 Task: Look for space in Asaka, Uzbekistan from 8th August, 2023 to 15th August, 2023 for 9 adults in price range Rs.10000 to Rs.14000. Place can be shared room with 5 bedrooms having 9 beds and 5 bathrooms. Property type can be house, flat, guest house. Amenities needed are: wifi, TV, free parkinig on premises, gym, breakfast. Booking option can be shelf check-in. Required host language is English.
Action: Mouse moved to (619, 148)
Screenshot: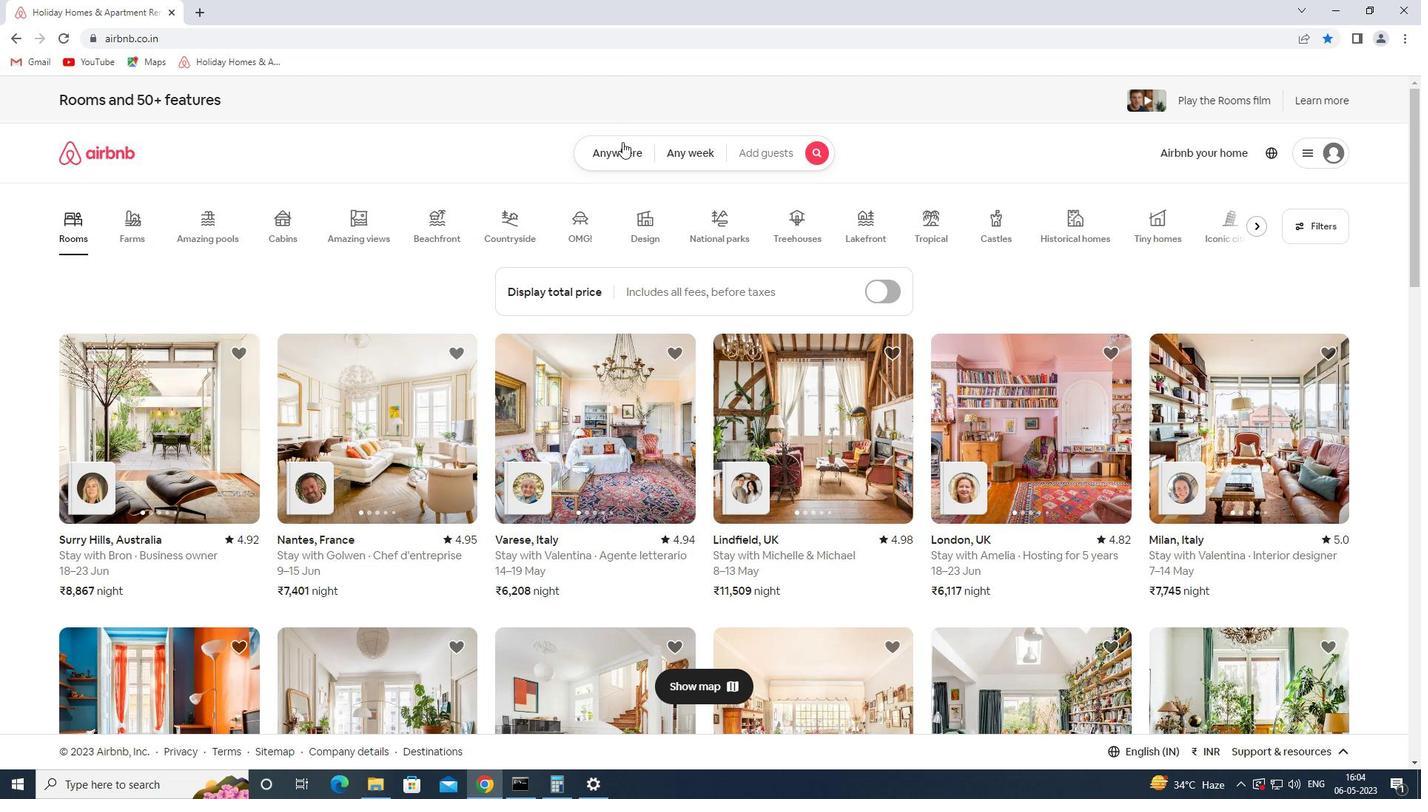 
Action: Mouse pressed left at (619, 148)
Screenshot: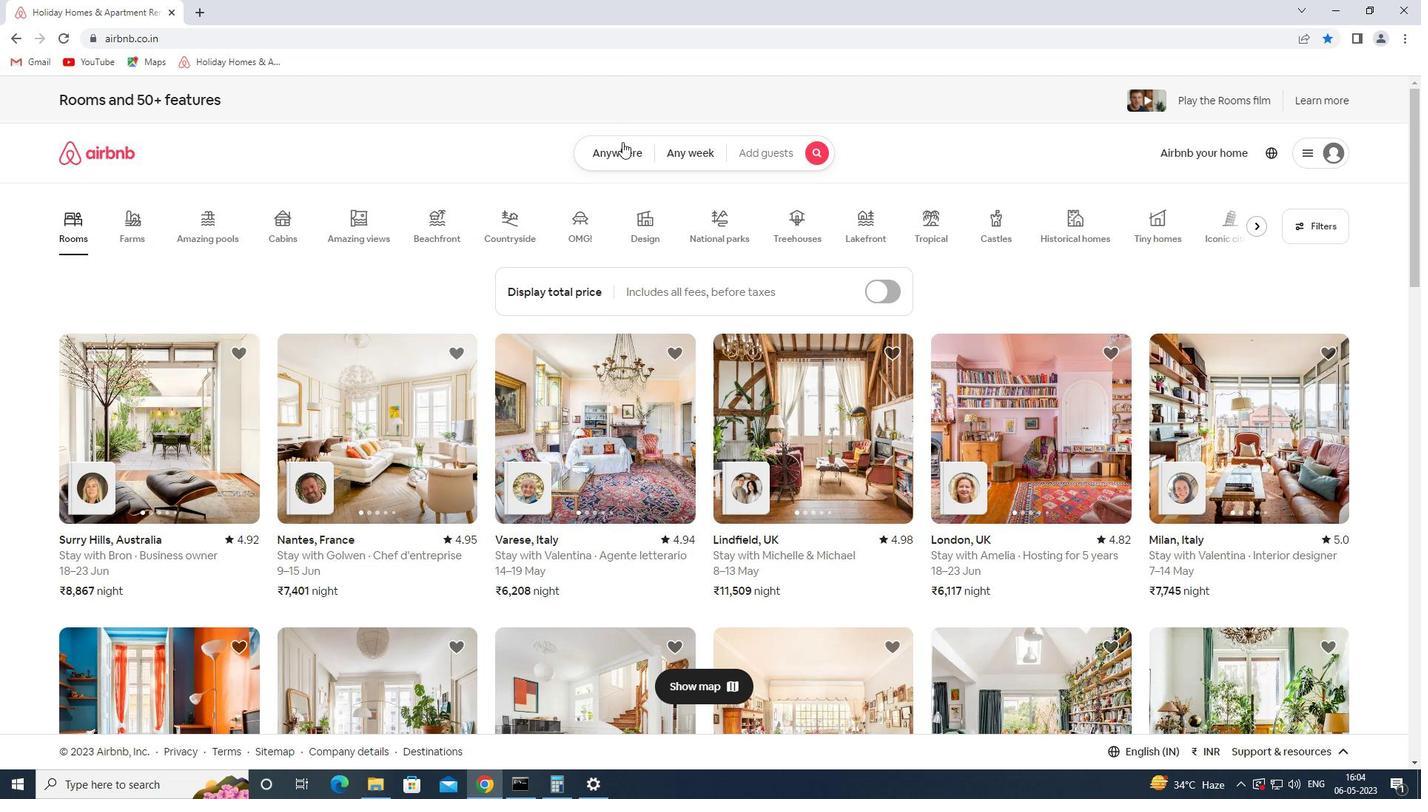 
Action: Mouse moved to (532, 217)
Screenshot: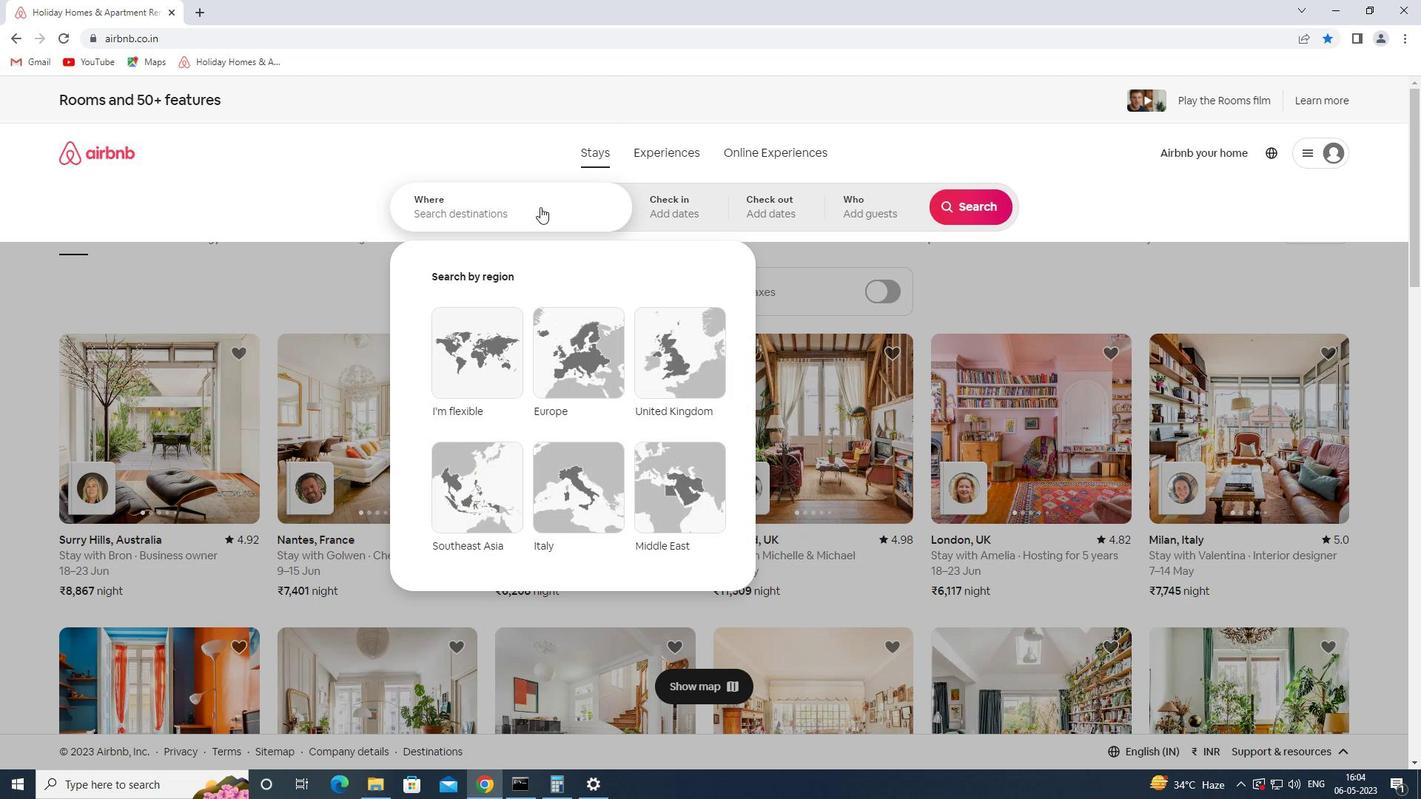 
Action: Mouse pressed left at (532, 217)
Screenshot: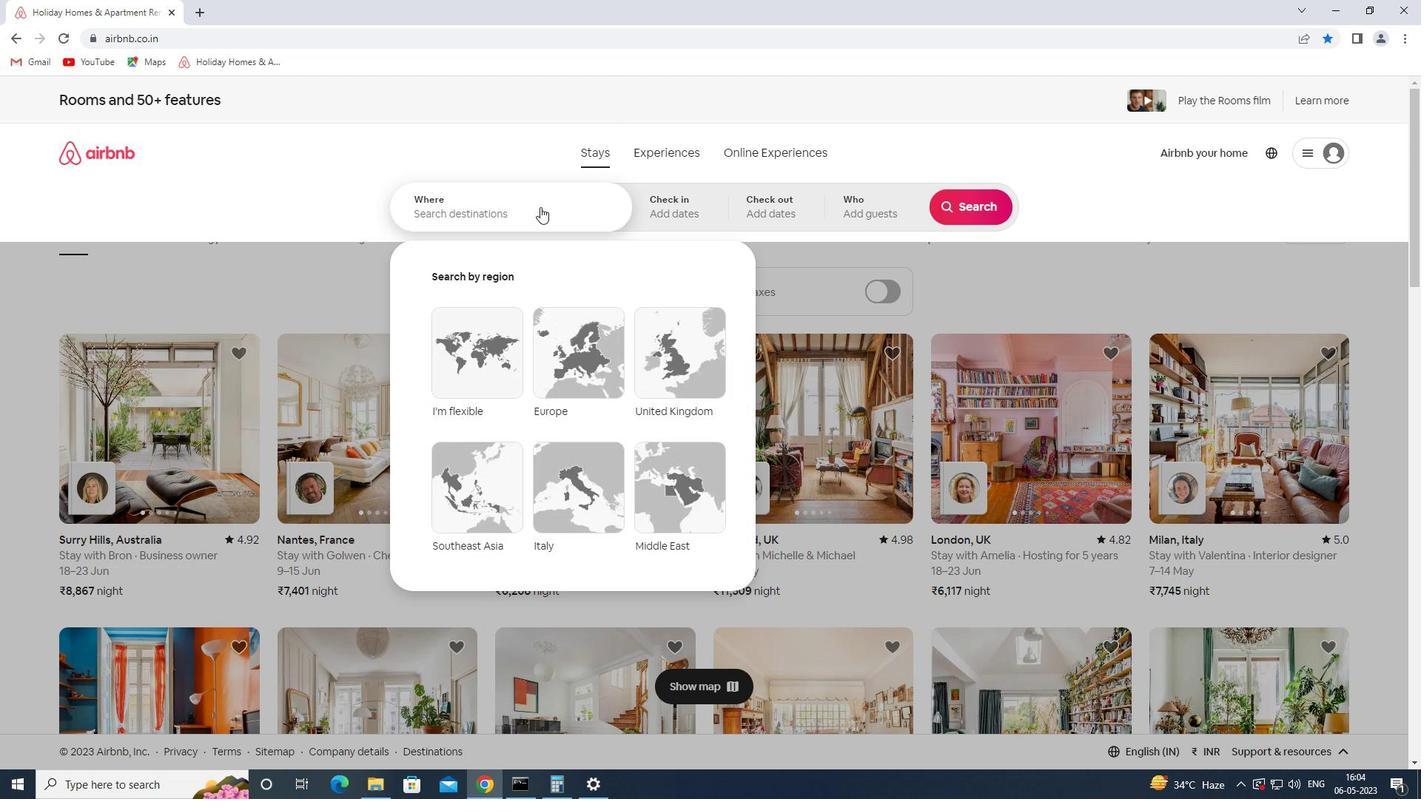 
Action: Key pressed asaka<Key.space>u
Screenshot: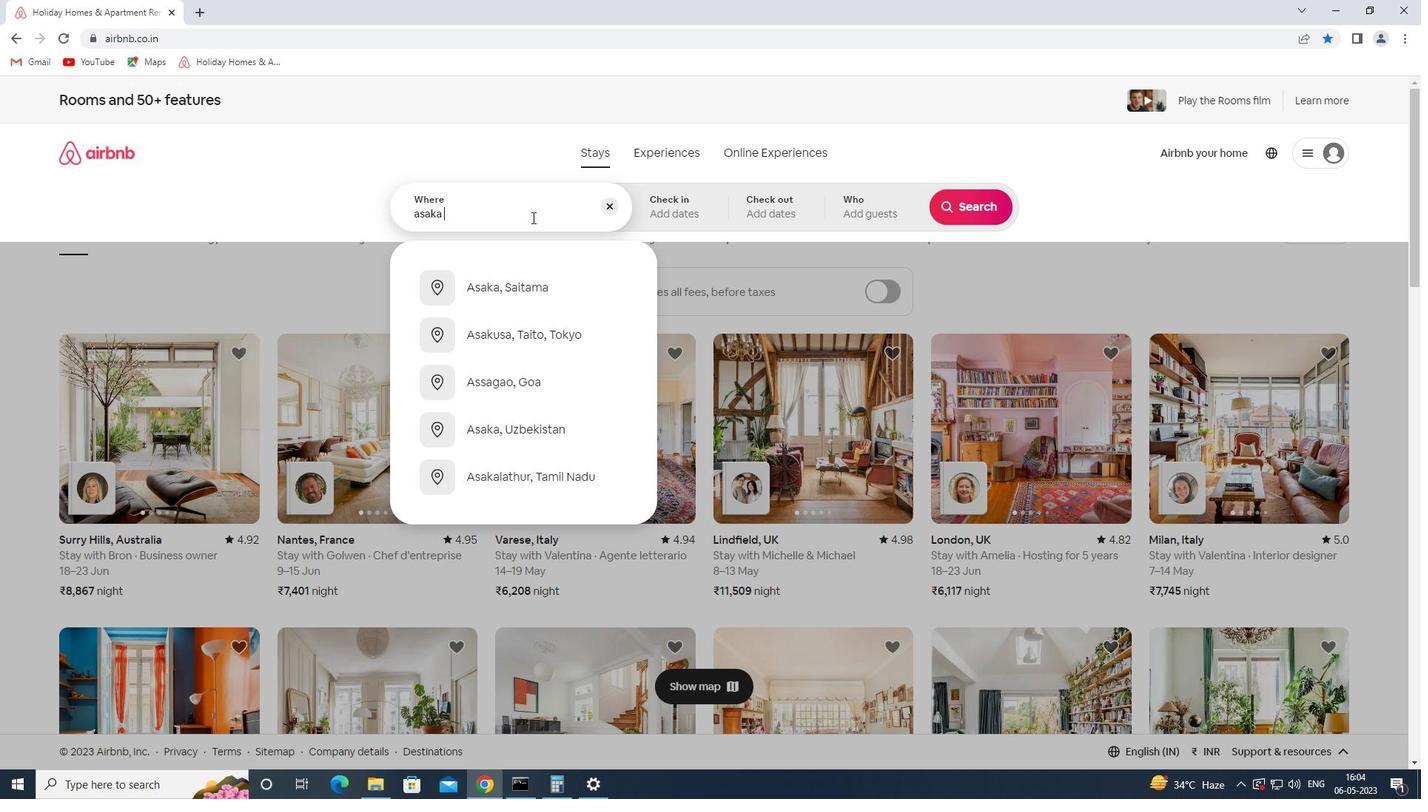 
Action: Mouse moved to (529, 294)
Screenshot: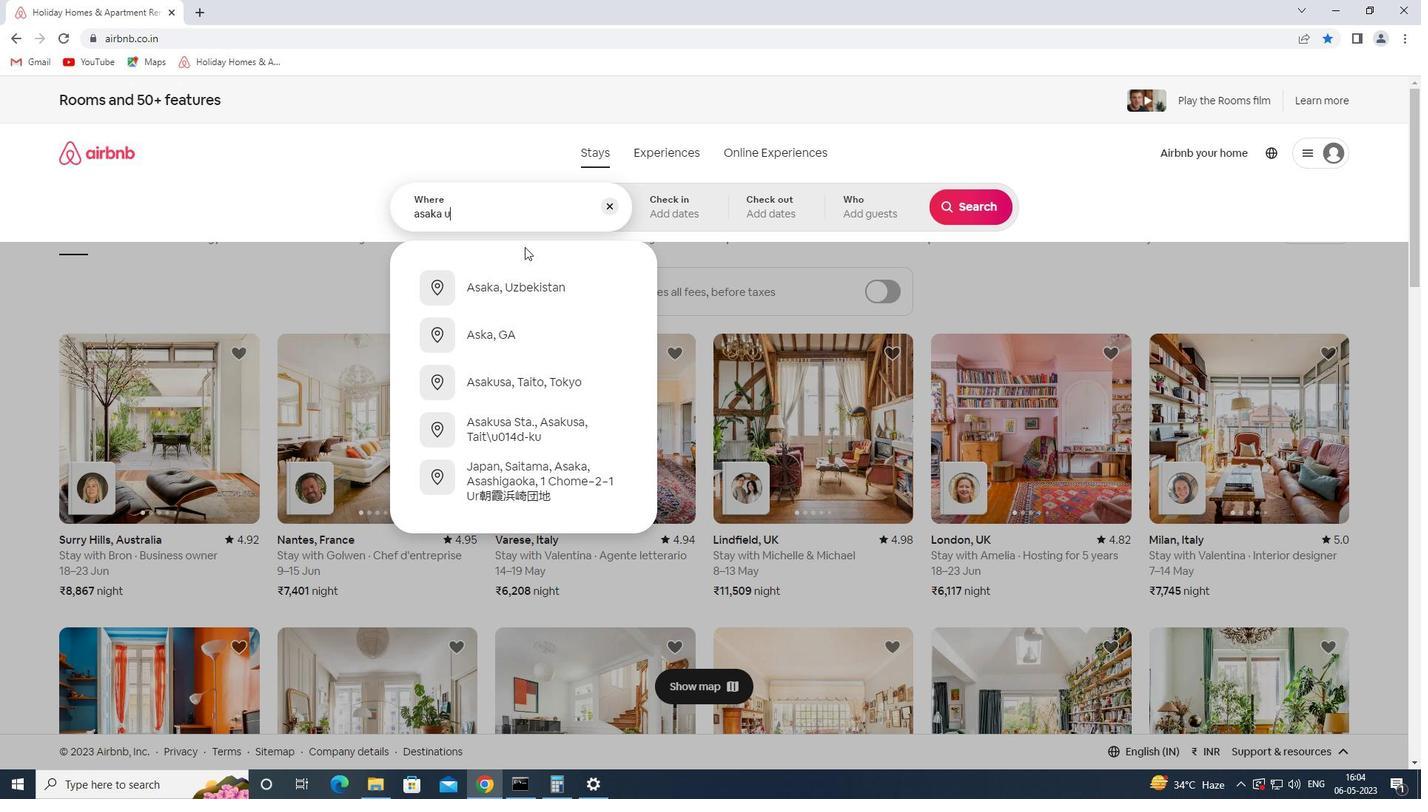 
Action: Mouse pressed left at (529, 294)
Screenshot: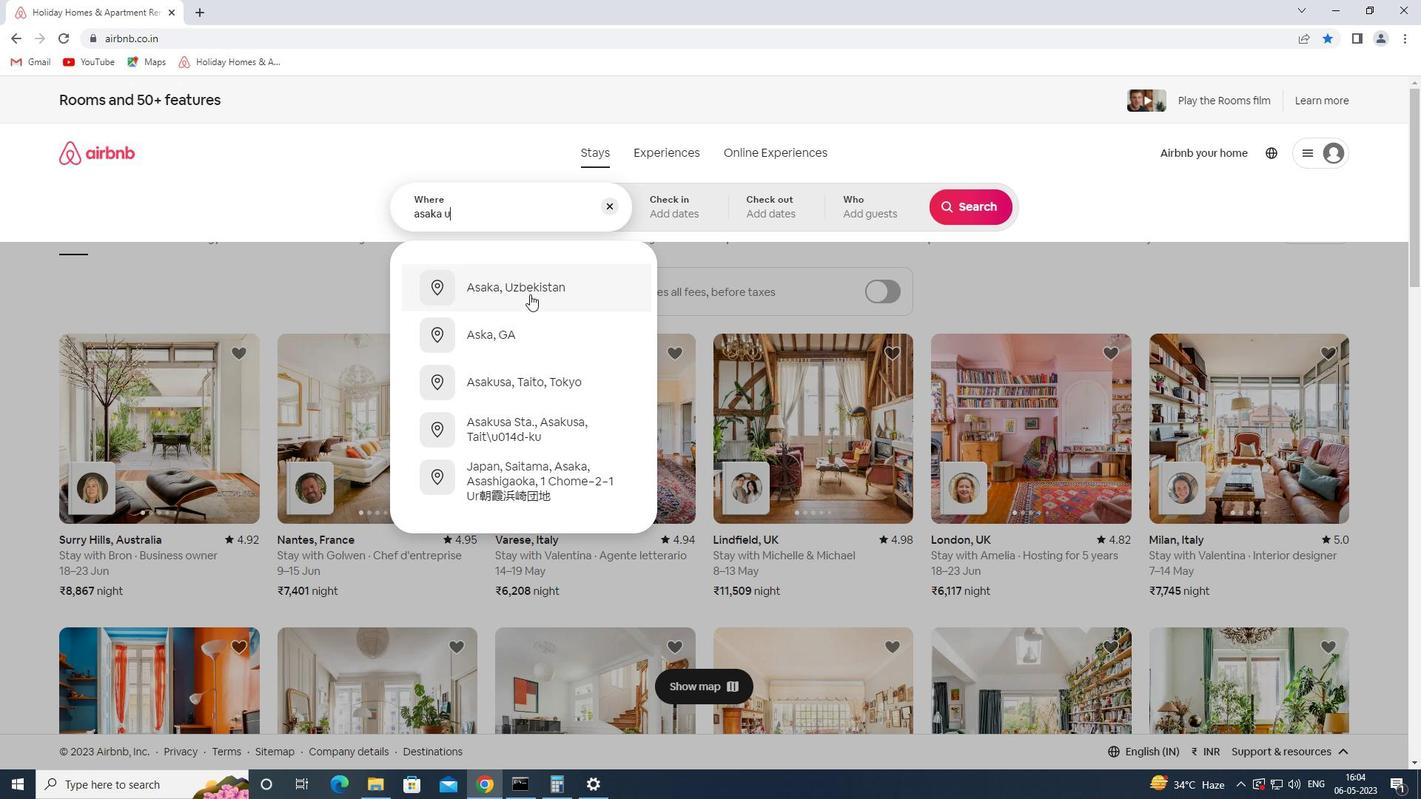 
Action: Mouse moved to (968, 330)
Screenshot: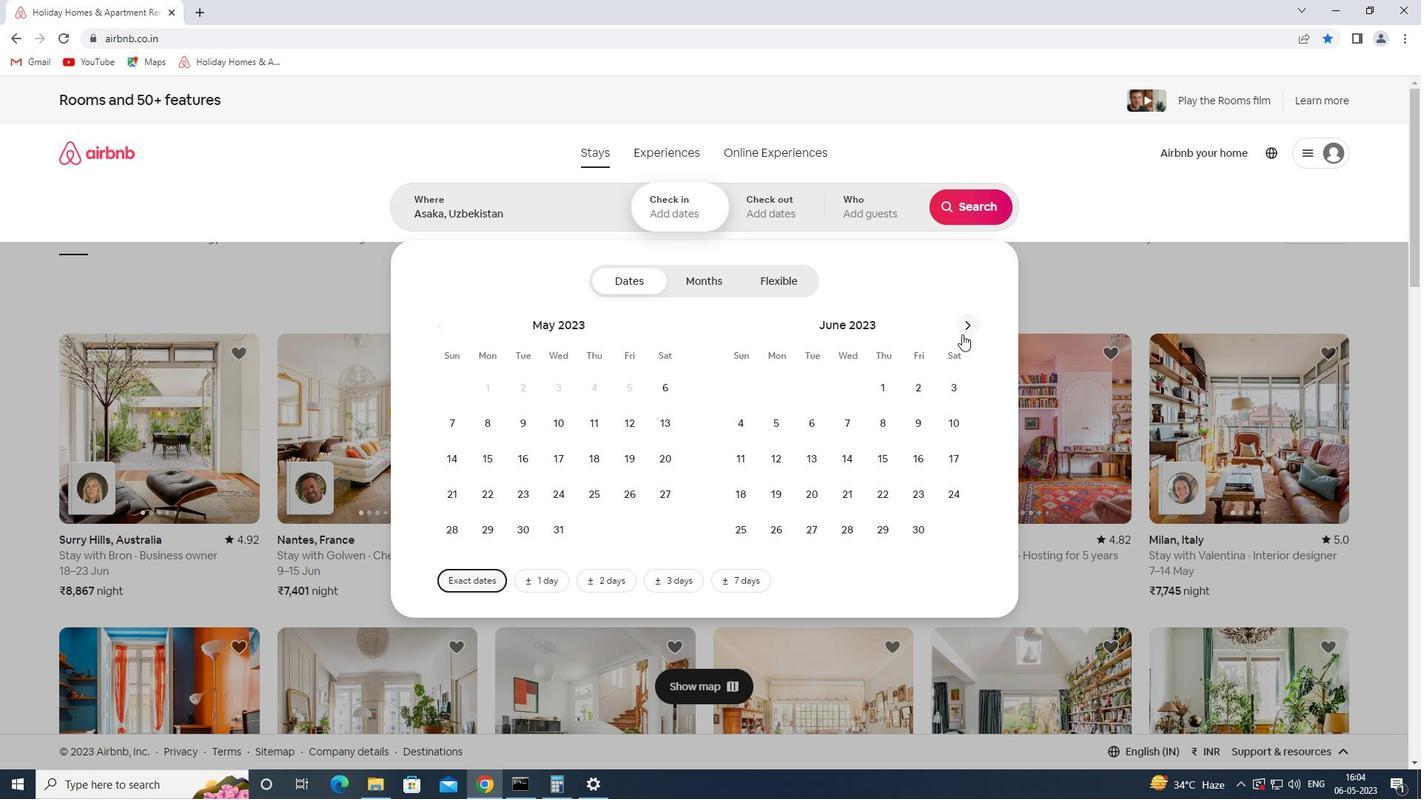 
Action: Mouse pressed left at (968, 330)
Screenshot: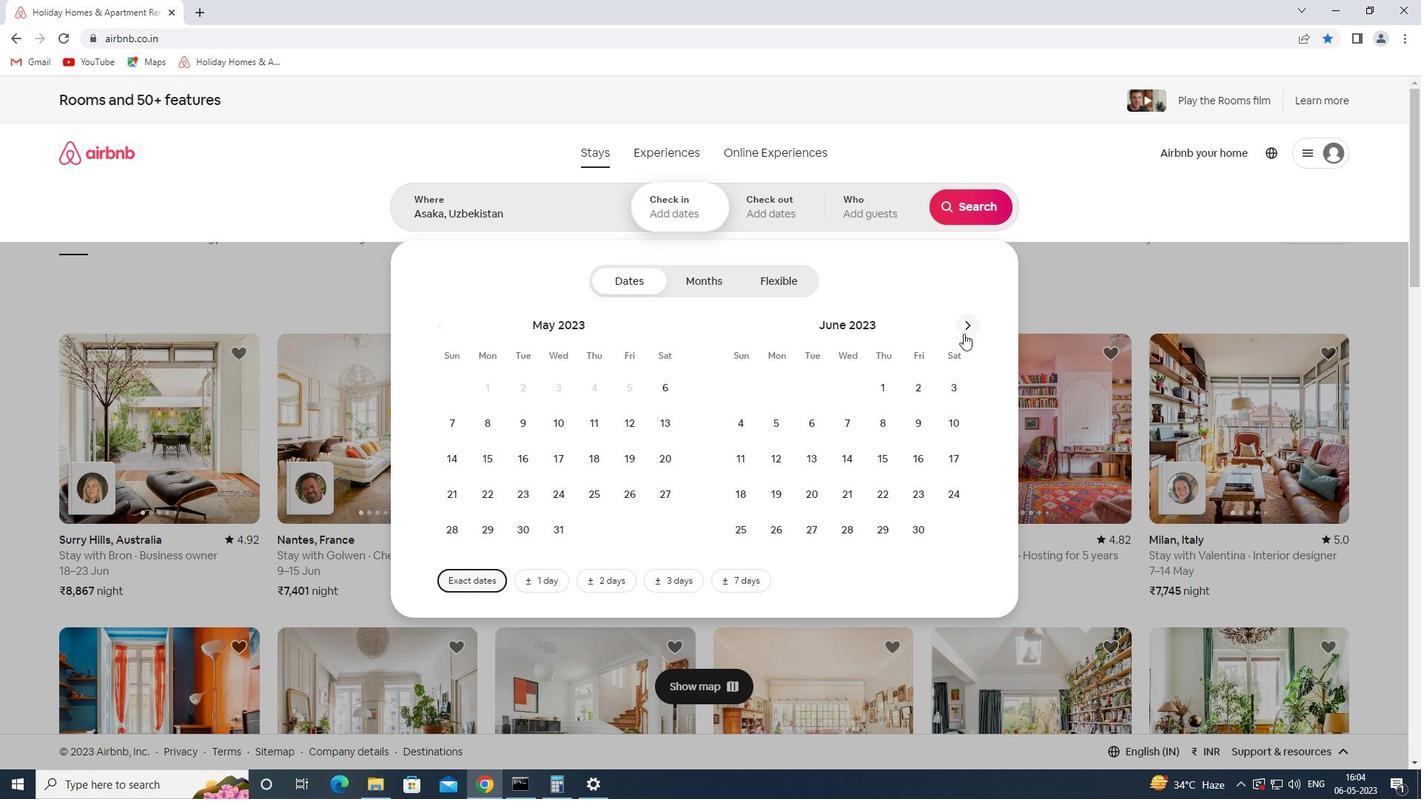 
Action: Mouse moved to (965, 326)
Screenshot: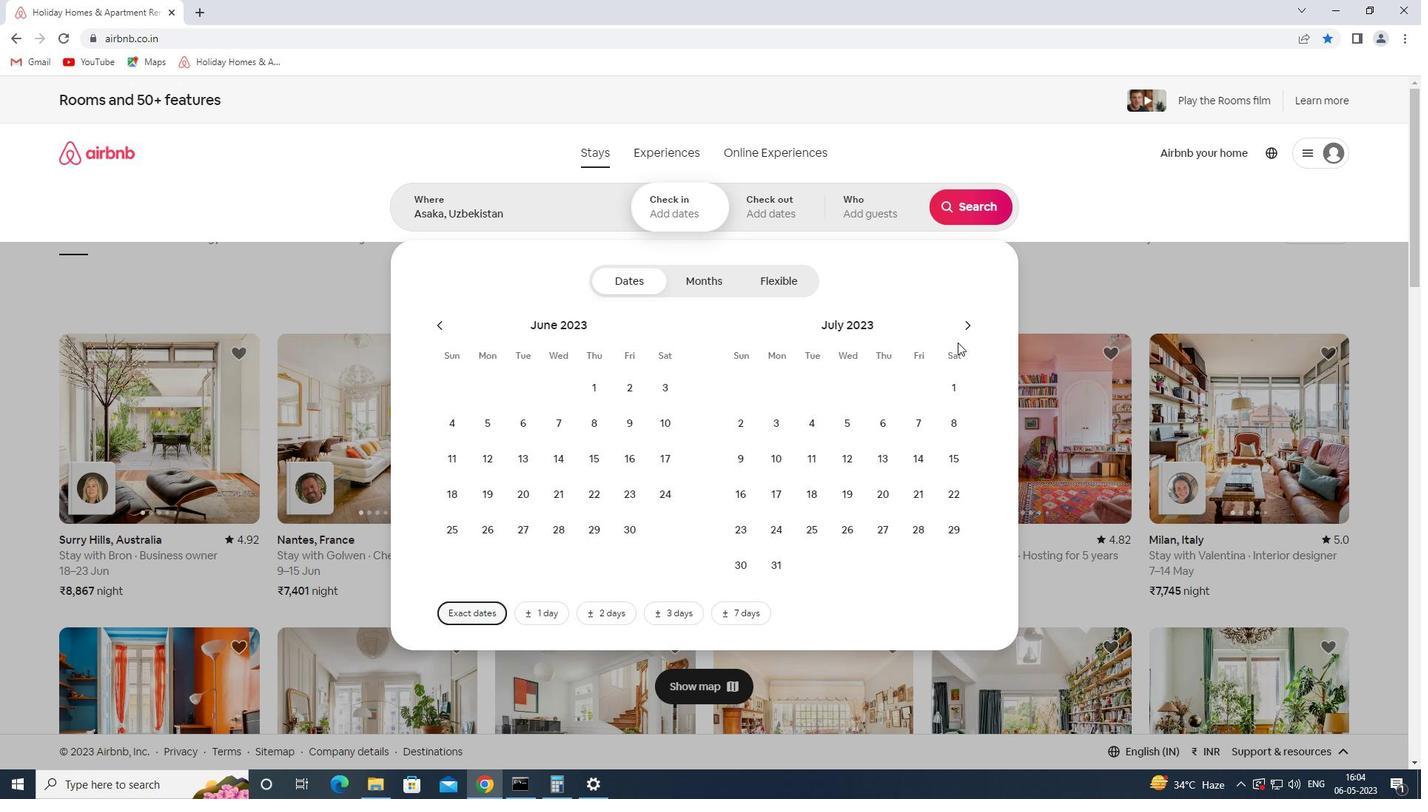 
Action: Mouse pressed left at (965, 326)
Screenshot: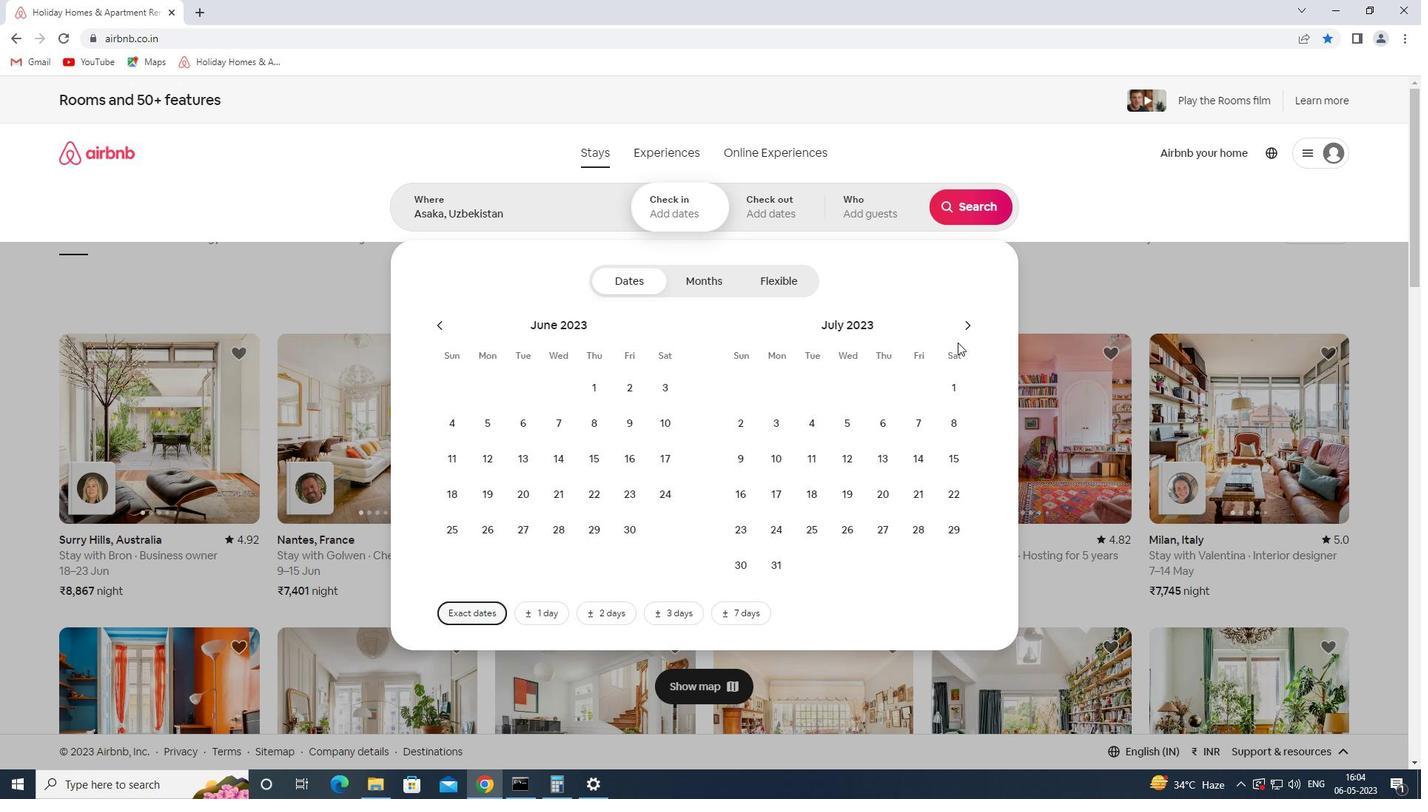 
Action: Mouse moved to (815, 418)
Screenshot: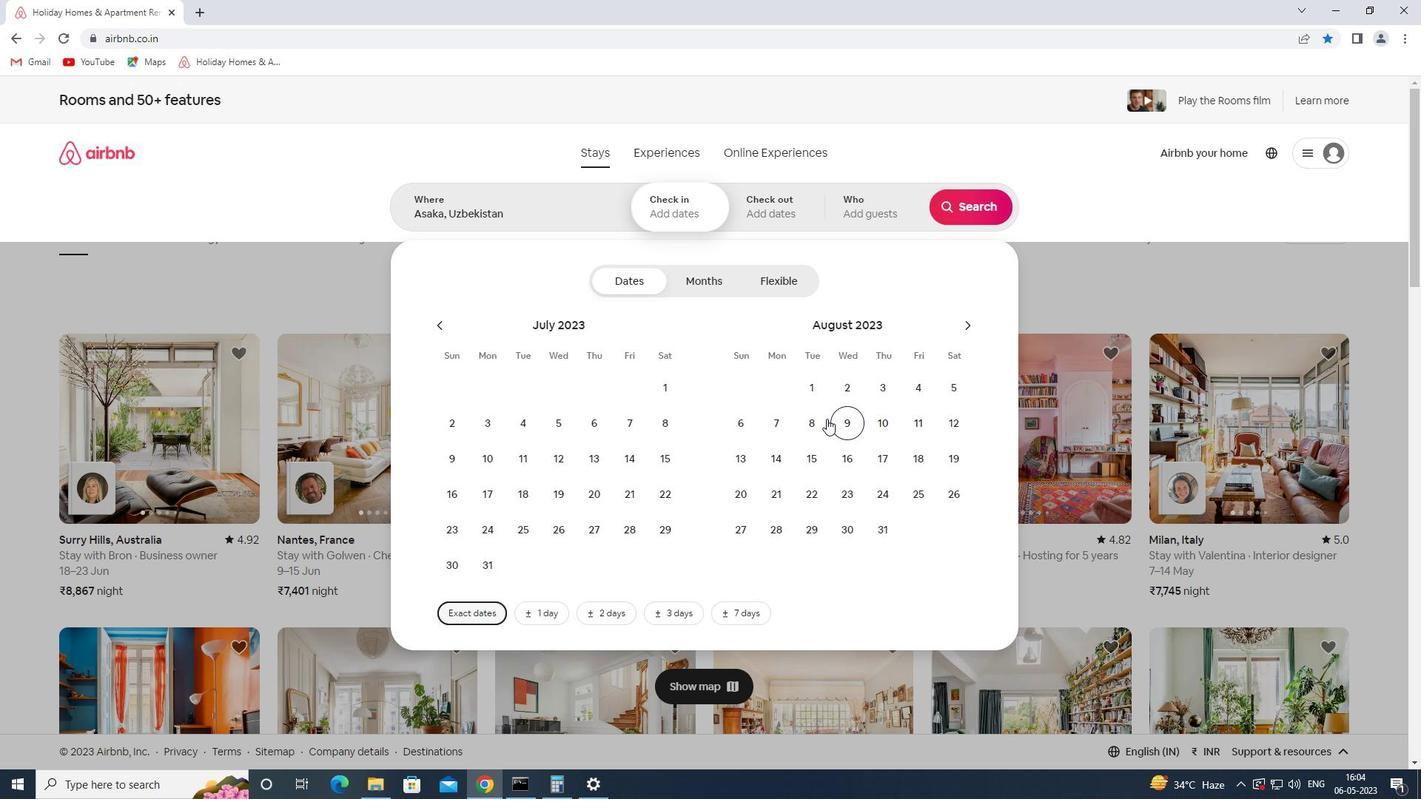 
Action: Mouse pressed left at (815, 418)
Screenshot: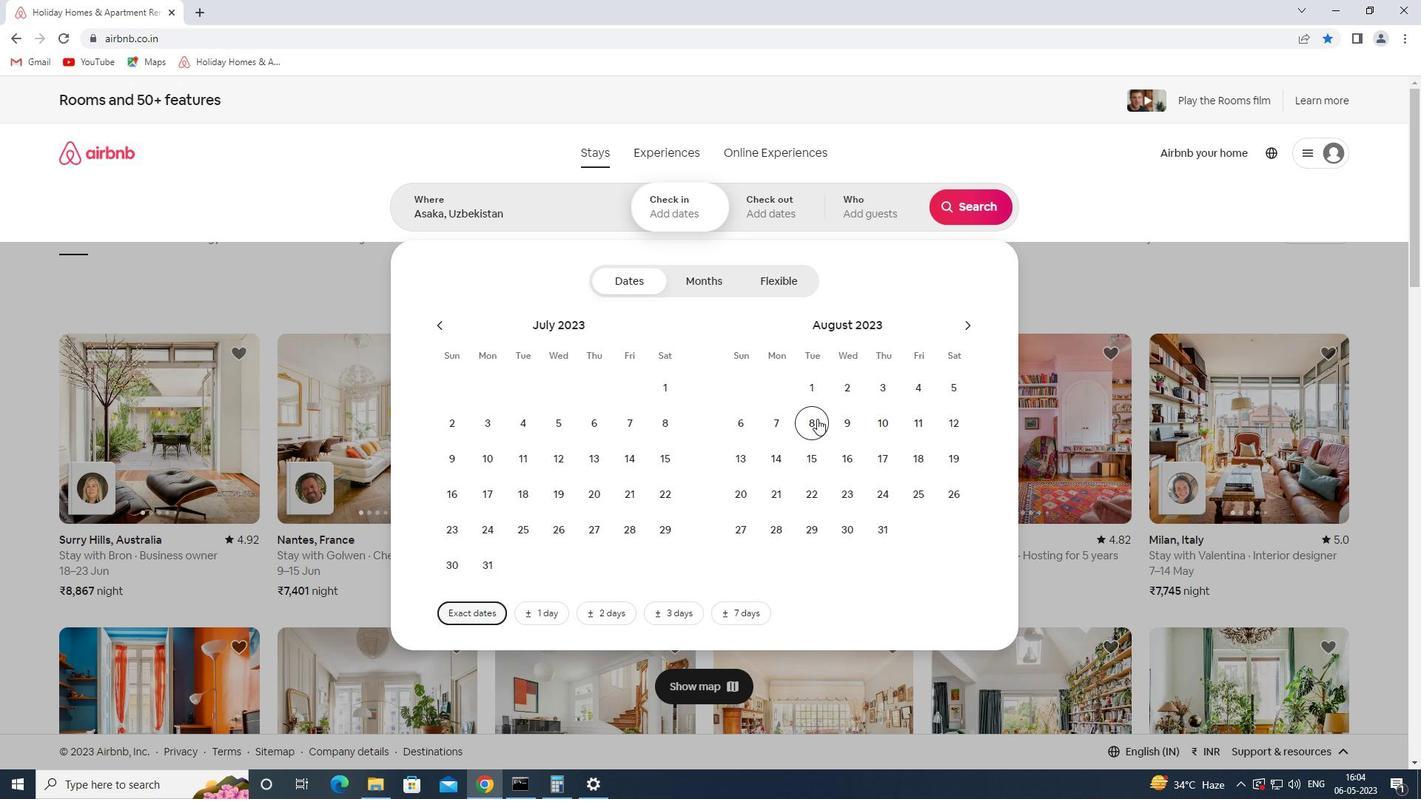 
Action: Mouse moved to (816, 458)
Screenshot: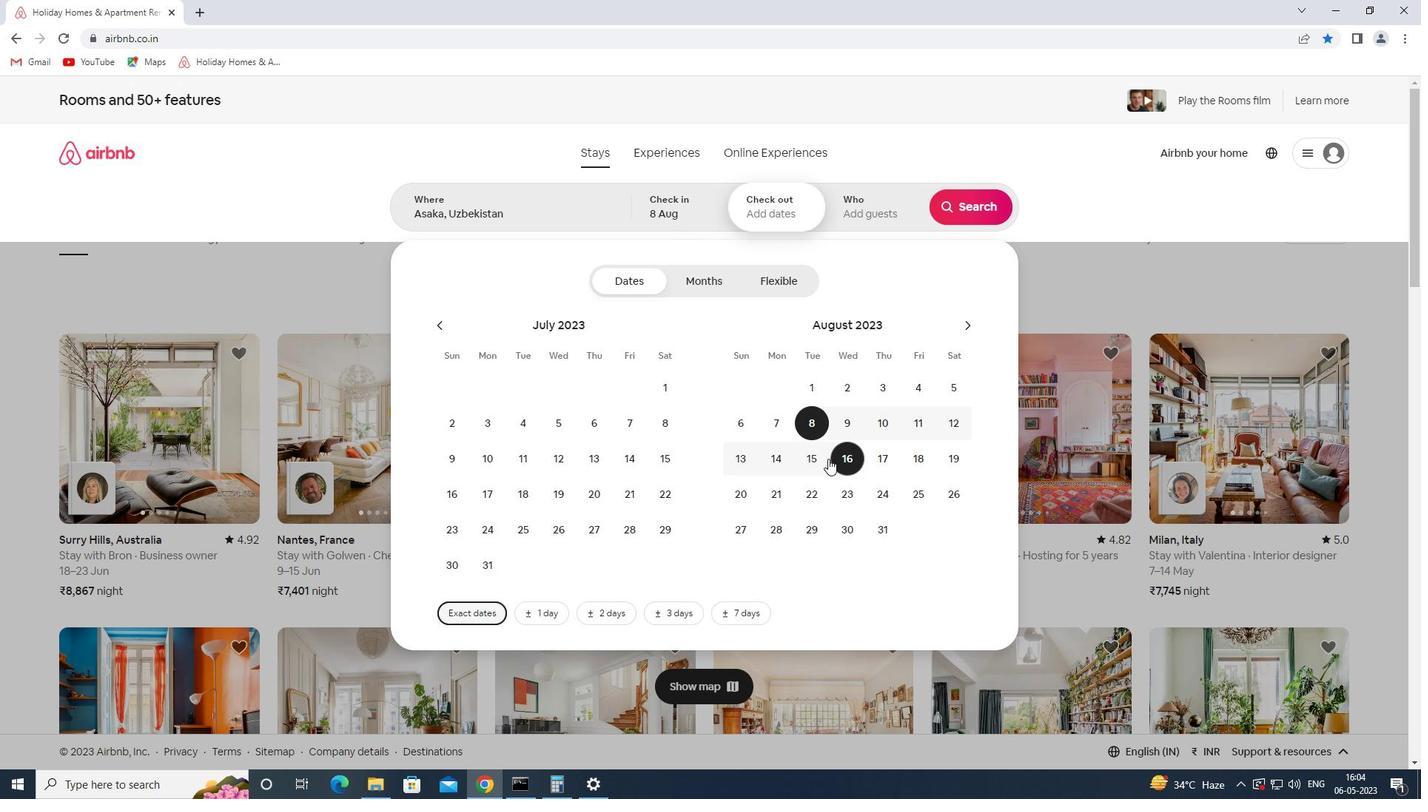 
Action: Mouse pressed left at (816, 458)
Screenshot: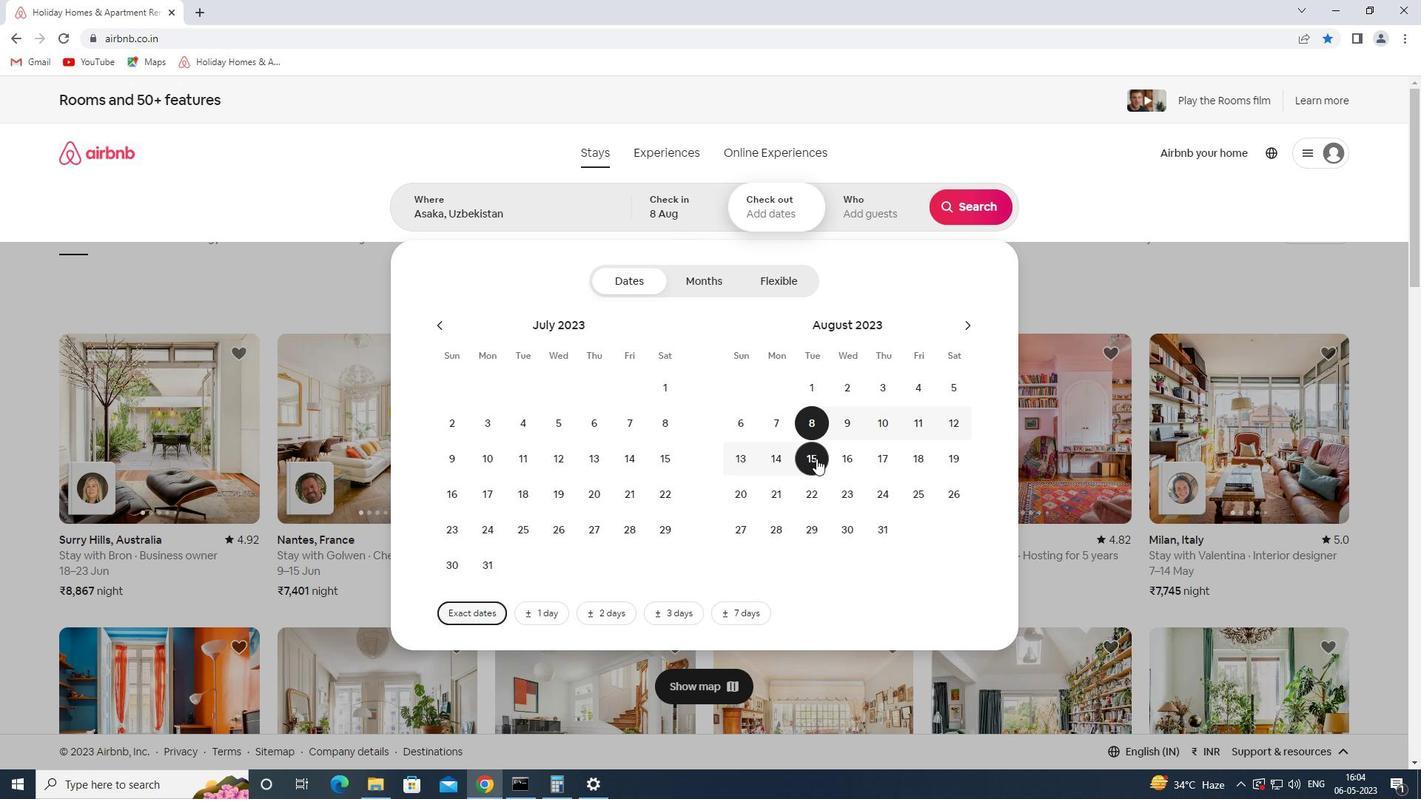 
Action: Mouse moved to (870, 219)
Screenshot: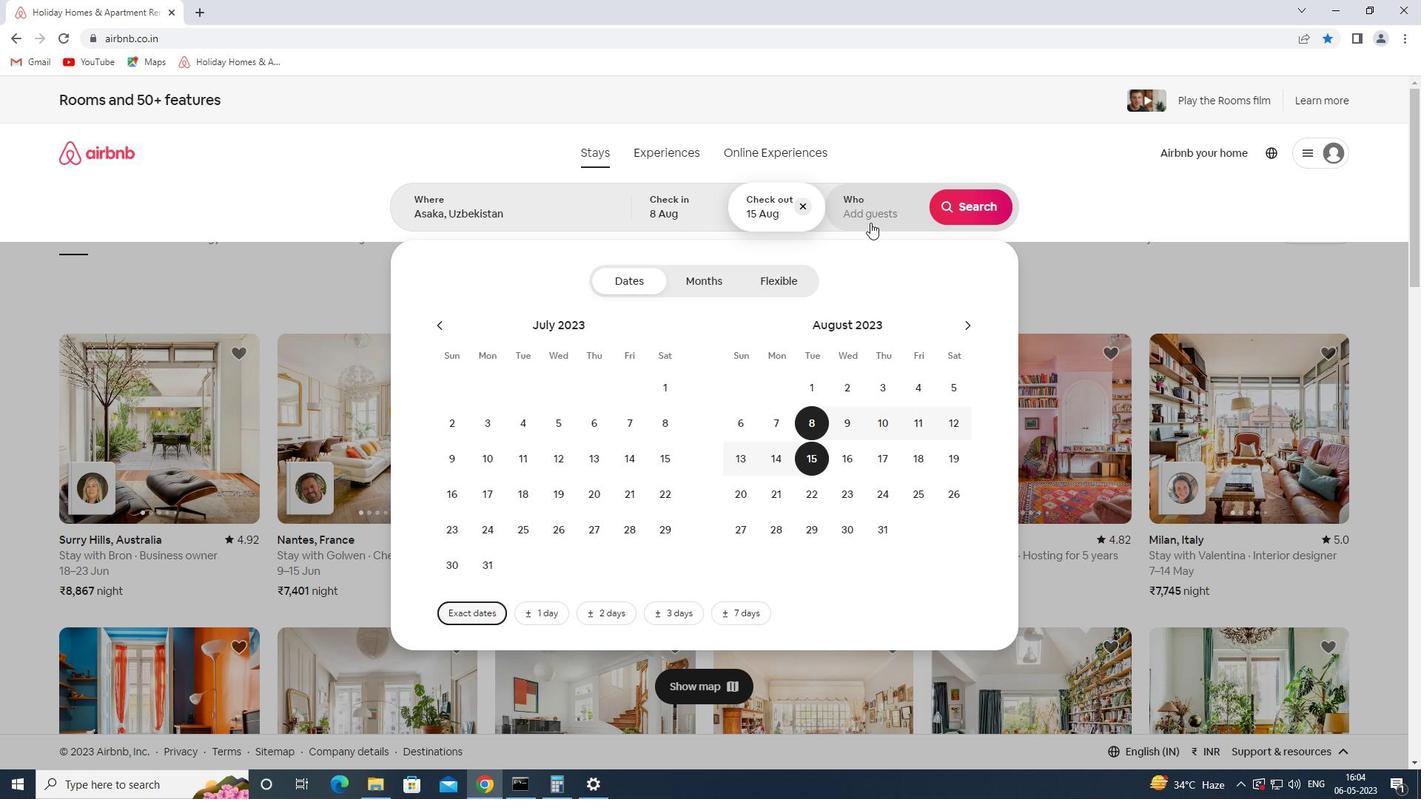 
Action: Mouse pressed left at (870, 219)
Screenshot: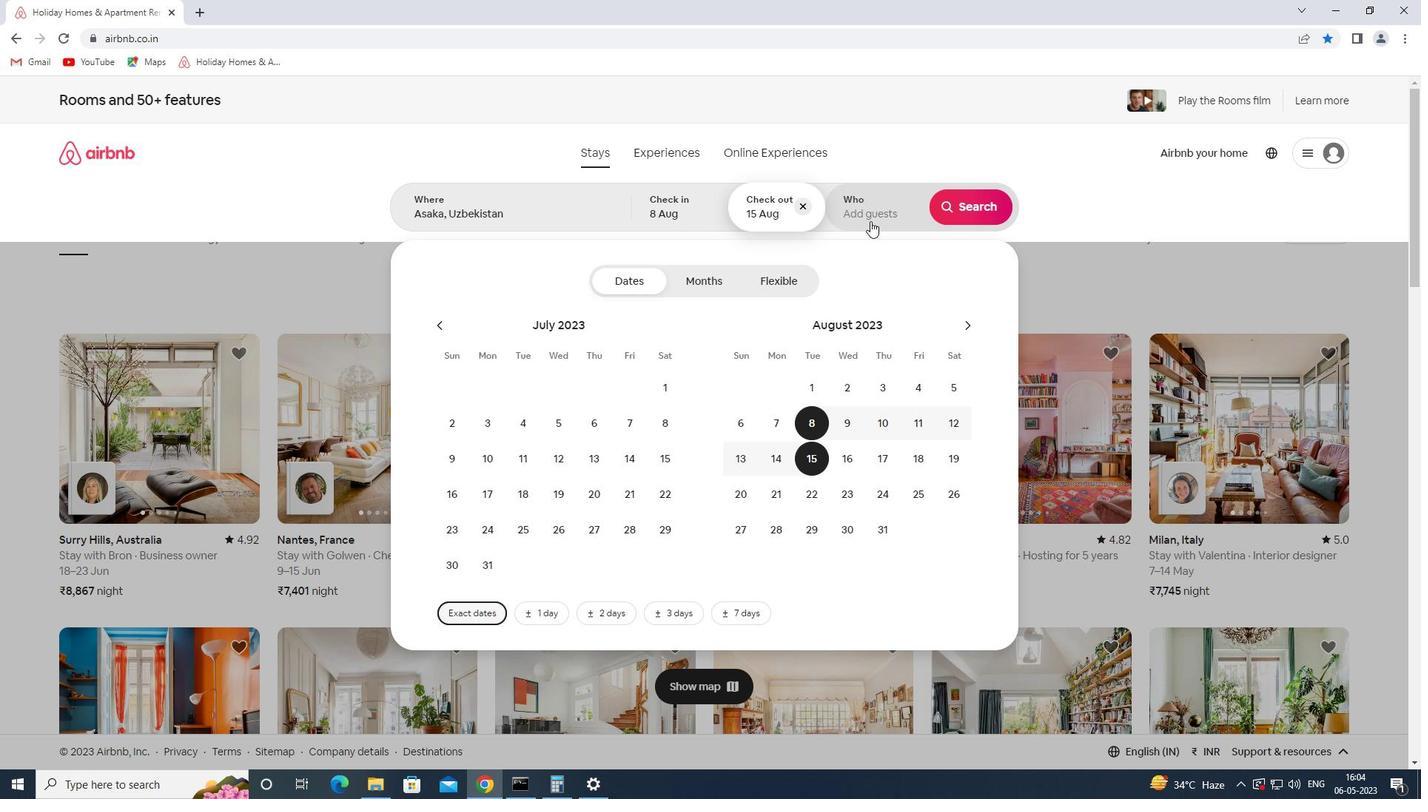 
Action: Mouse moved to (974, 284)
Screenshot: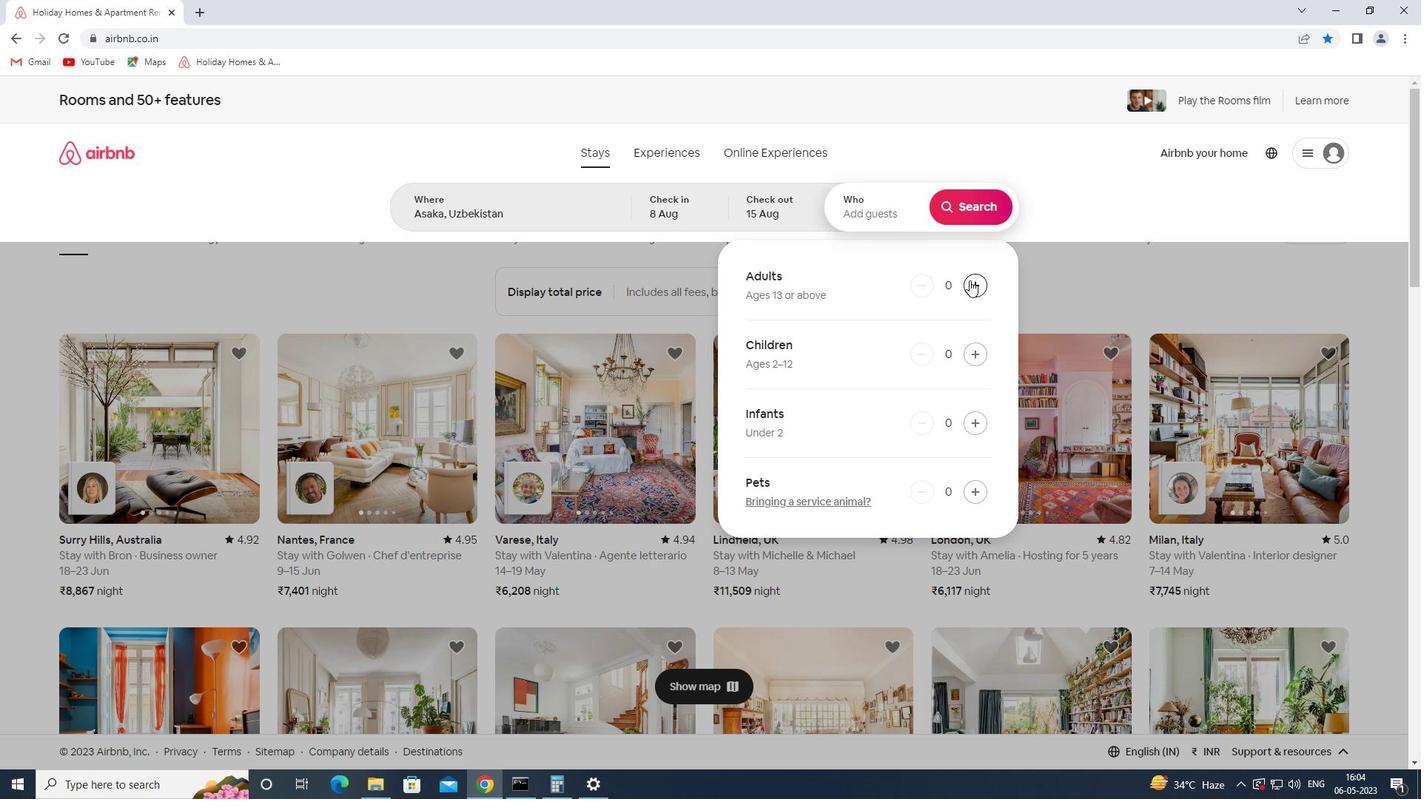 
Action: Mouse pressed left at (974, 284)
Screenshot: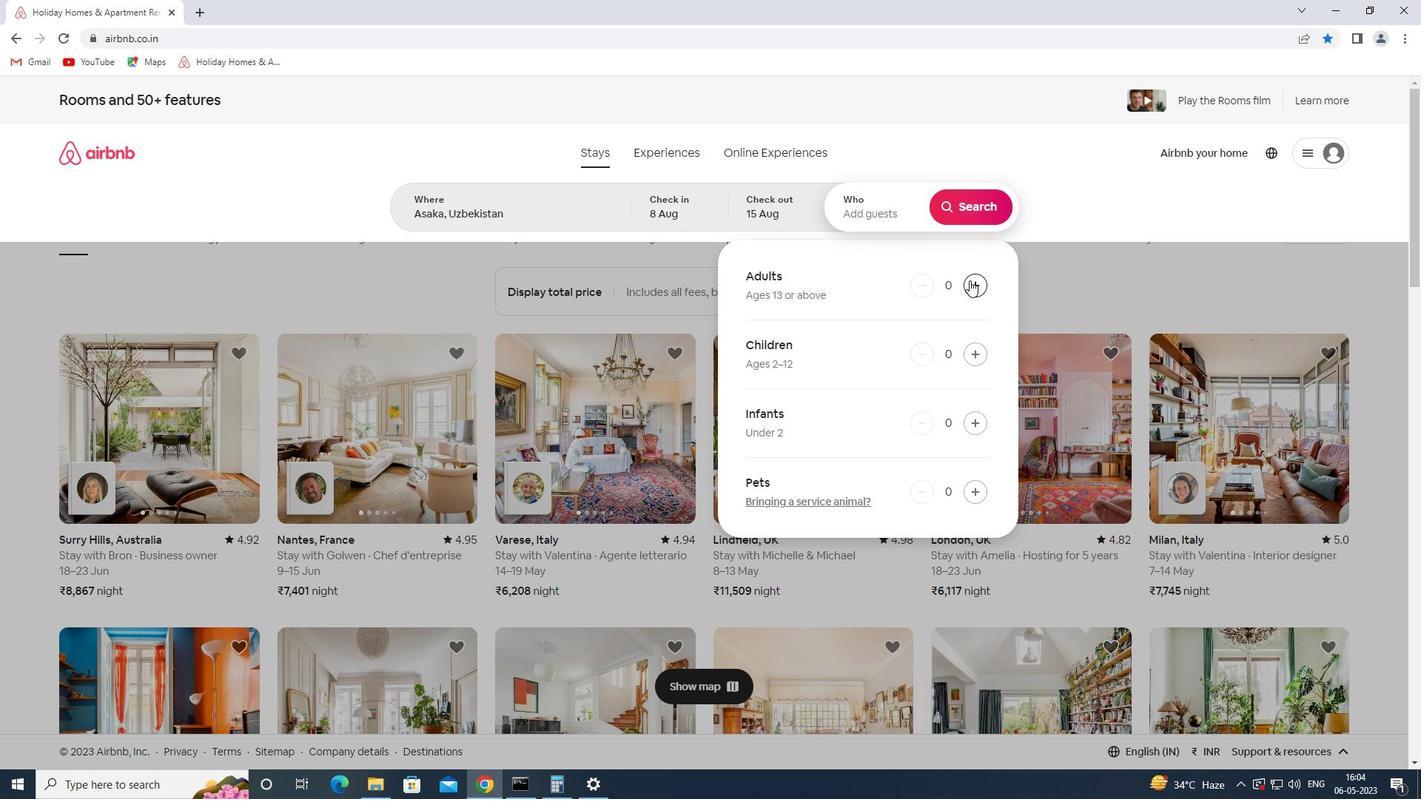 
Action: Mouse pressed left at (974, 284)
Screenshot: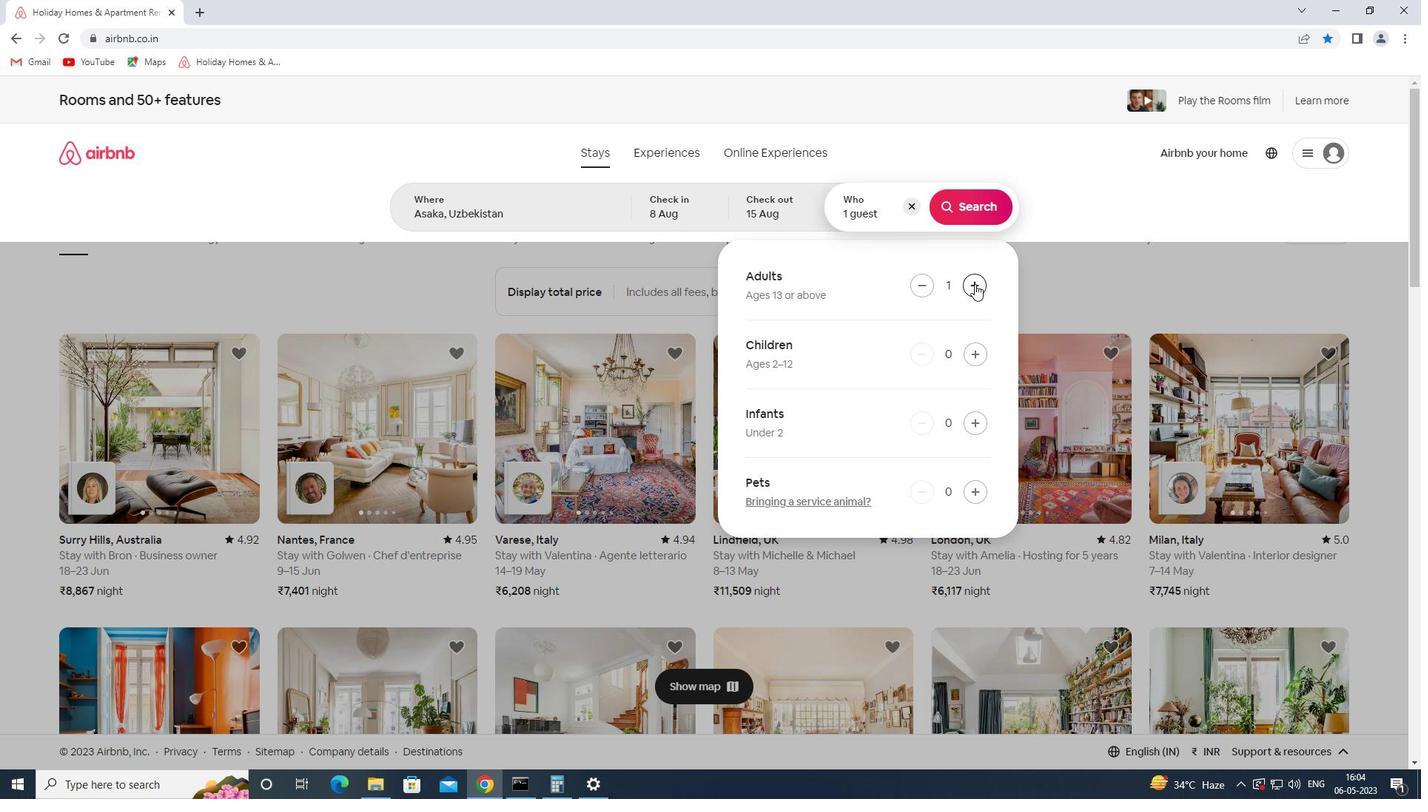 
Action: Mouse pressed left at (974, 284)
Screenshot: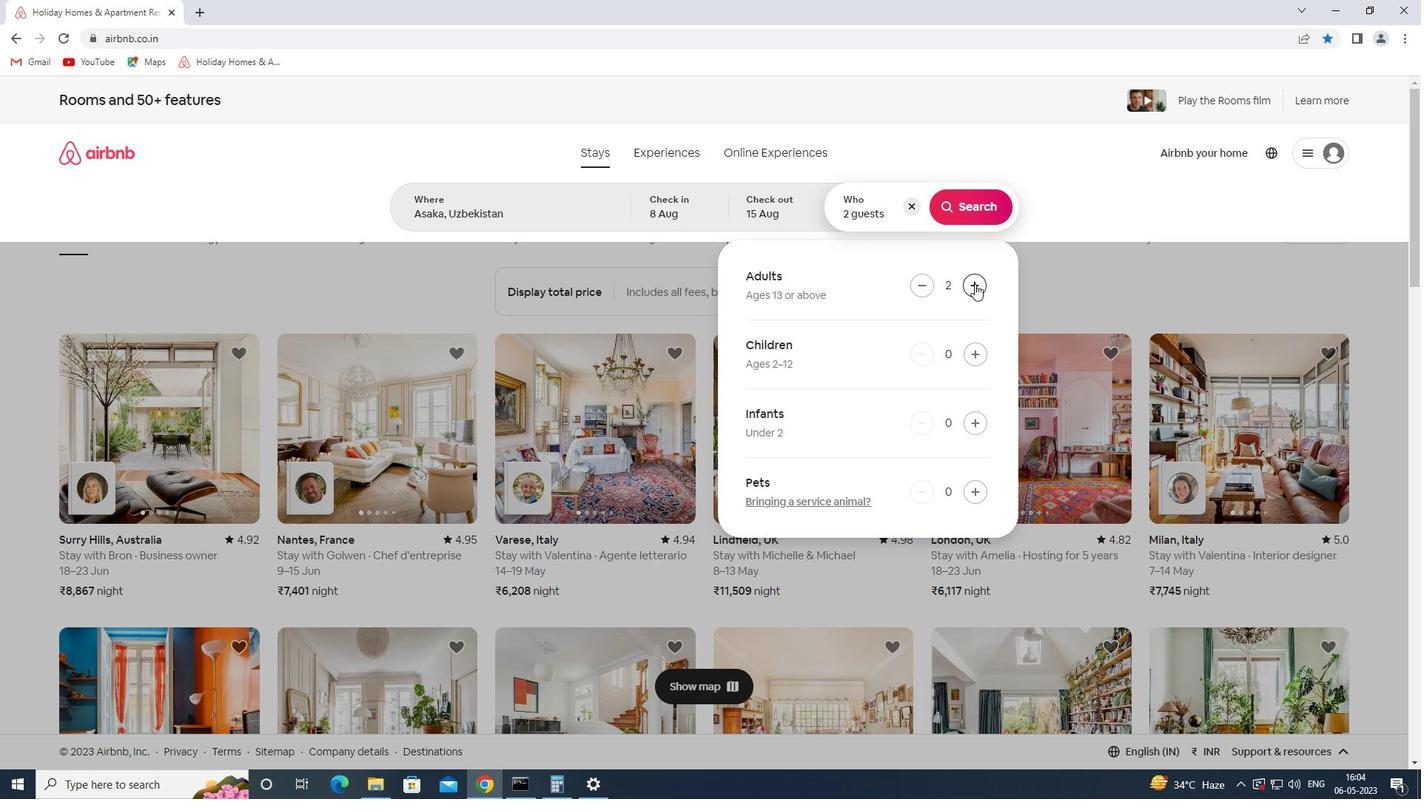 
Action: Mouse pressed left at (974, 284)
Screenshot: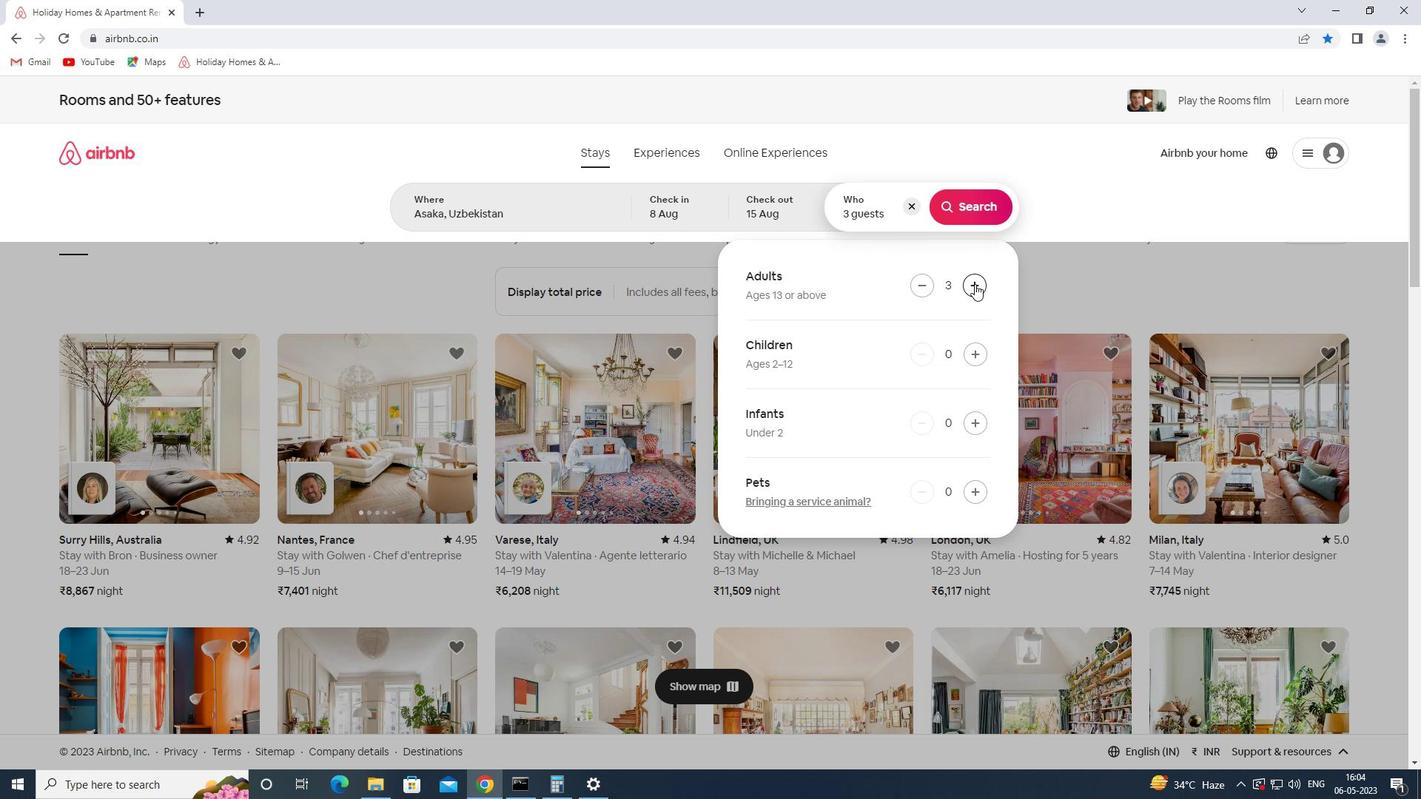 
Action: Mouse pressed left at (974, 284)
Screenshot: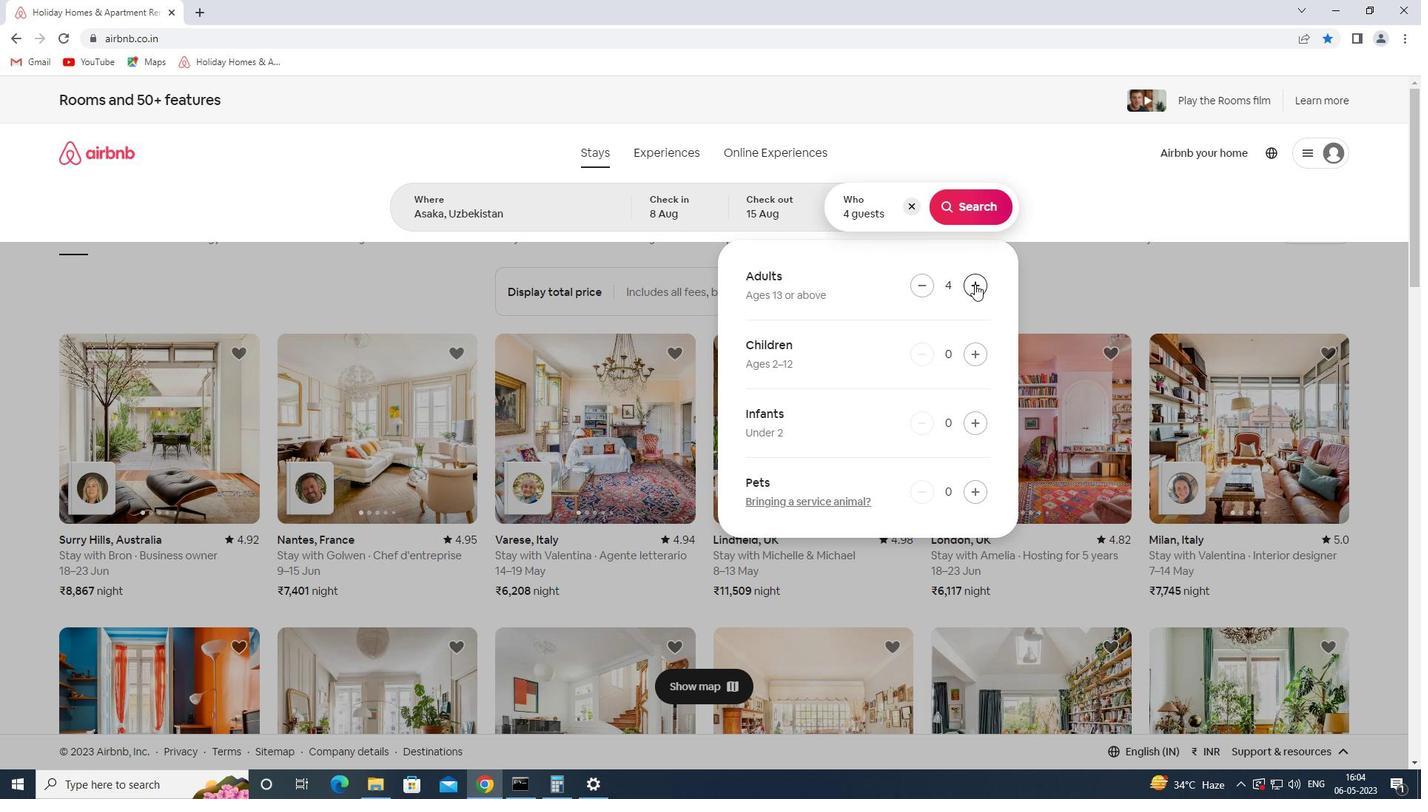 
Action: Mouse pressed left at (974, 284)
Screenshot: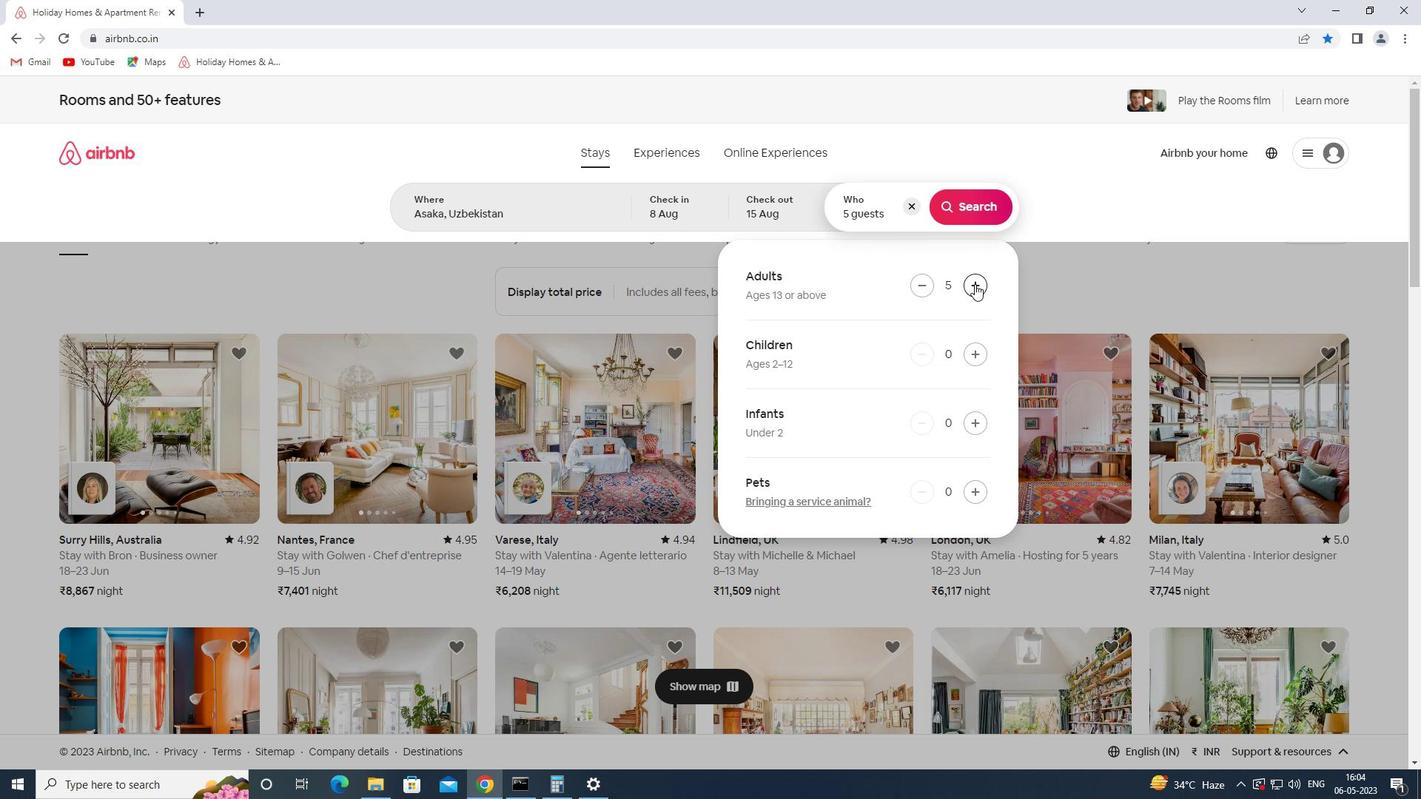 
Action: Mouse pressed left at (974, 284)
Screenshot: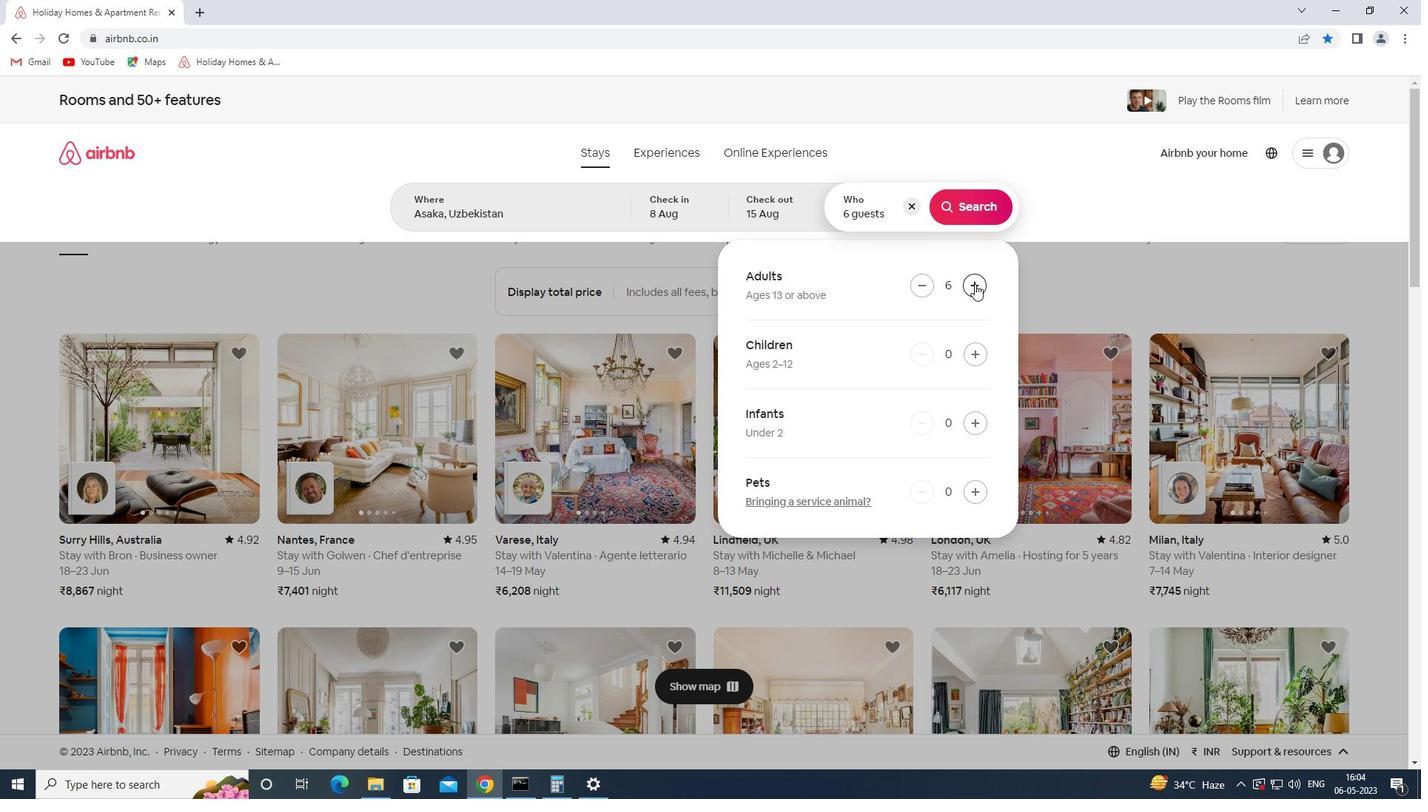 
Action: Mouse pressed left at (974, 284)
Screenshot: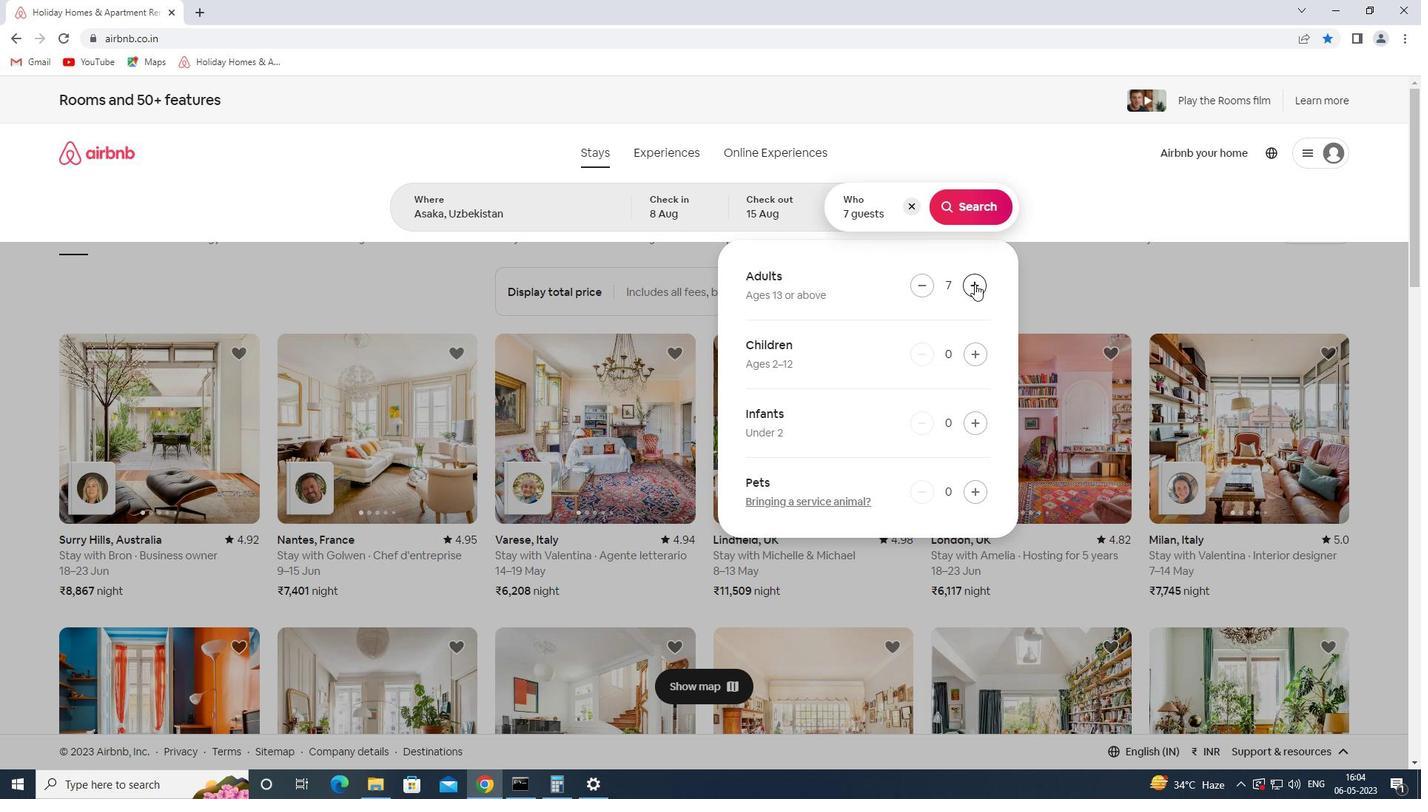 
Action: Mouse pressed left at (974, 284)
Screenshot: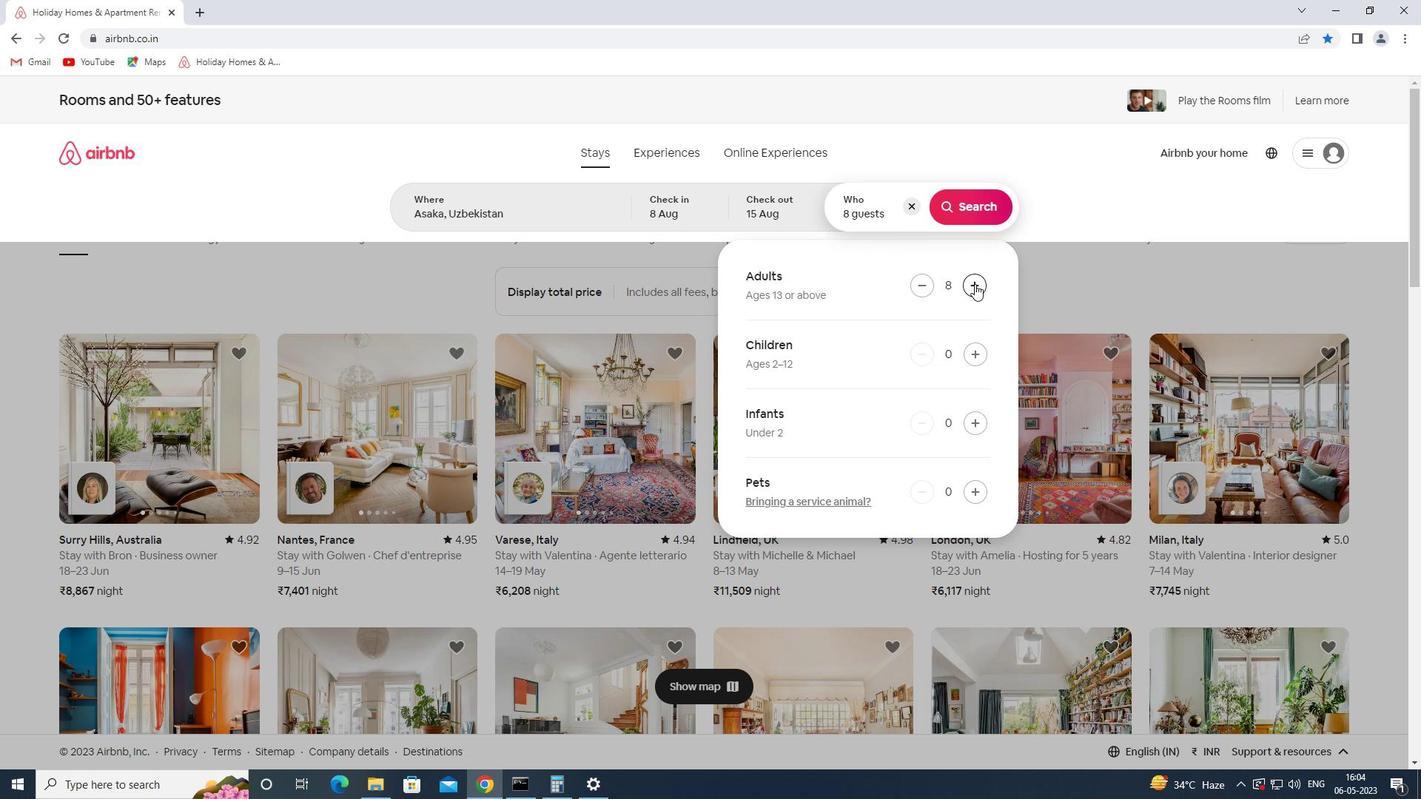 
Action: Mouse moved to (978, 201)
Screenshot: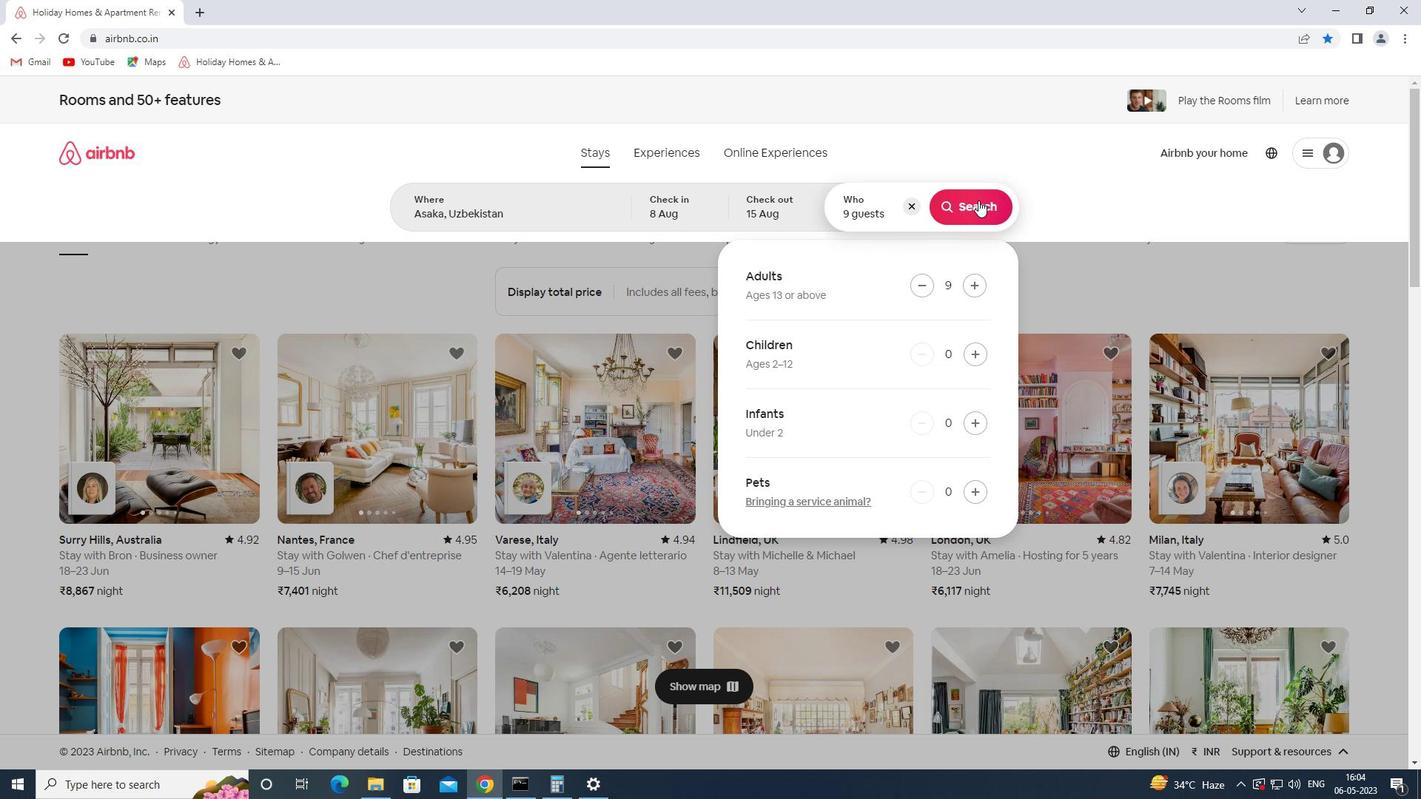 
Action: Mouse pressed left at (978, 201)
Screenshot: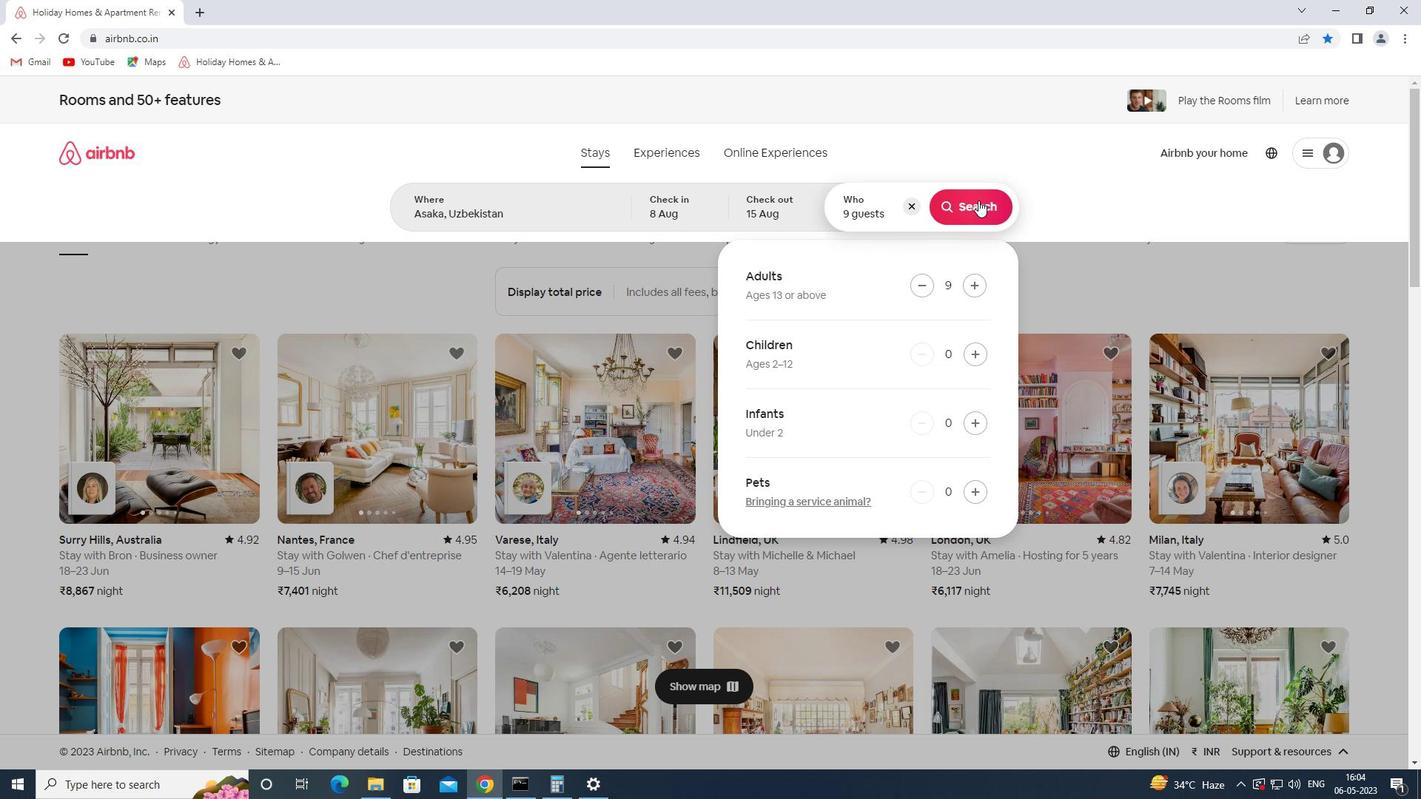 
Action: Mouse moved to (1357, 165)
Screenshot: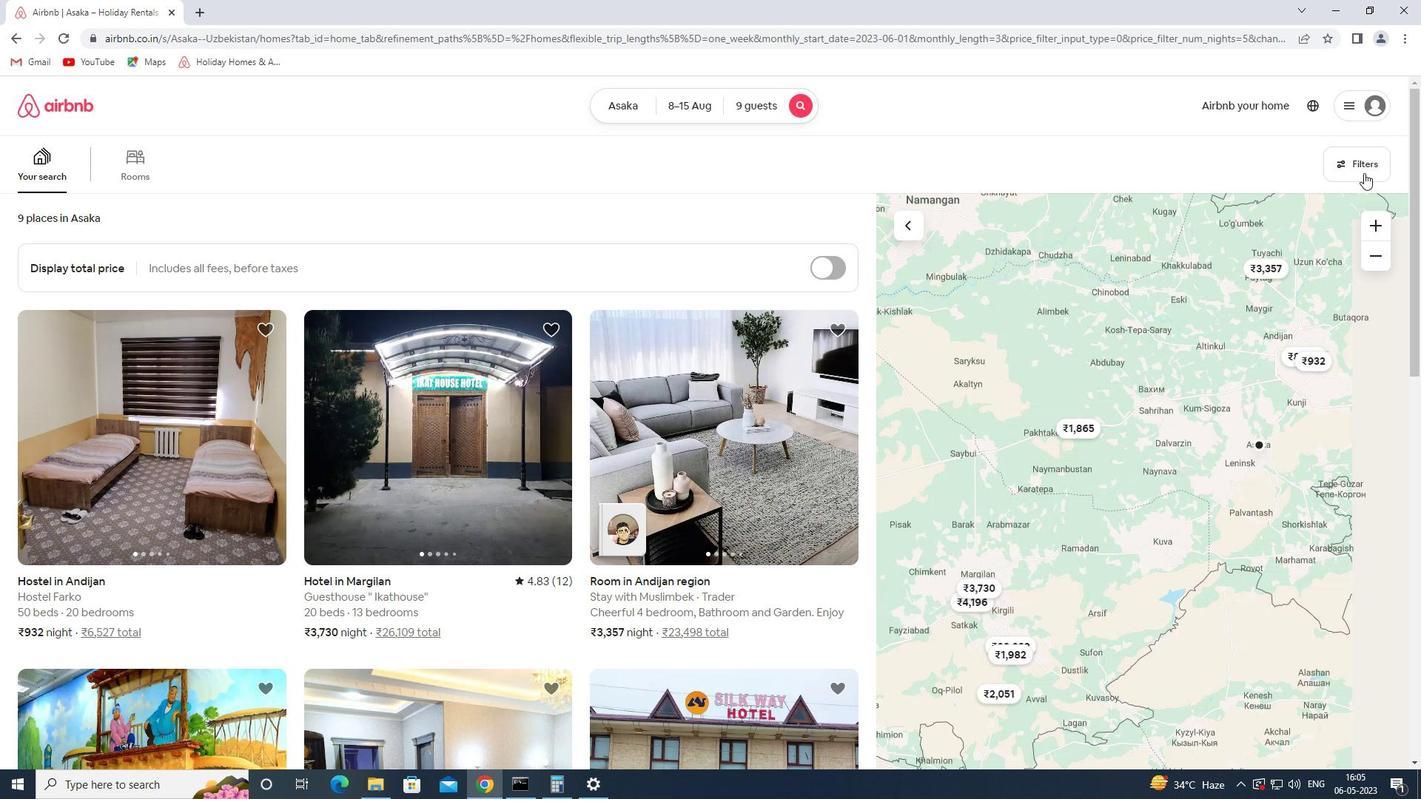 
Action: Mouse pressed left at (1357, 165)
Screenshot: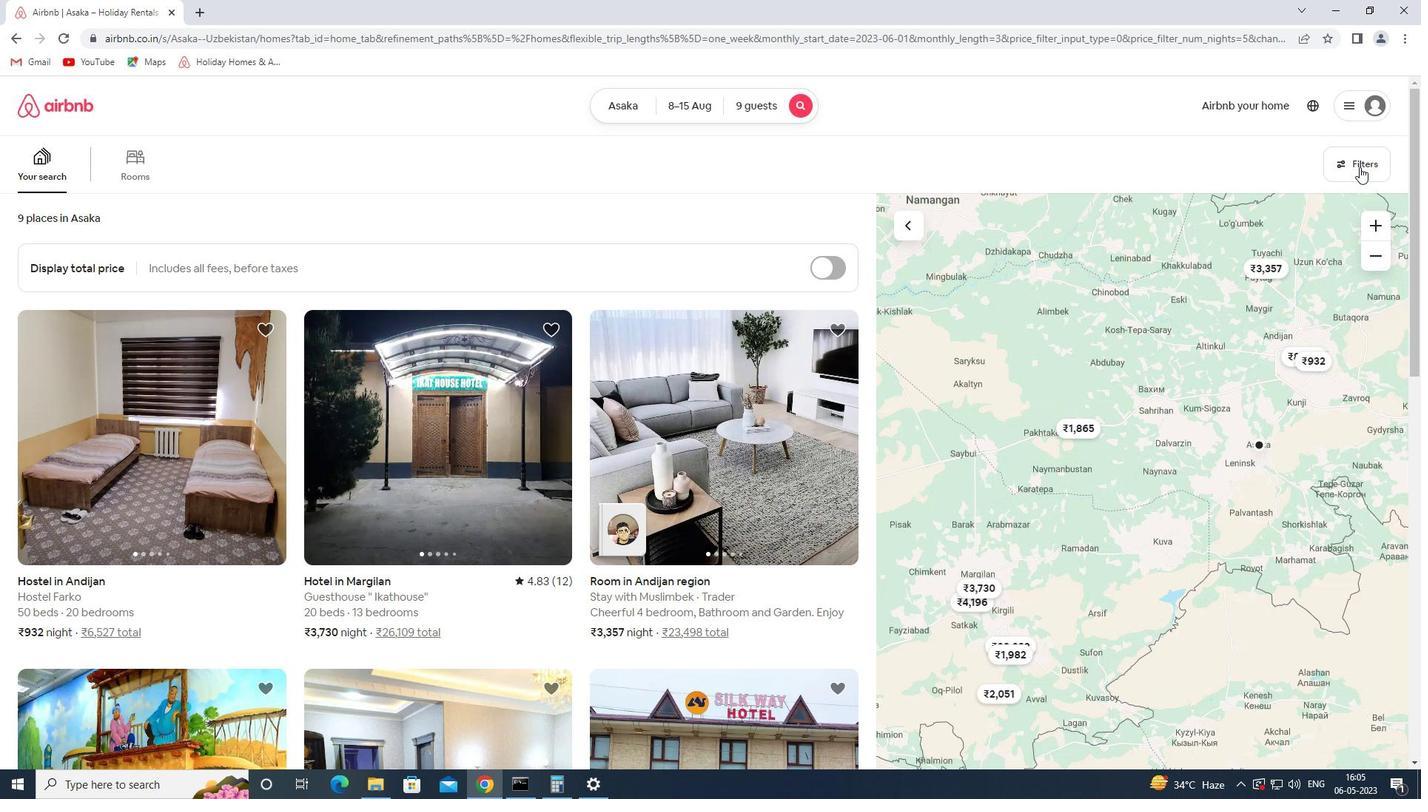 
Action: Mouse moved to (543, 522)
Screenshot: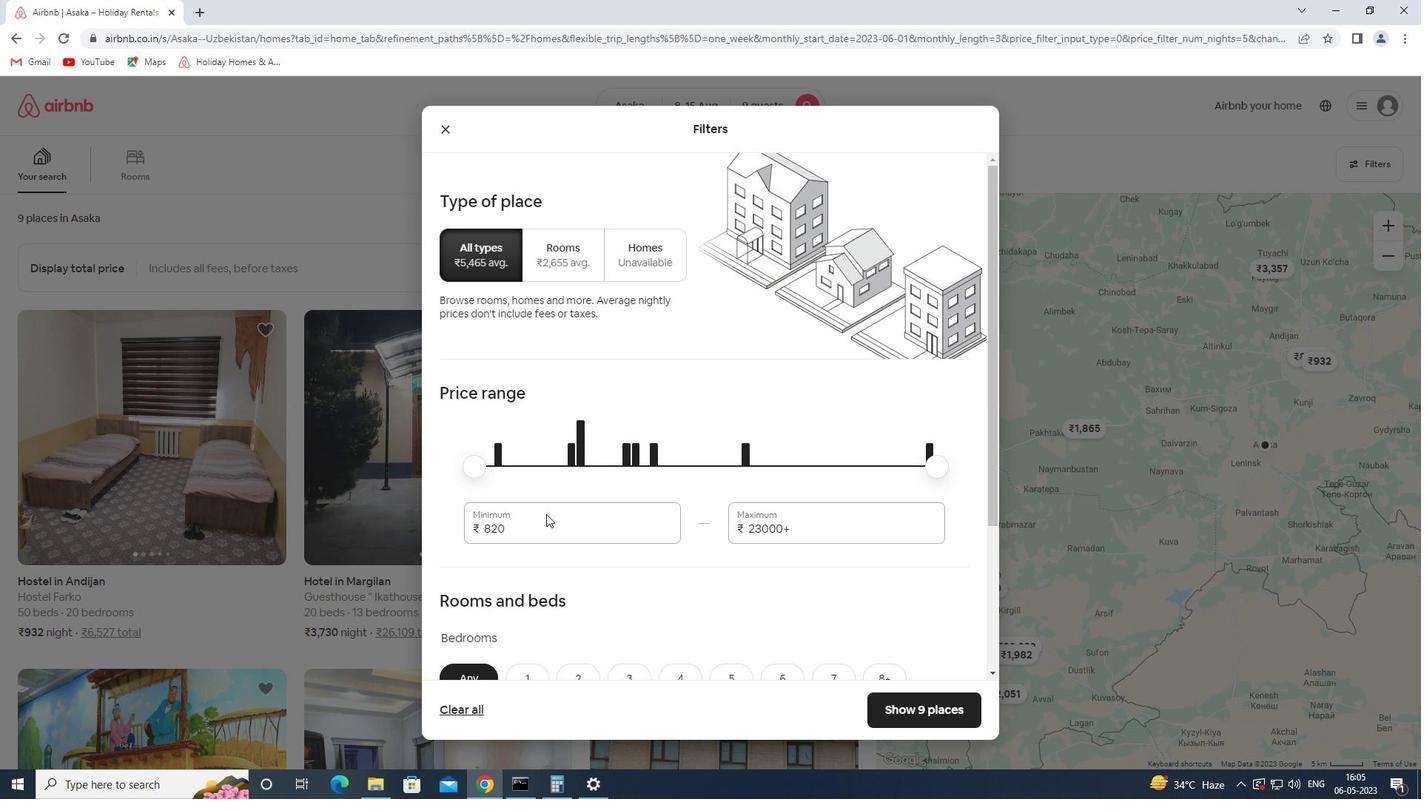
Action: Mouse pressed left at (543, 522)
Screenshot: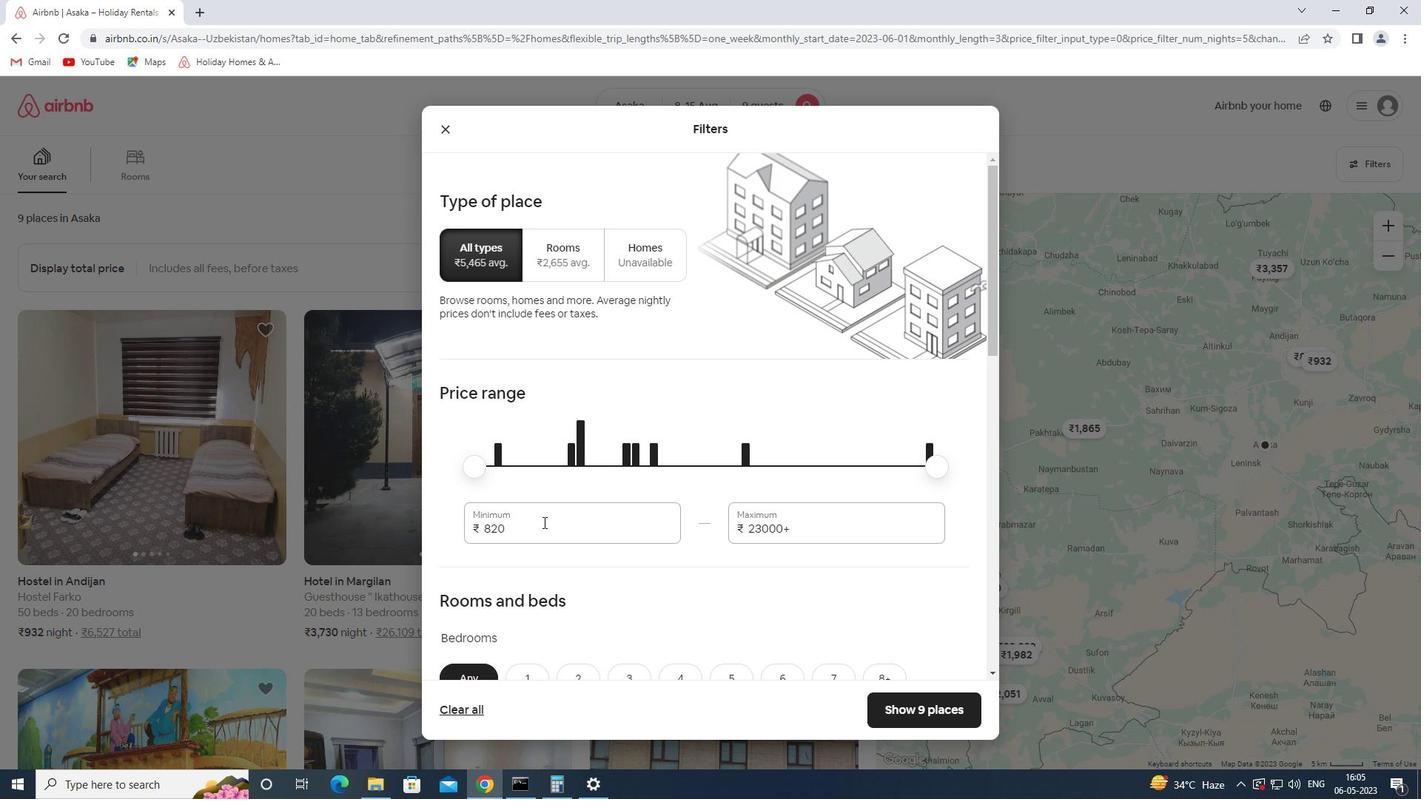 
Action: Mouse pressed left at (543, 522)
Screenshot: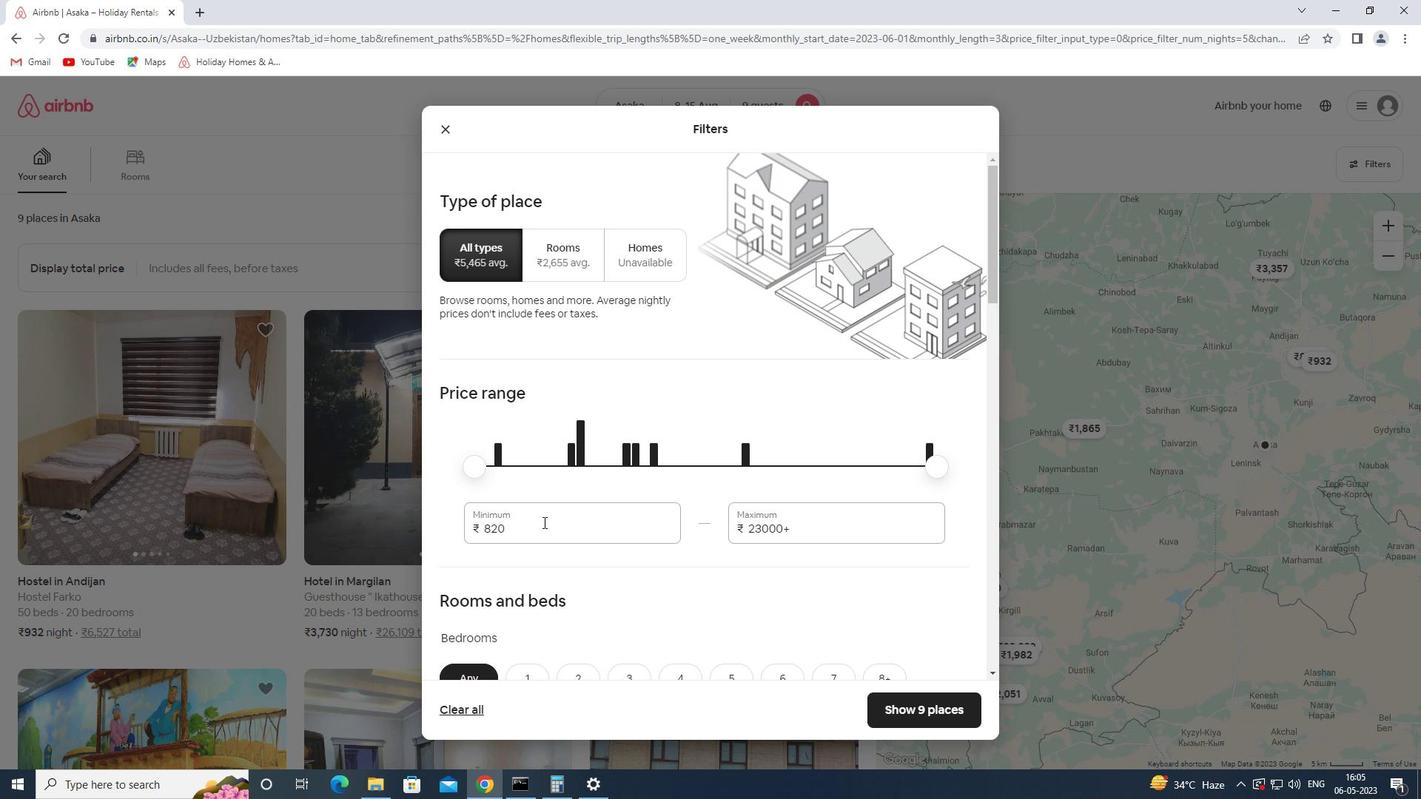 
Action: Key pressed 10000<Key.tab>14000
Screenshot: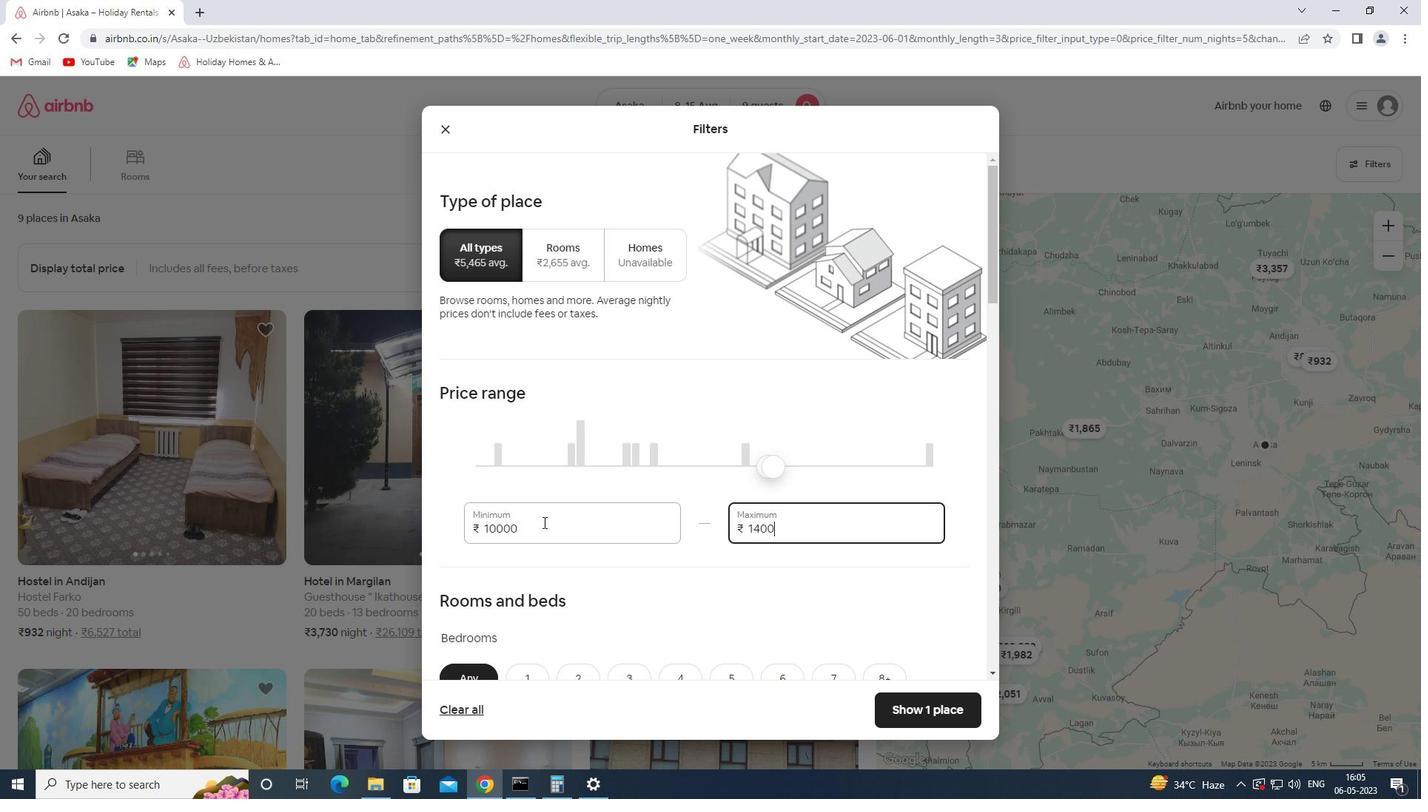 
Action: Mouse moved to (582, 581)
Screenshot: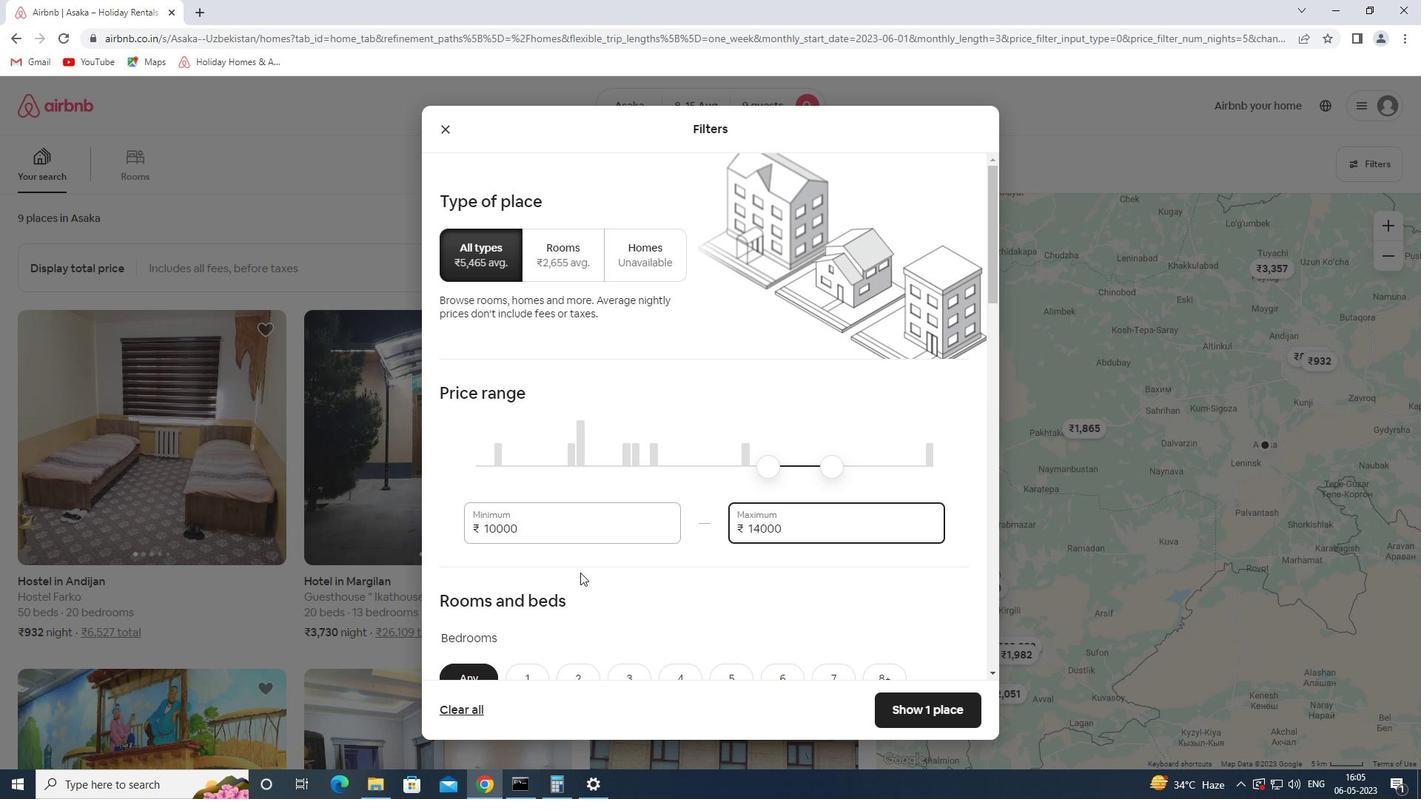 
Action: Mouse scrolled (582, 581) with delta (0, 0)
Screenshot: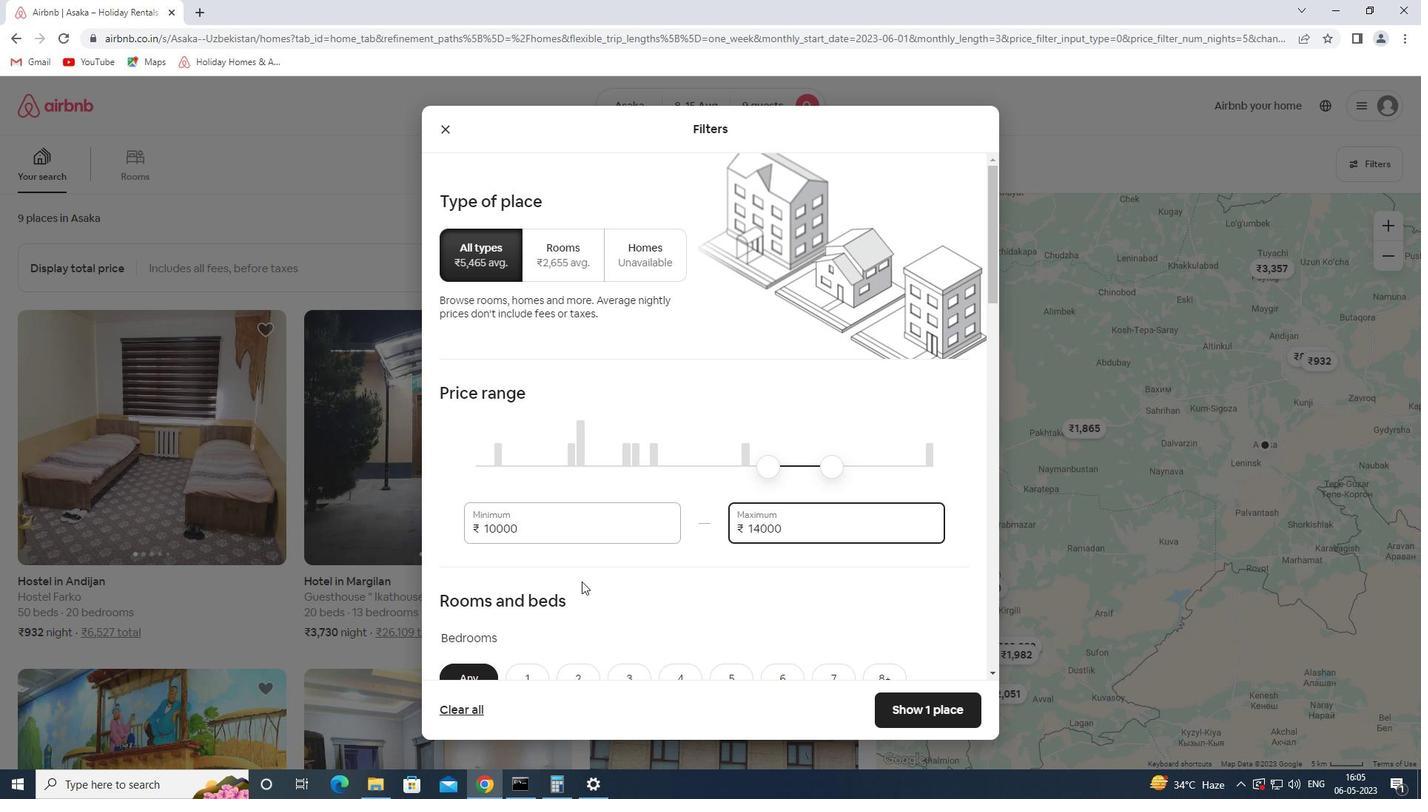 
Action: Mouse moved to (584, 581)
Screenshot: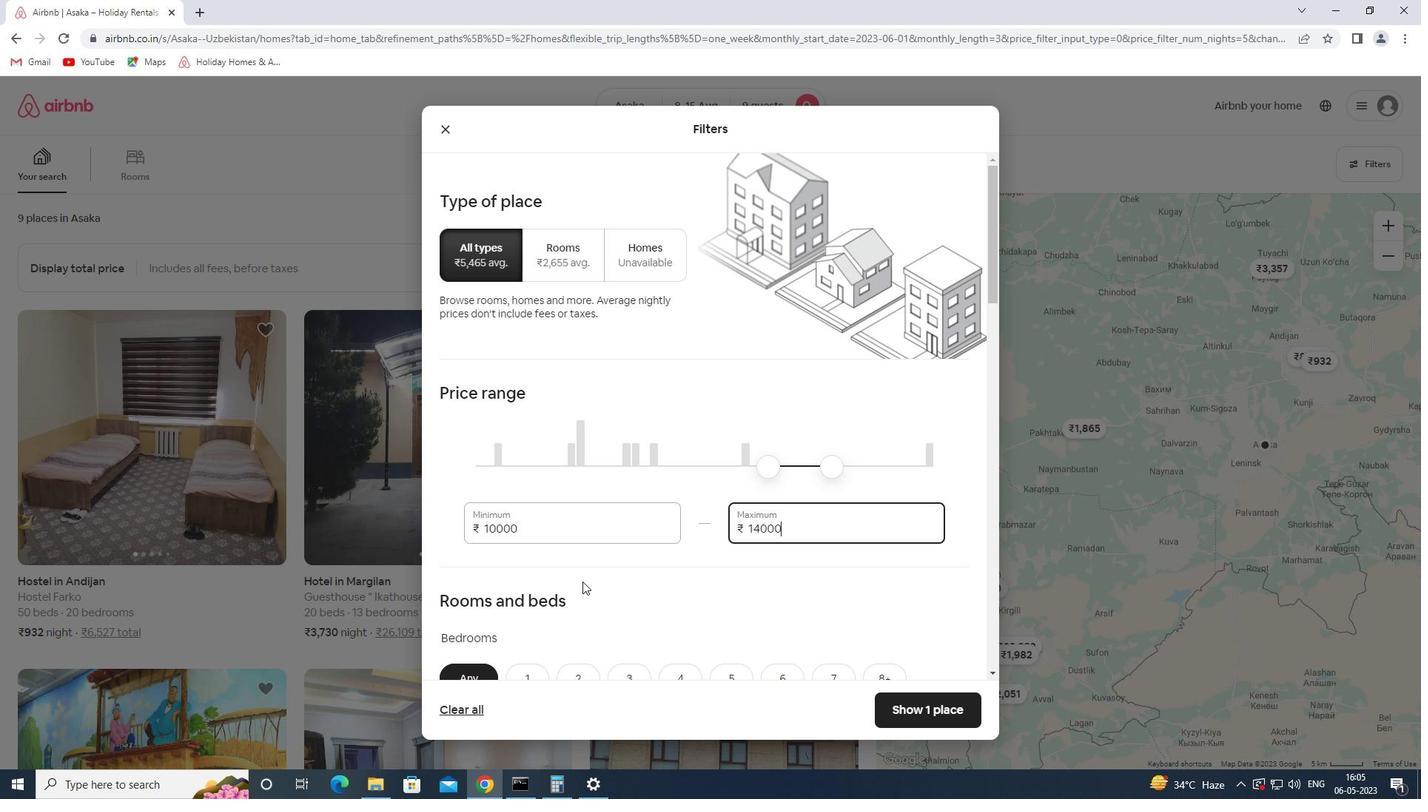 
Action: Mouse scrolled (584, 581) with delta (0, 0)
Screenshot: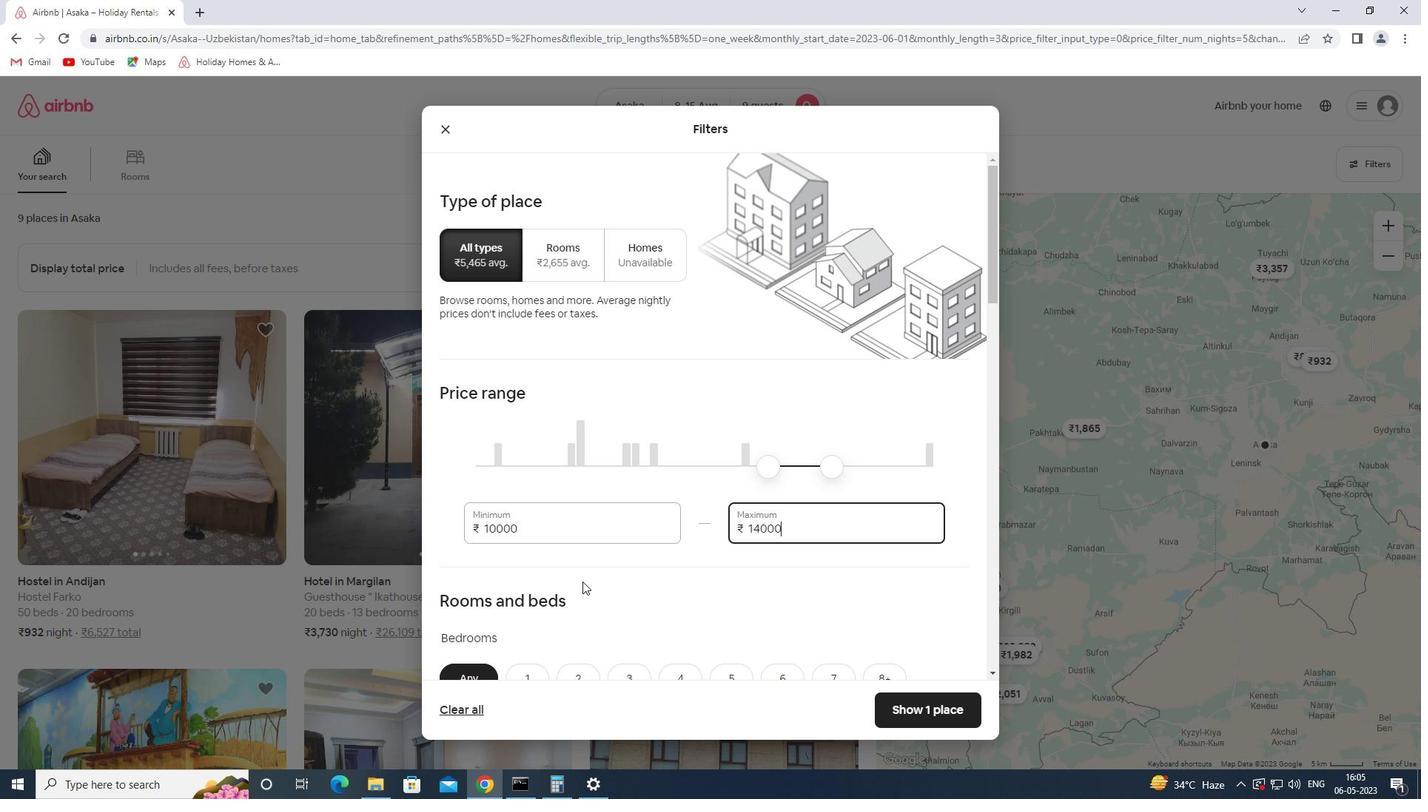 
Action: Mouse moved to (631, 551)
Screenshot: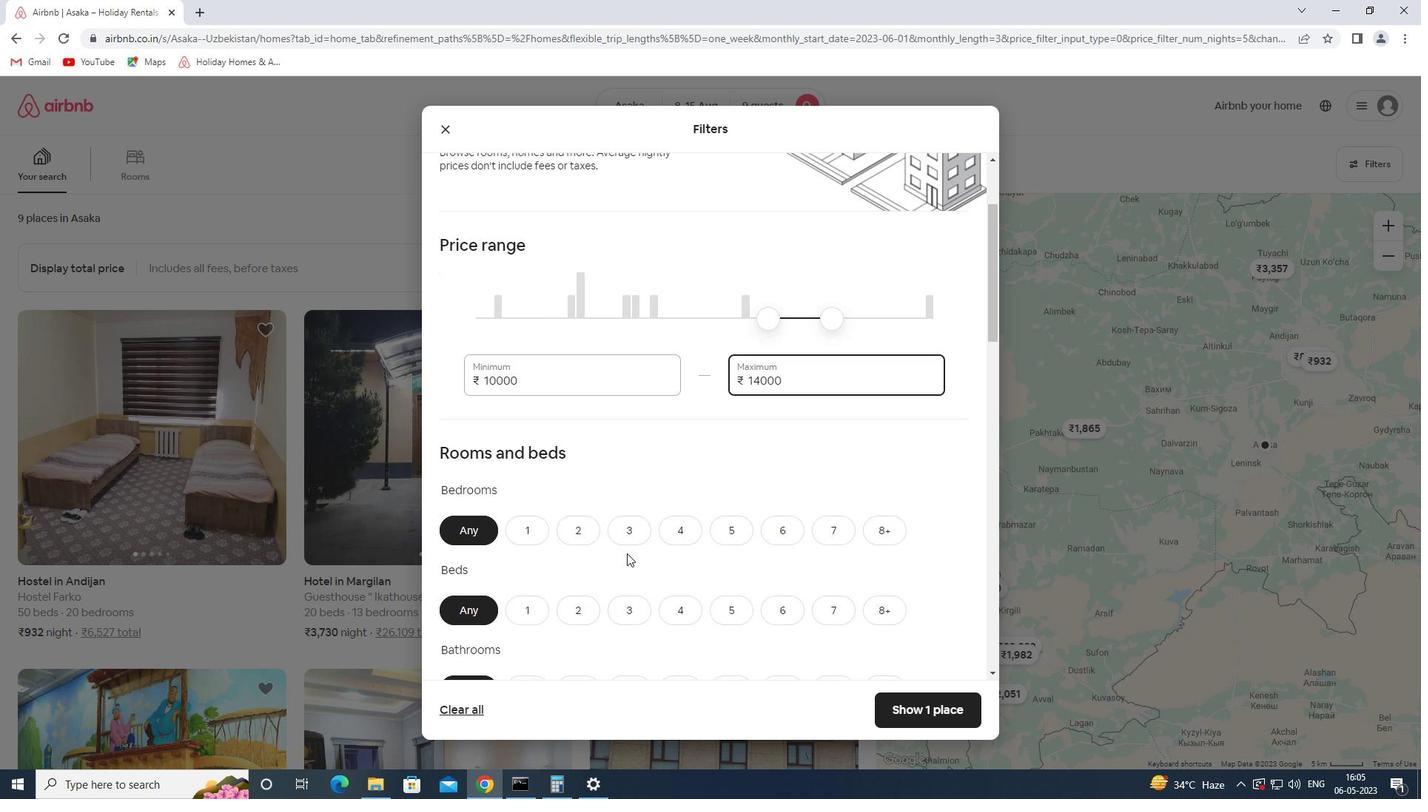 
Action: Mouse scrolled (631, 550) with delta (0, 0)
Screenshot: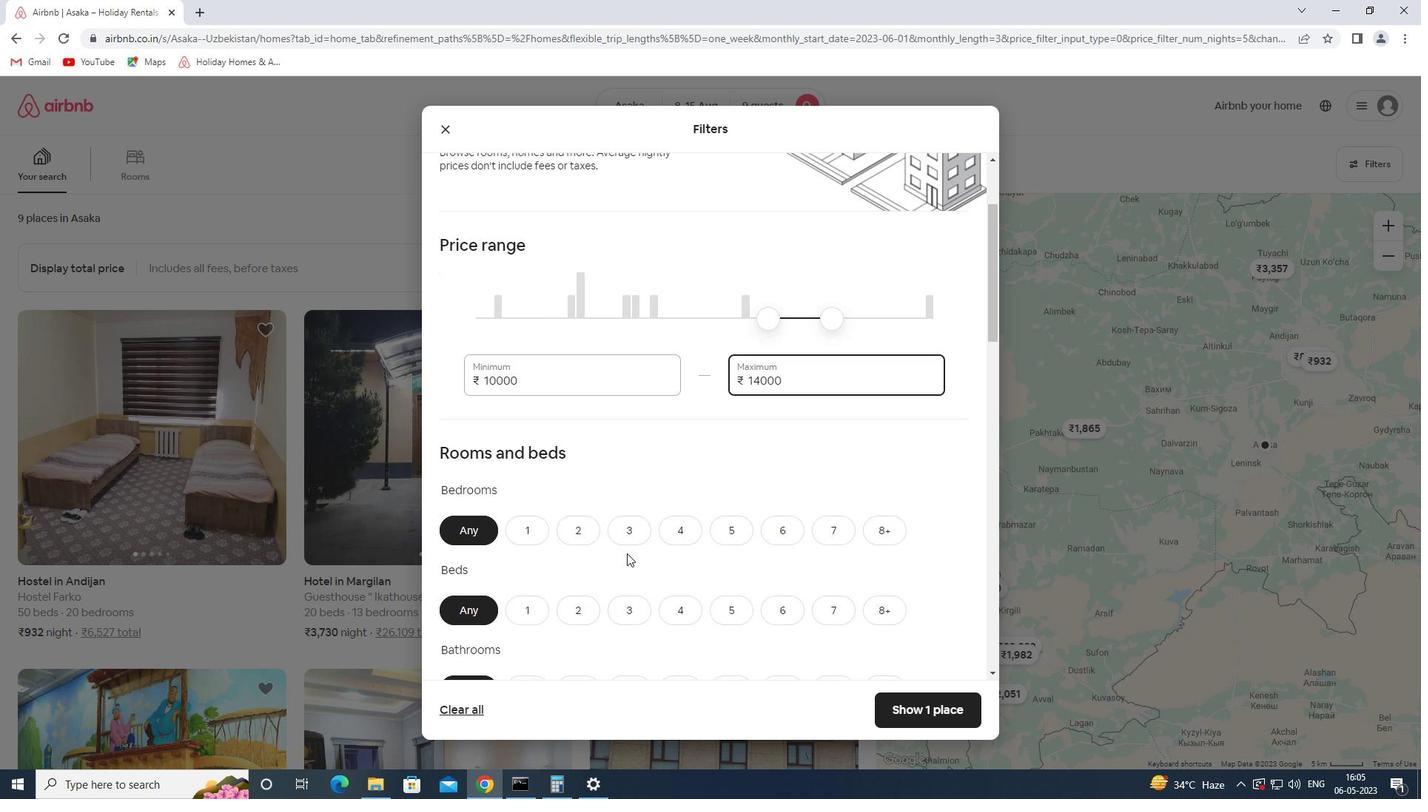 
Action: Mouse moved to (643, 548)
Screenshot: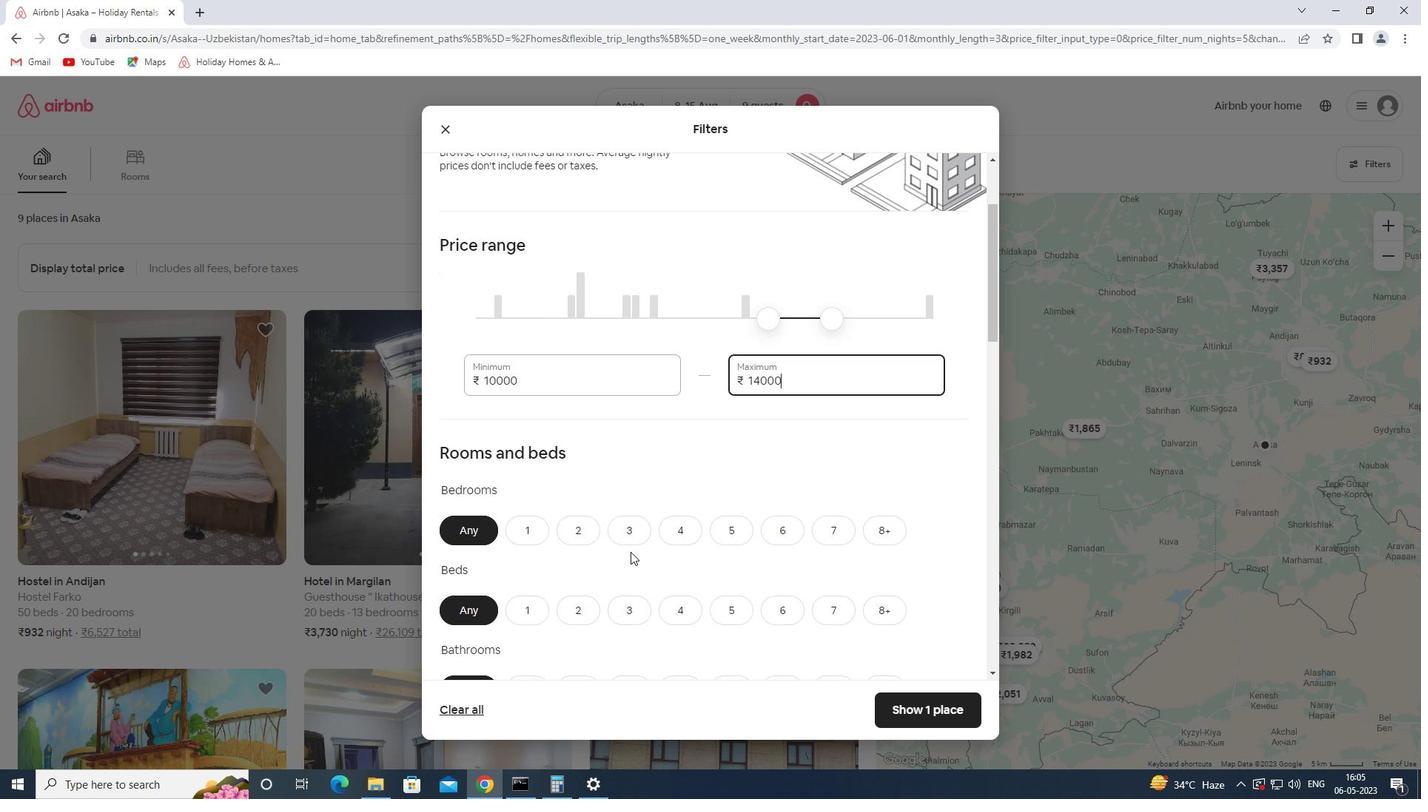 
Action: Mouse scrolled (643, 547) with delta (0, 0)
Screenshot: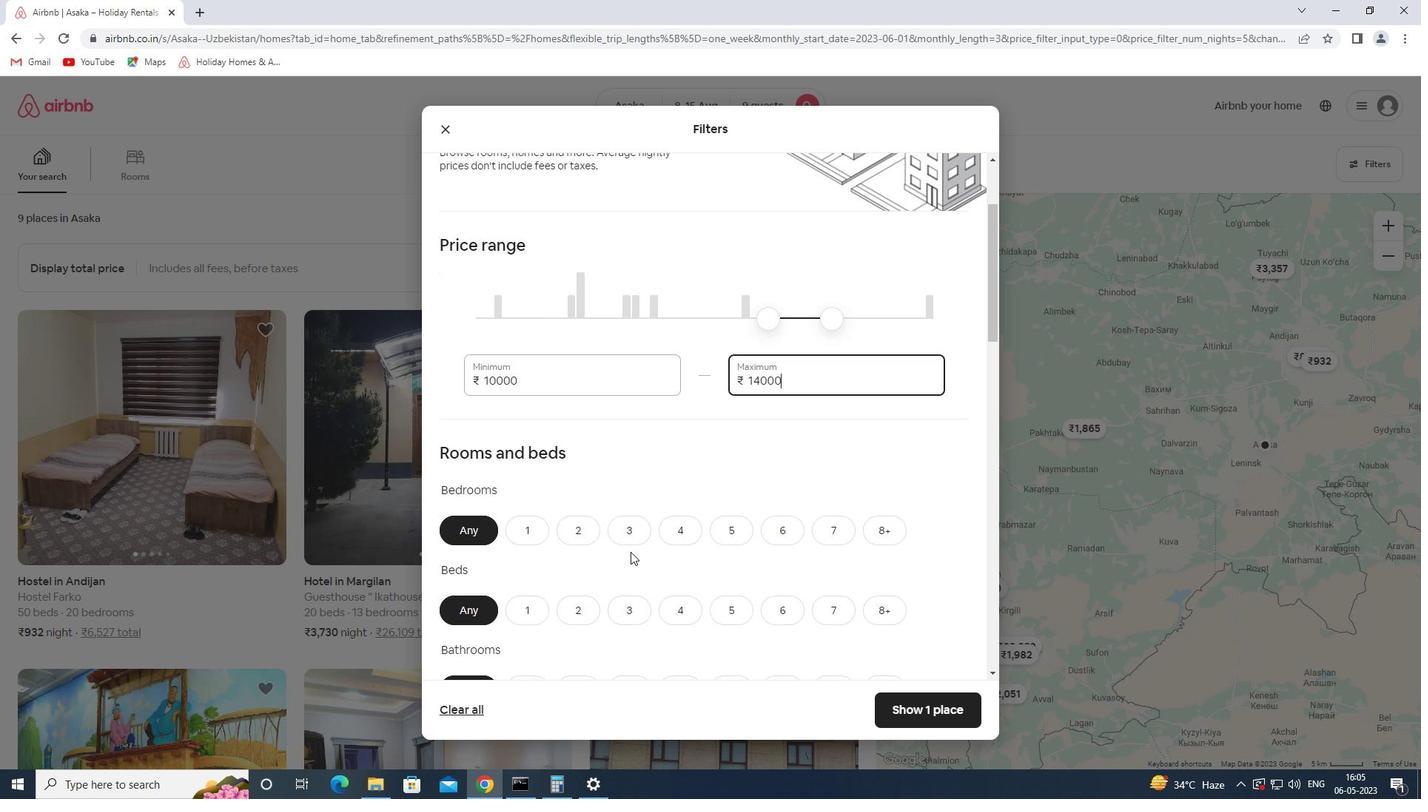 
Action: Mouse moved to (735, 384)
Screenshot: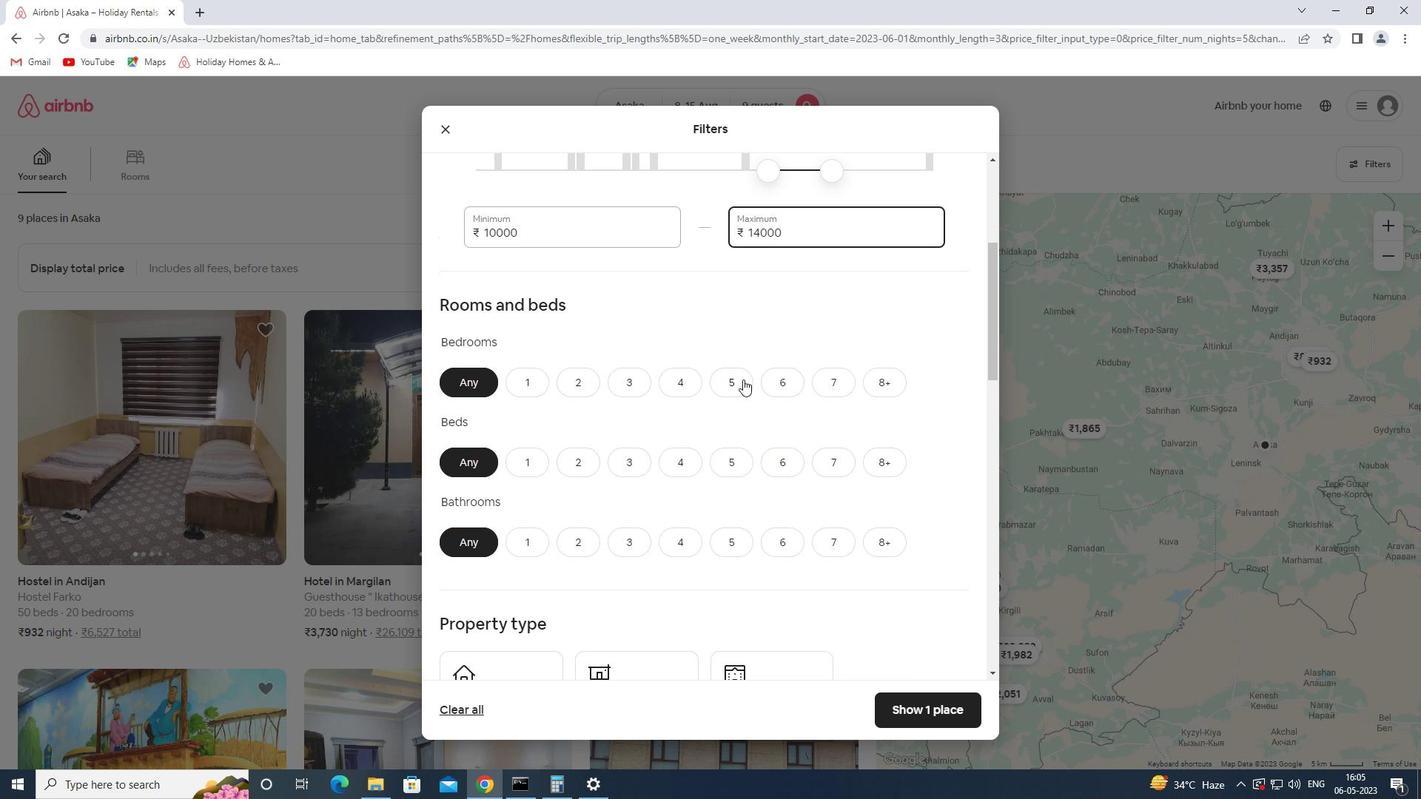 
Action: Mouse pressed left at (735, 384)
Screenshot: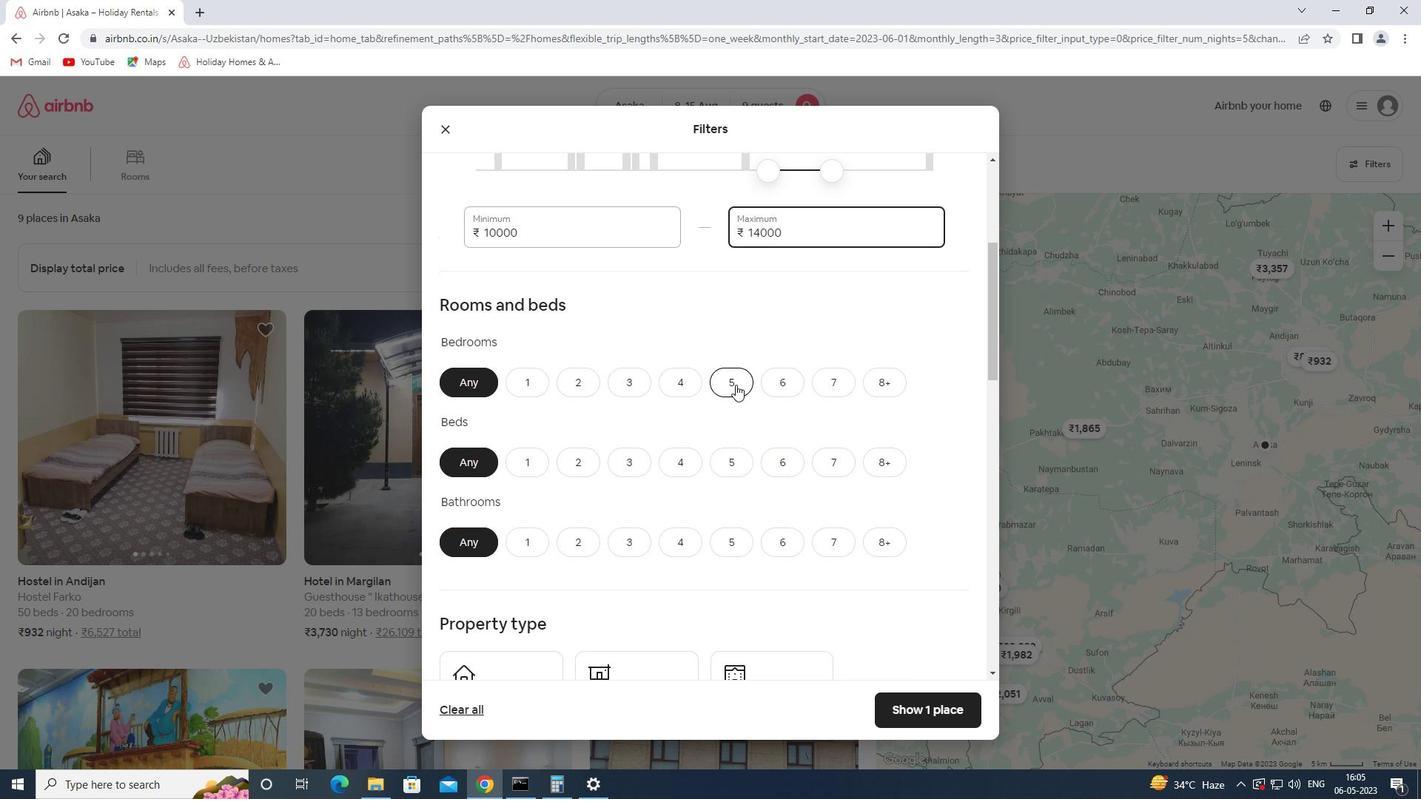 
Action: Mouse moved to (886, 467)
Screenshot: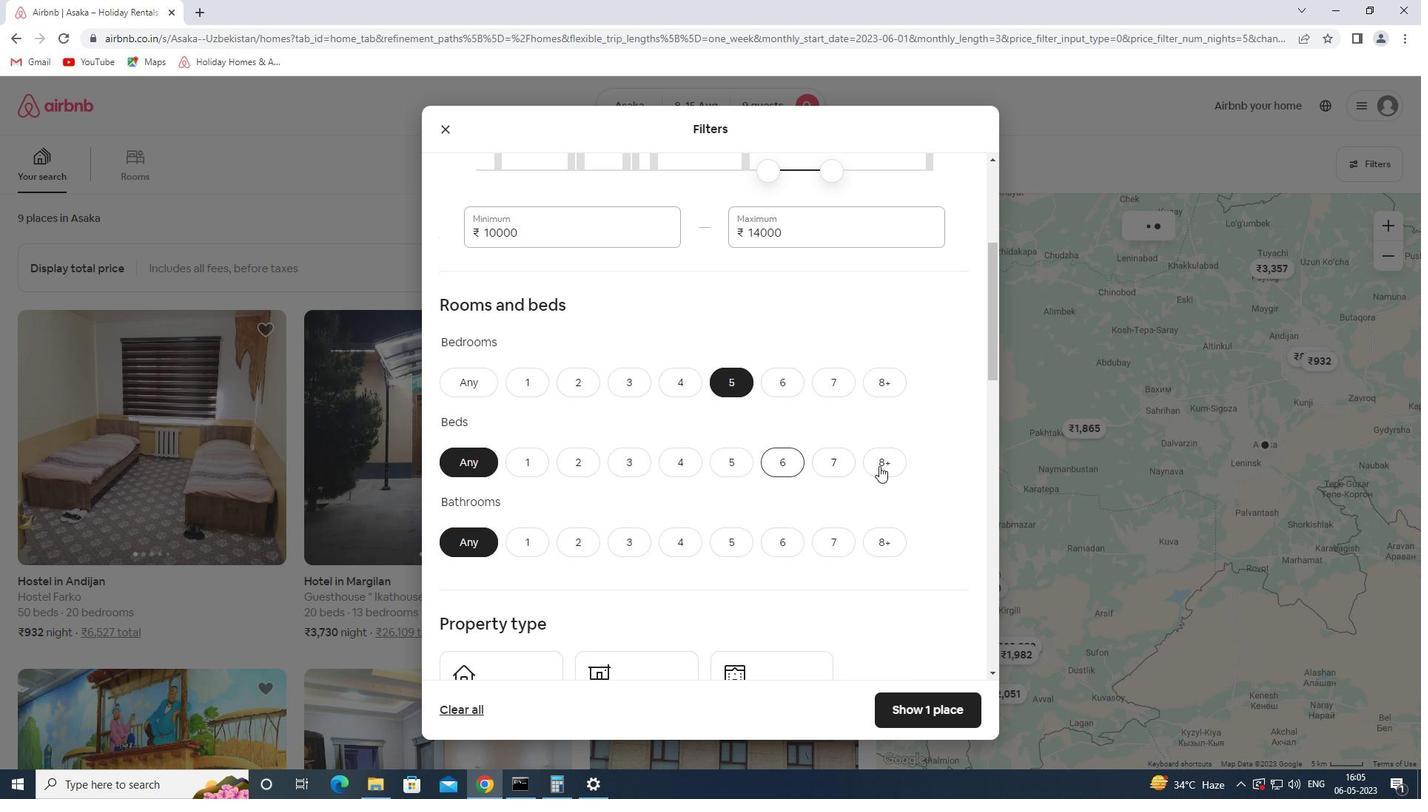 
Action: Mouse pressed left at (886, 467)
Screenshot: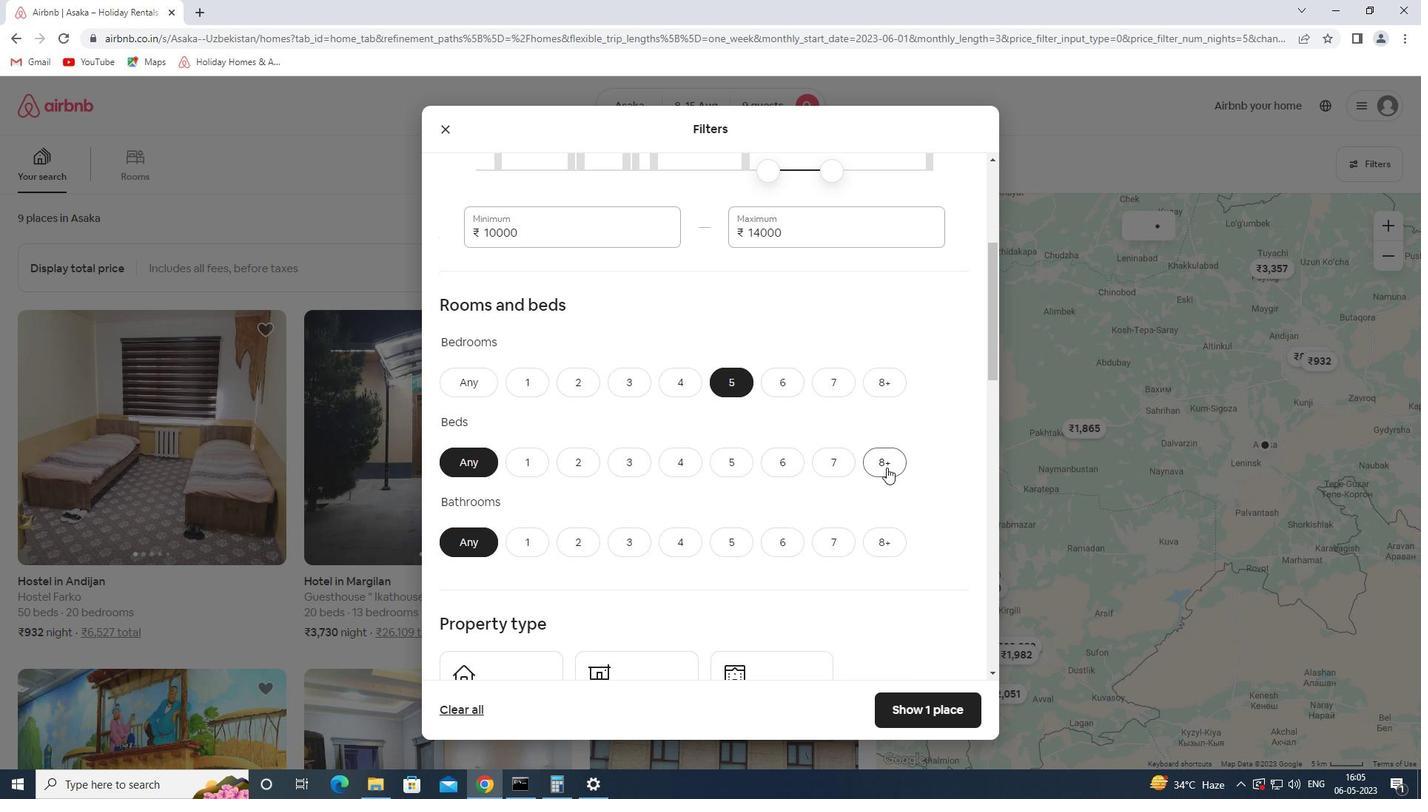 
Action: Mouse moved to (733, 546)
Screenshot: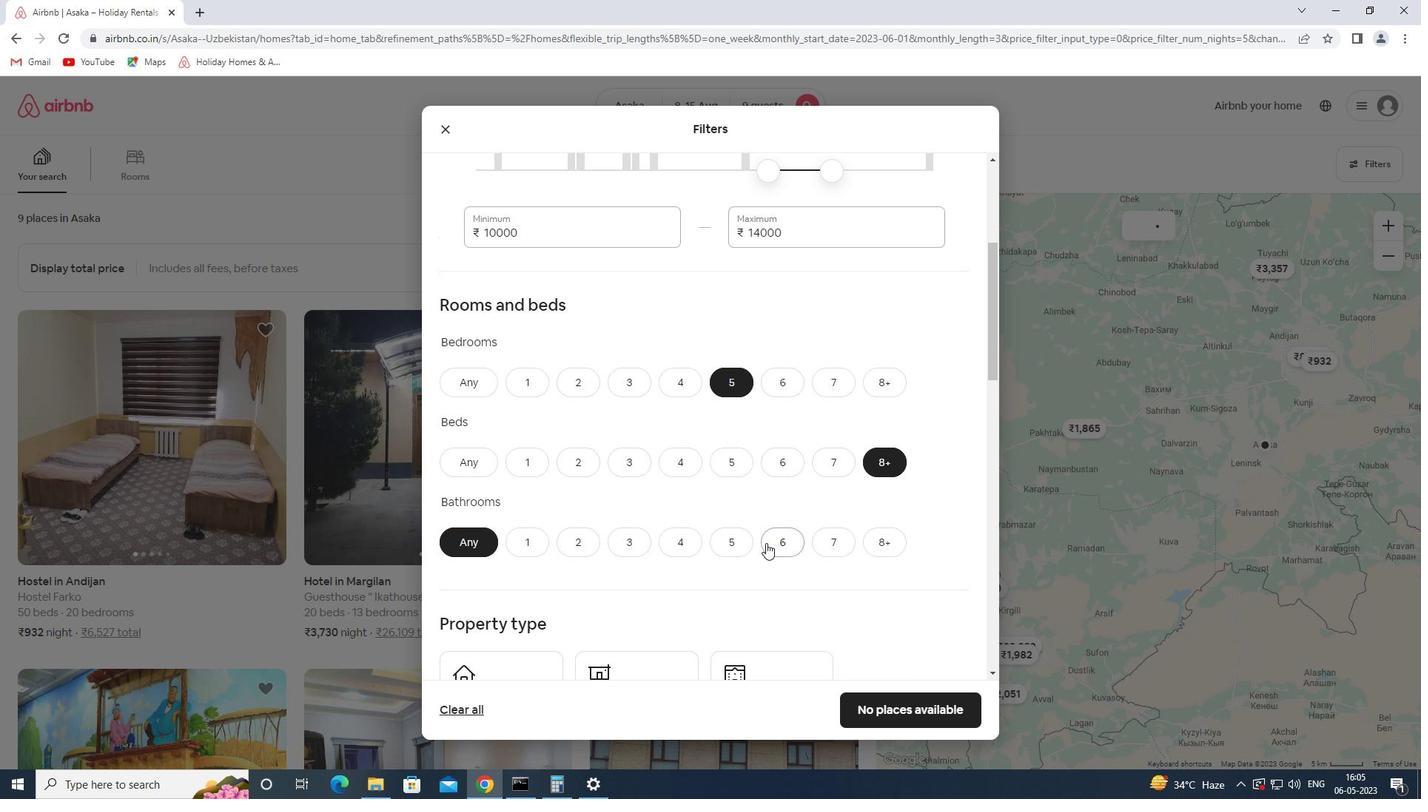 
Action: Mouse pressed left at (733, 546)
Screenshot: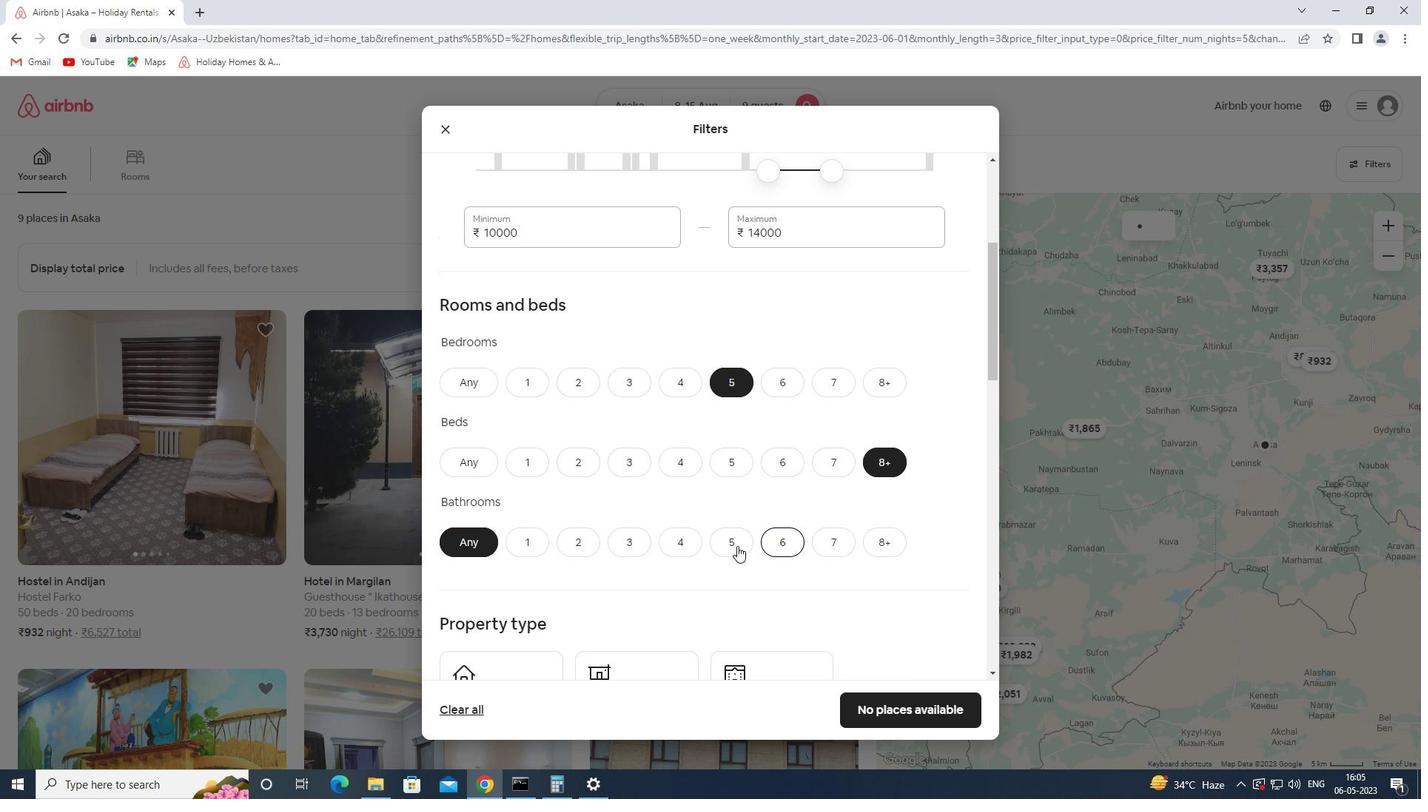 
Action: Mouse moved to (737, 528)
Screenshot: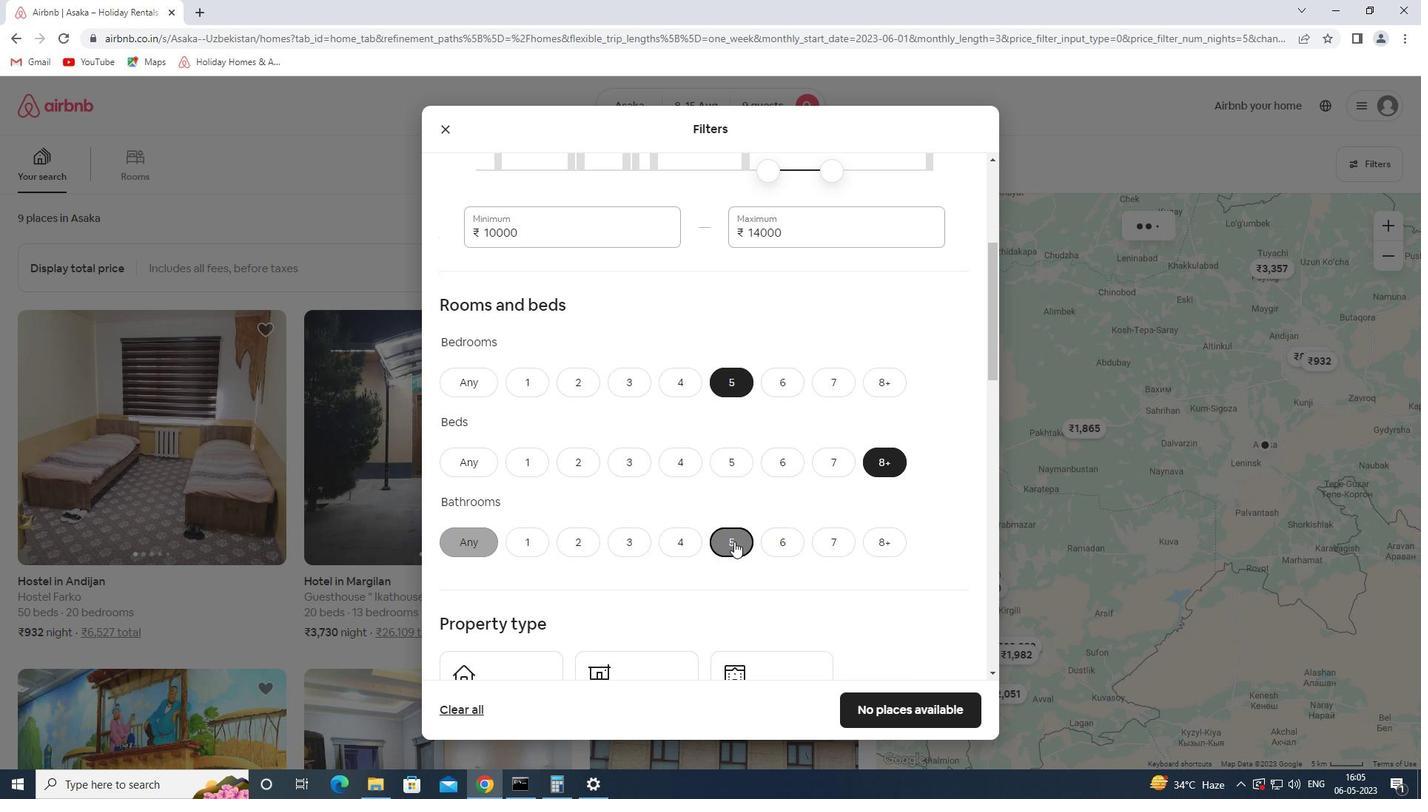 
Action: Mouse scrolled (737, 527) with delta (0, 0)
Screenshot: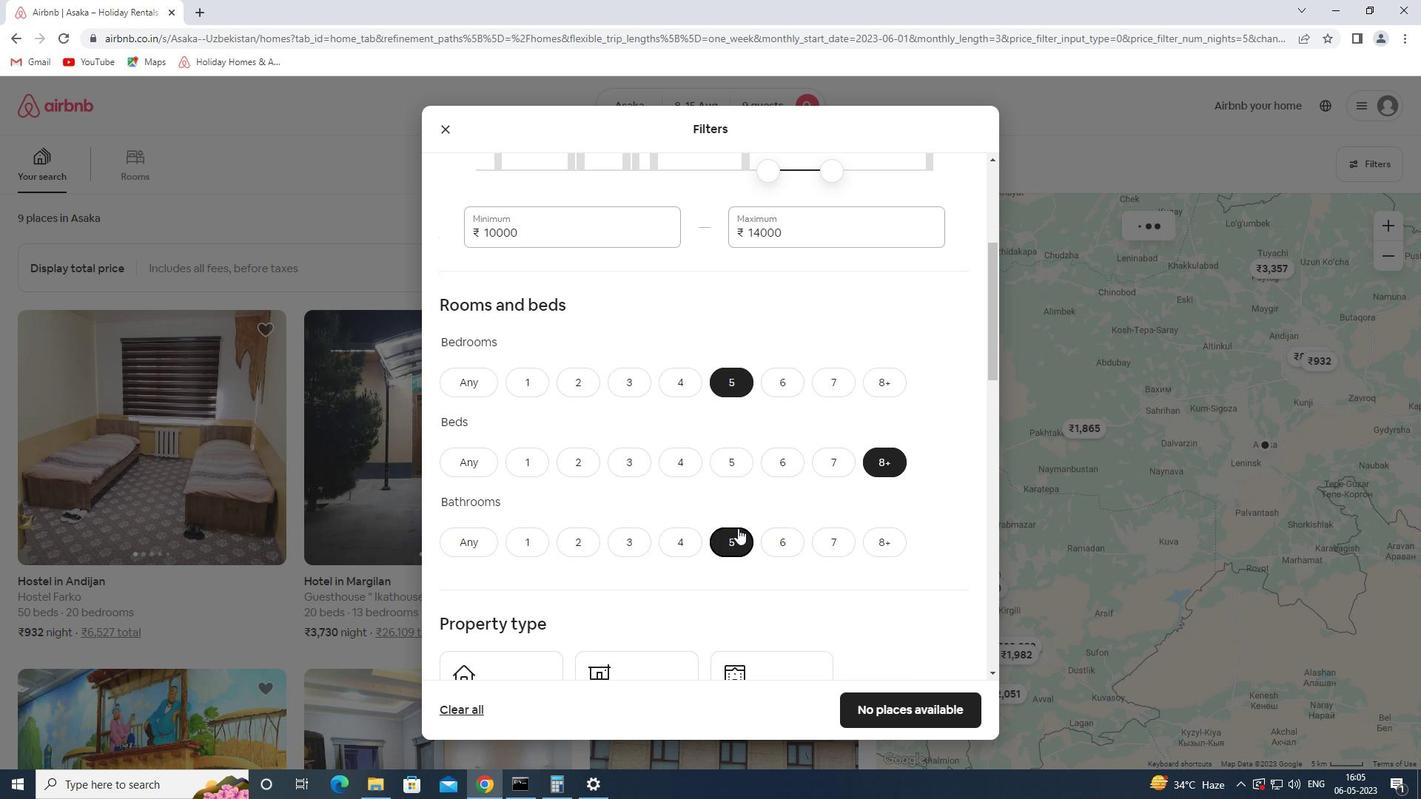 
Action: Mouse scrolled (737, 527) with delta (0, 0)
Screenshot: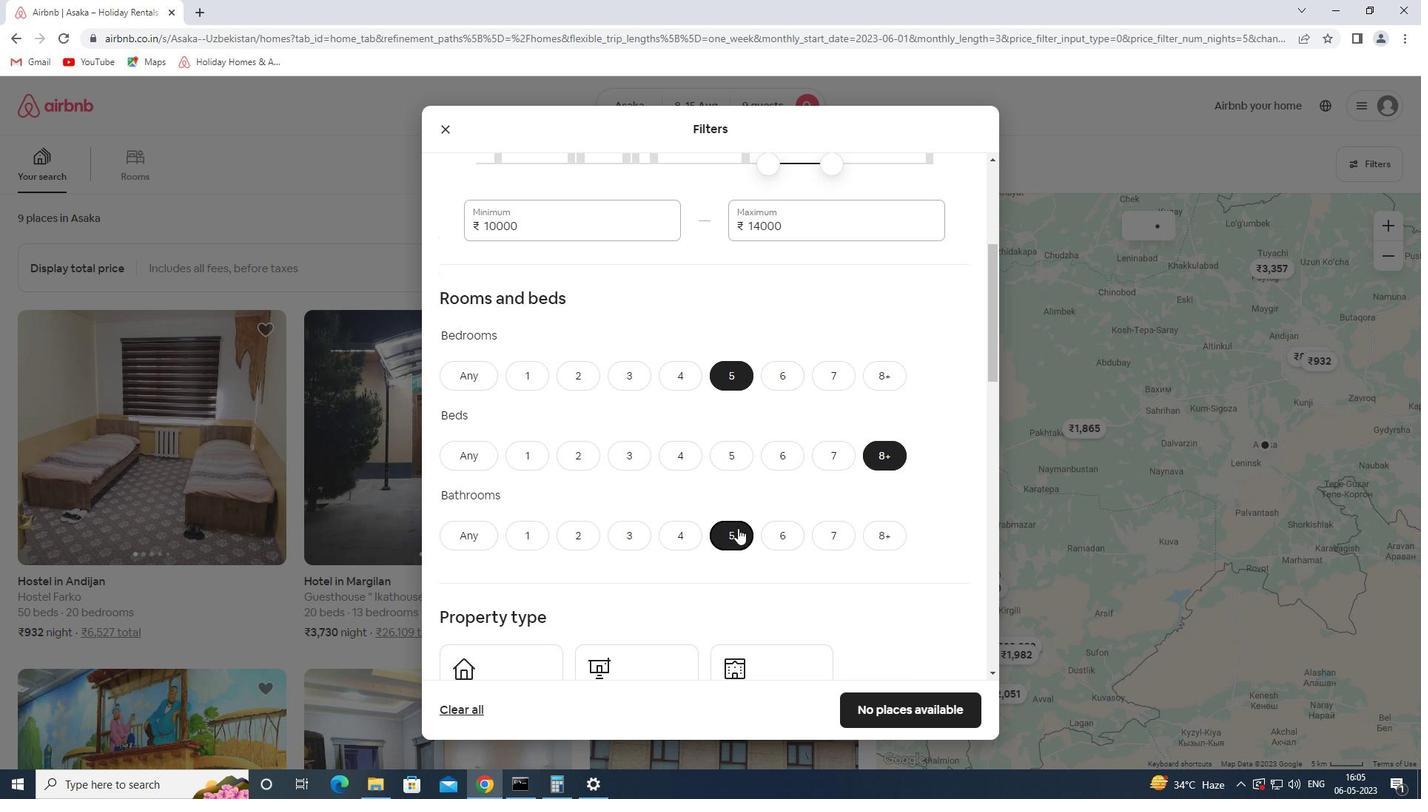 
Action: Mouse scrolled (737, 527) with delta (0, 0)
Screenshot: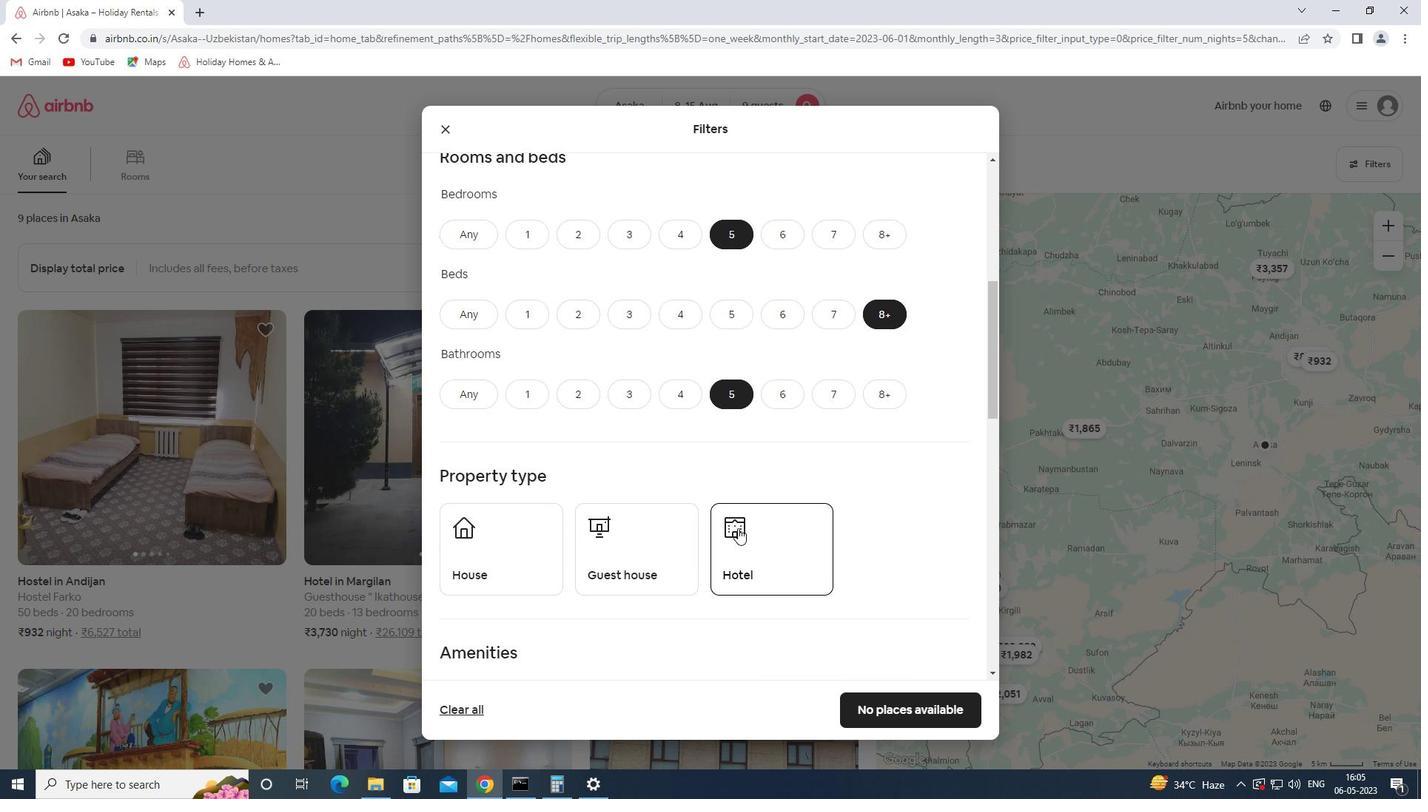 
Action: Mouse scrolled (737, 527) with delta (0, 0)
Screenshot: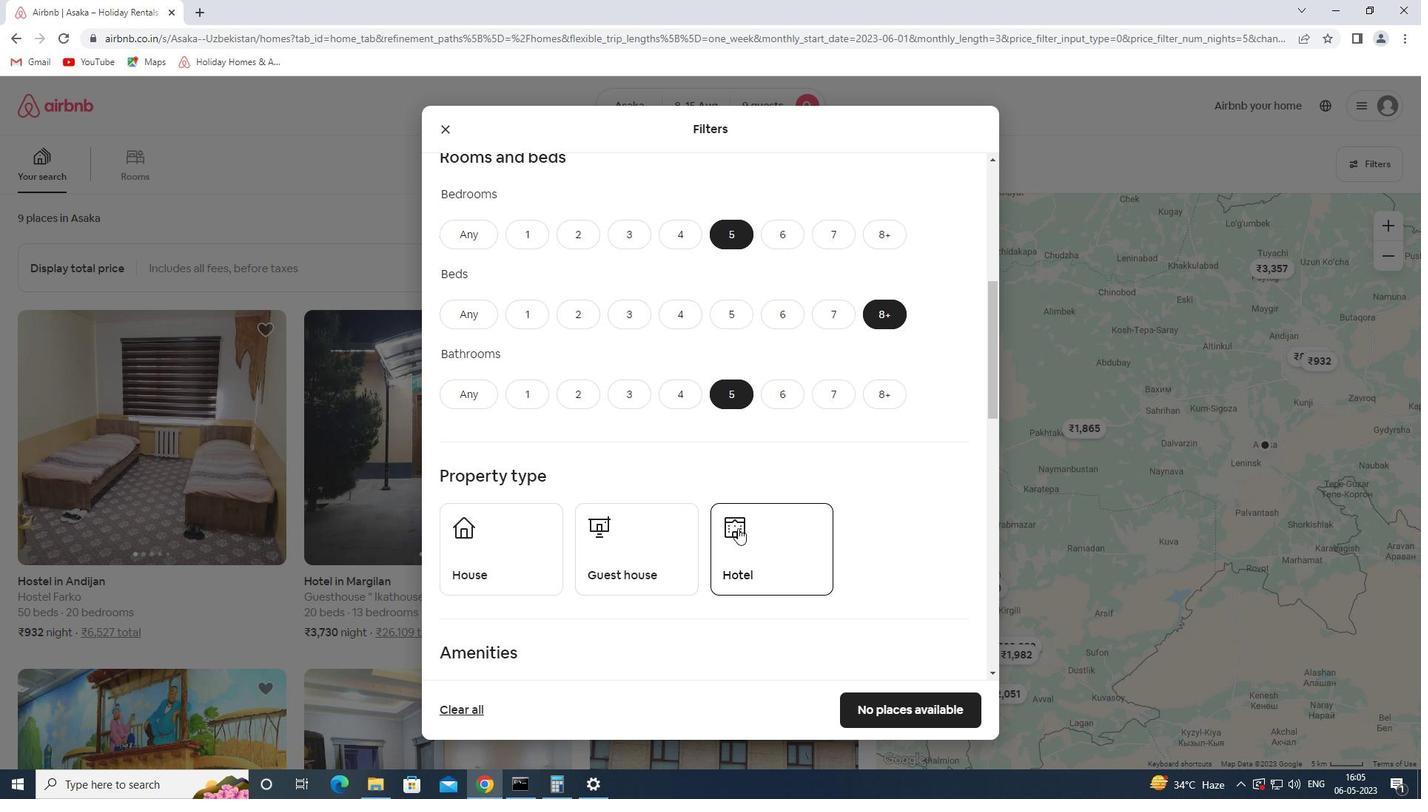 
Action: Mouse moved to (515, 421)
Screenshot: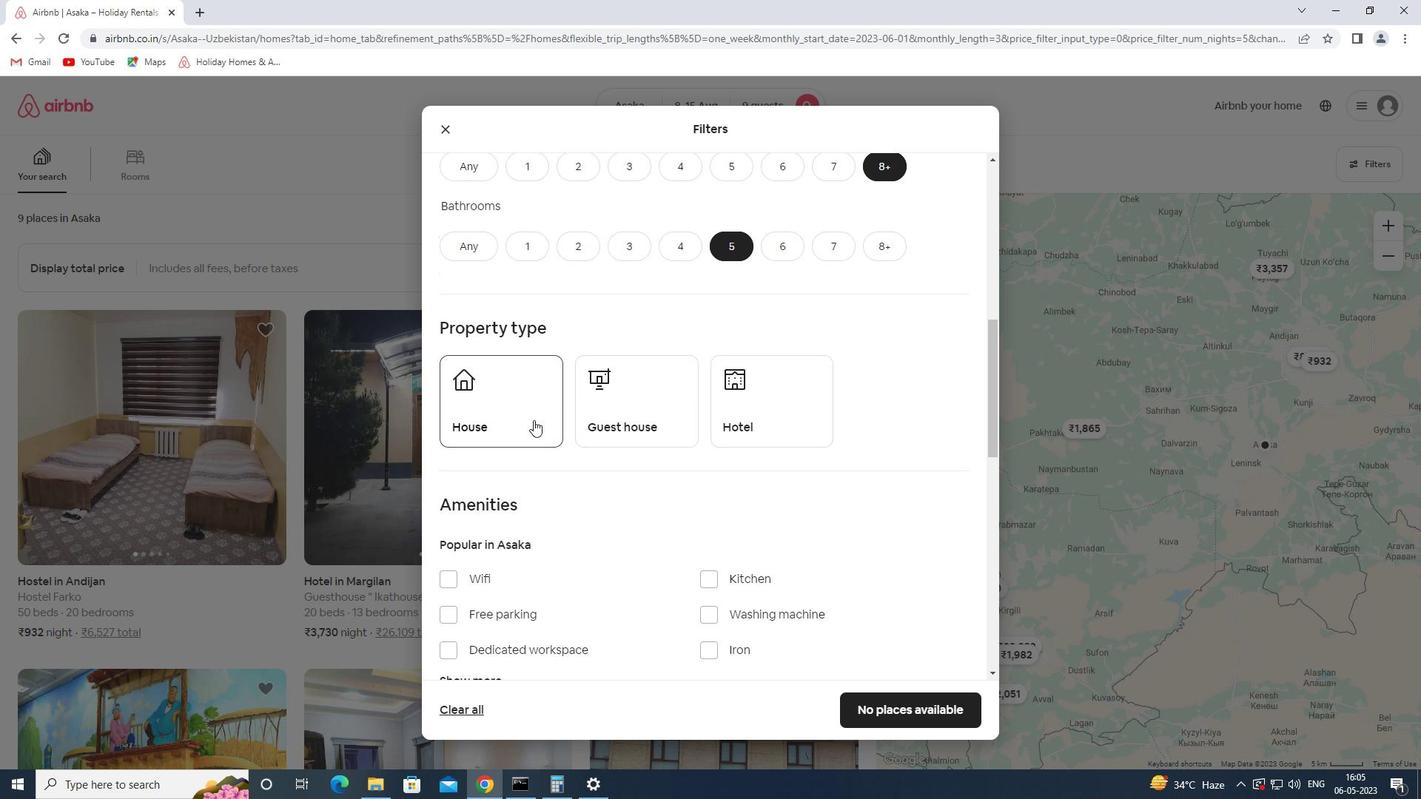 
Action: Mouse pressed left at (515, 421)
Screenshot: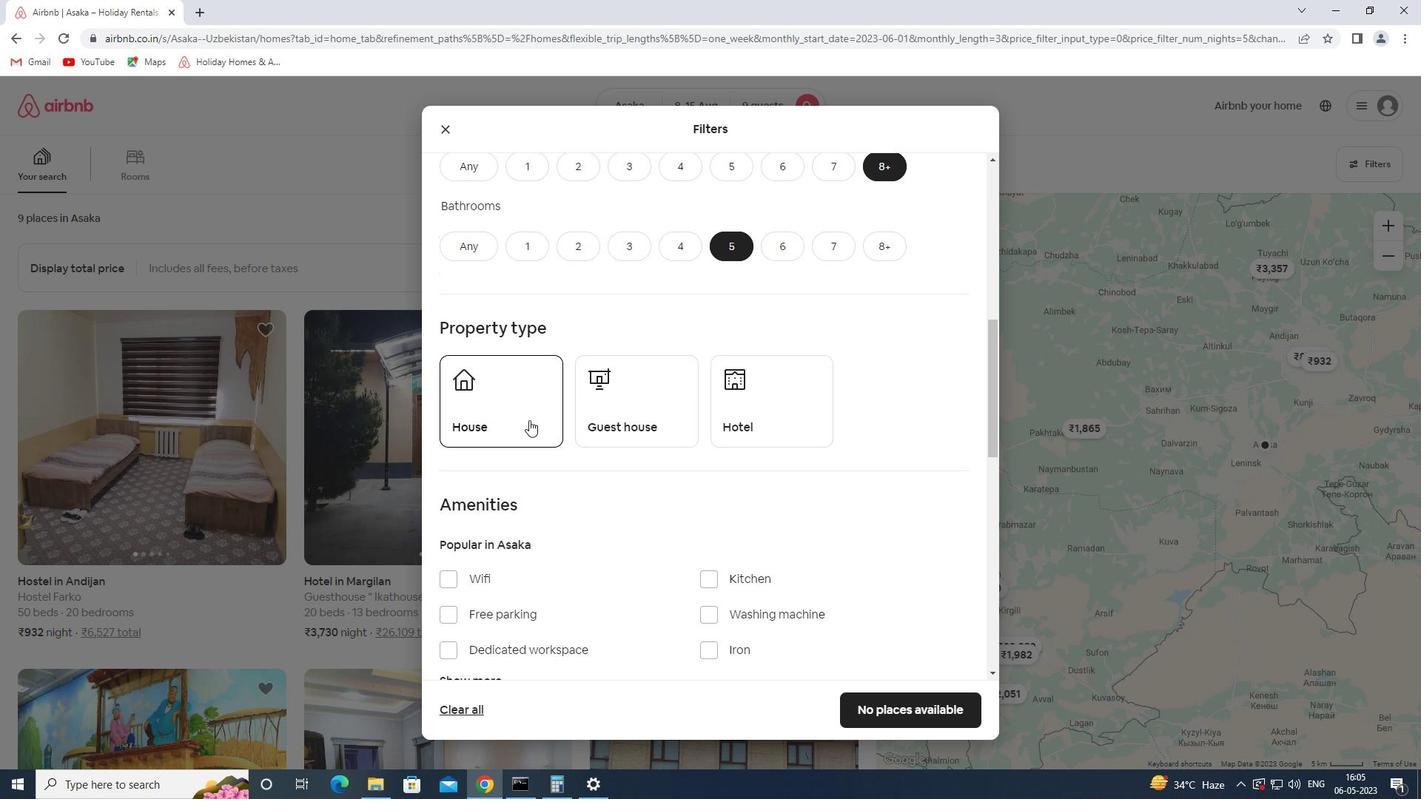 
Action: Mouse moved to (617, 424)
Screenshot: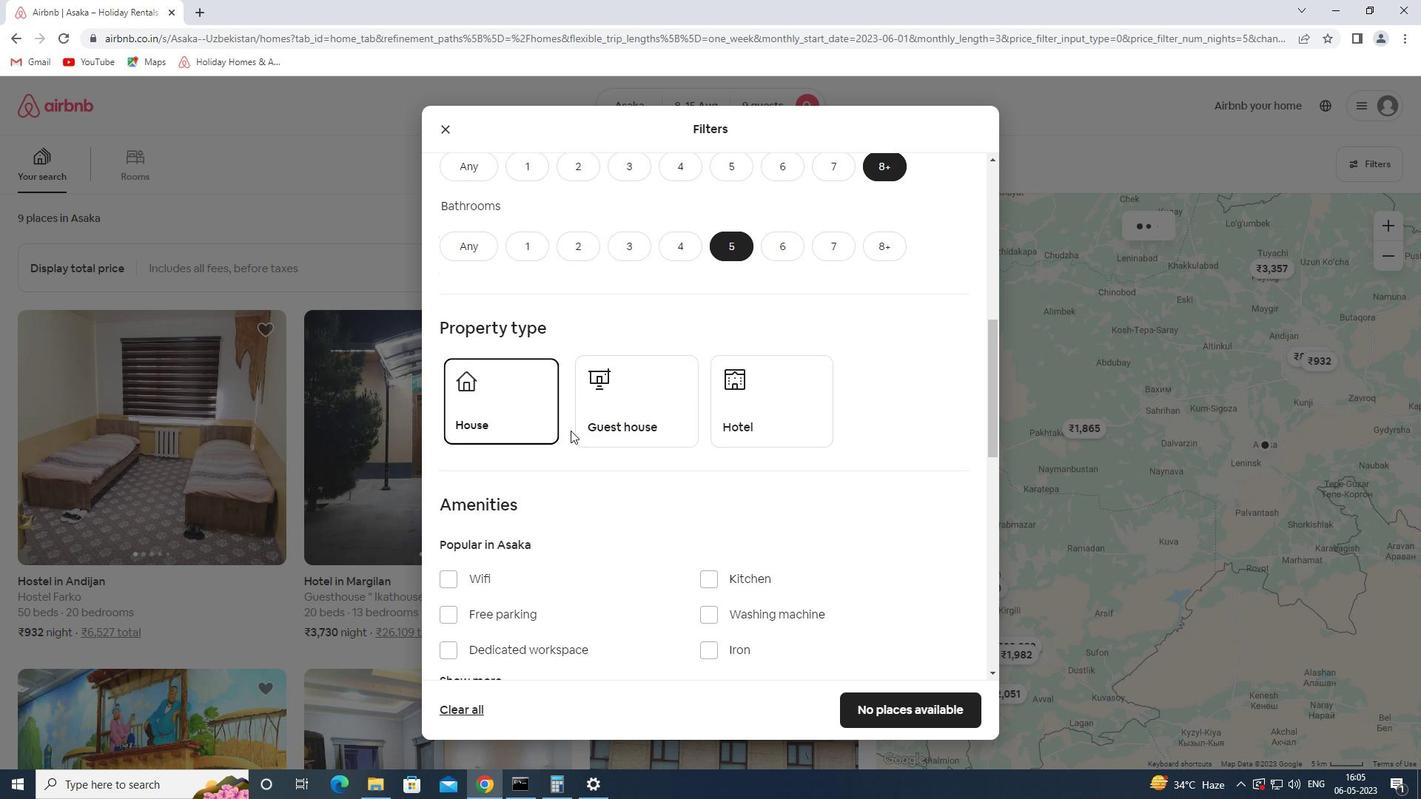 
Action: Mouse pressed left at (617, 424)
Screenshot: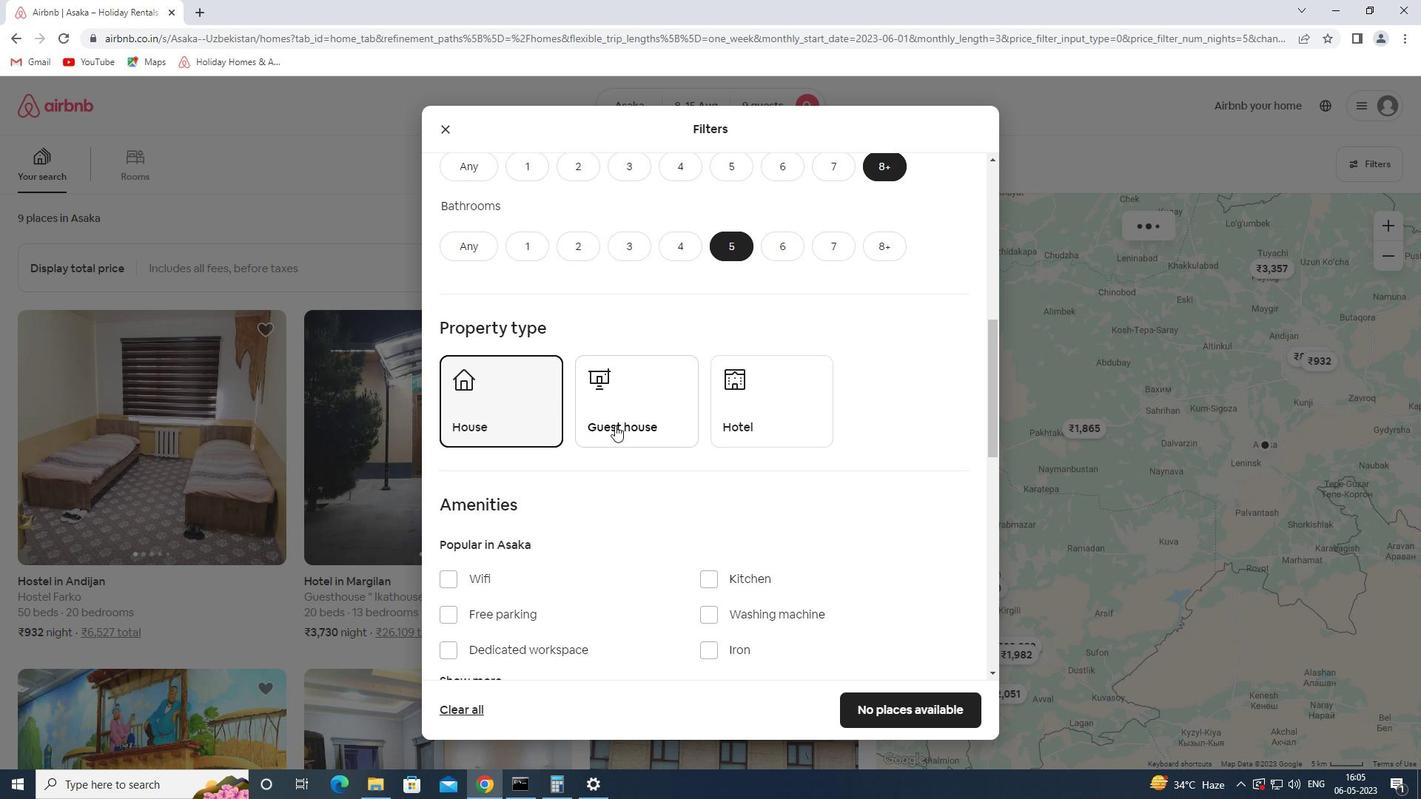 
Action: Mouse moved to (729, 498)
Screenshot: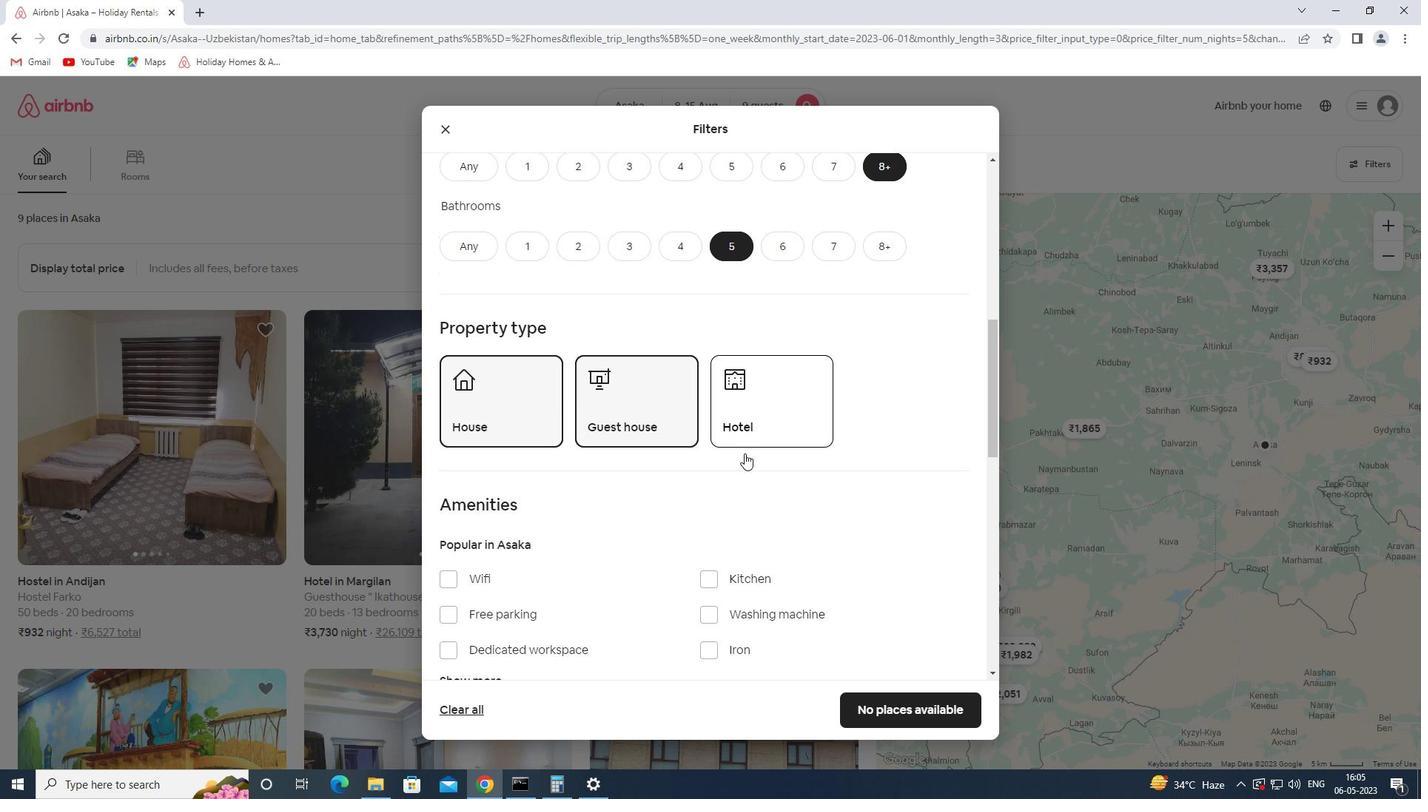 
Action: Mouse scrolled (729, 497) with delta (0, 0)
Screenshot: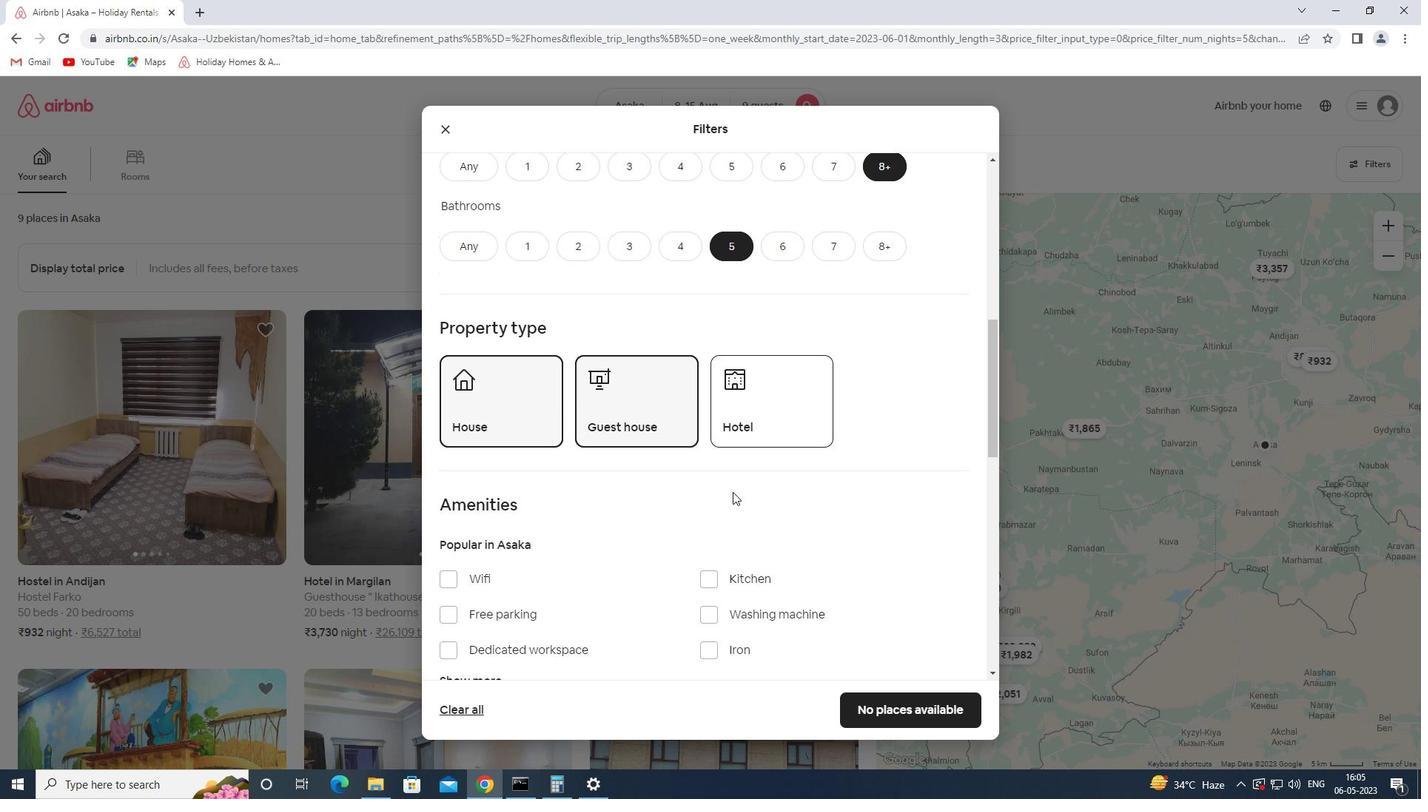 
Action: Mouse scrolled (729, 497) with delta (0, 0)
Screenshot: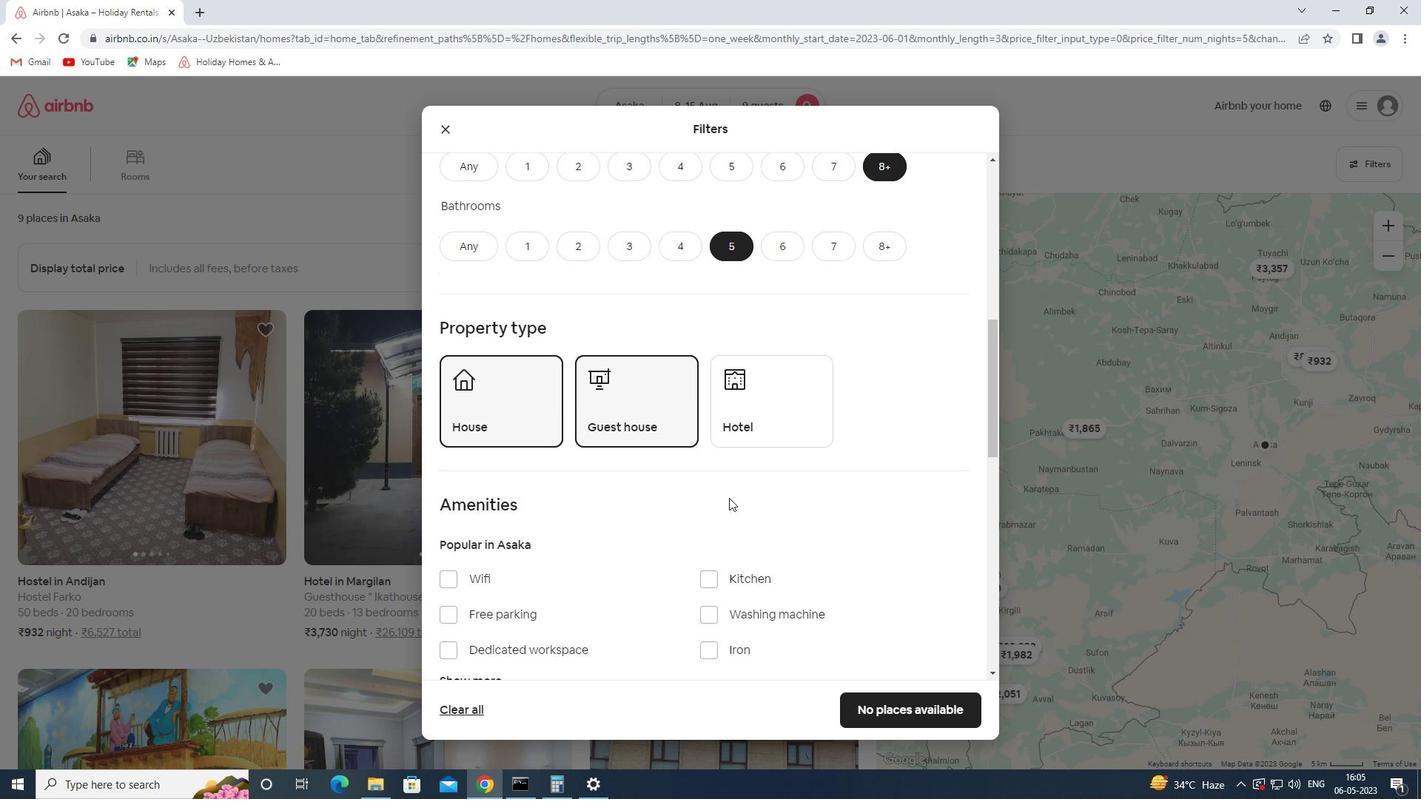 
Action: Mouse moved to (479, 529)
Screenshot: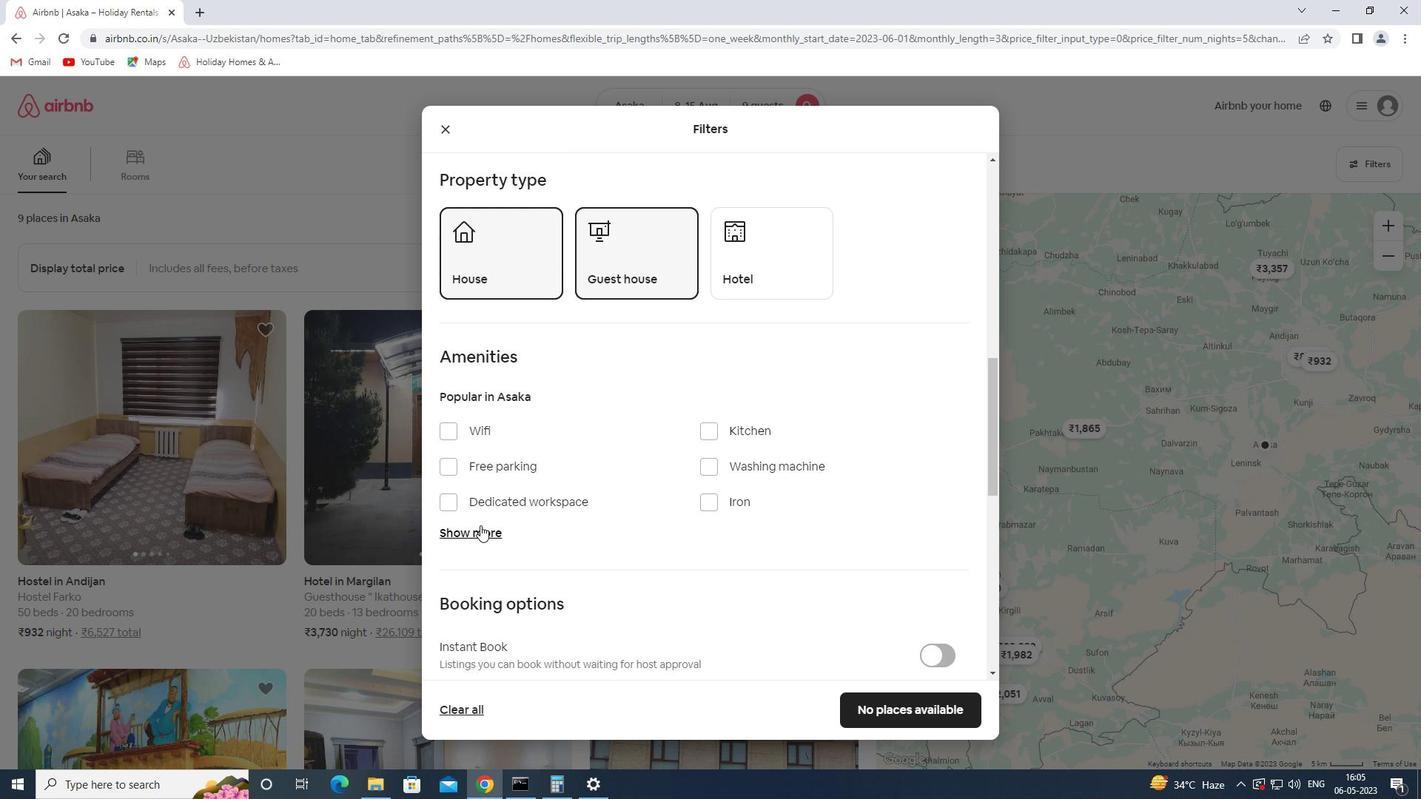 
Action: Mouse pressed left at (479, 529)
Screenshot: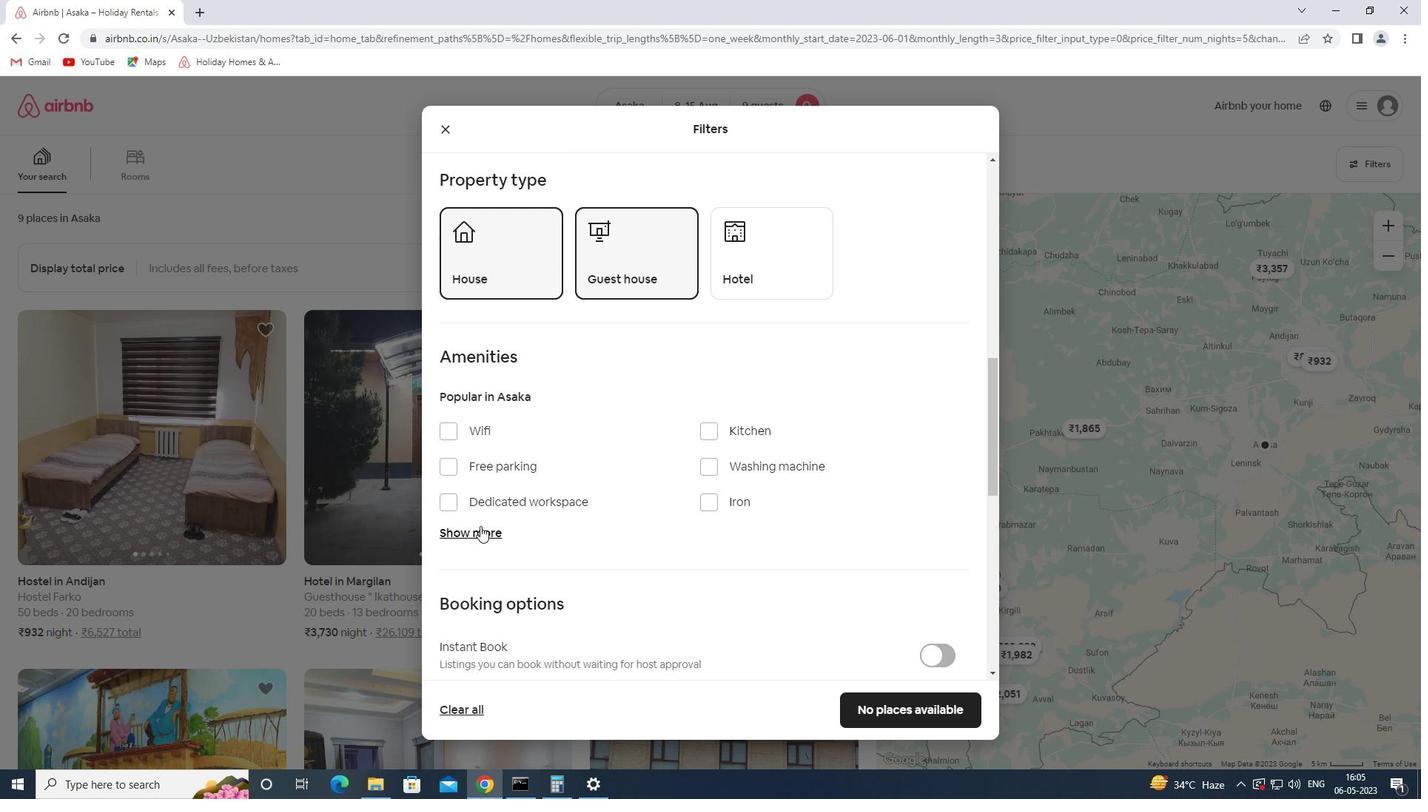 
Action: Mouse moved to (469, 430)
Screenshot: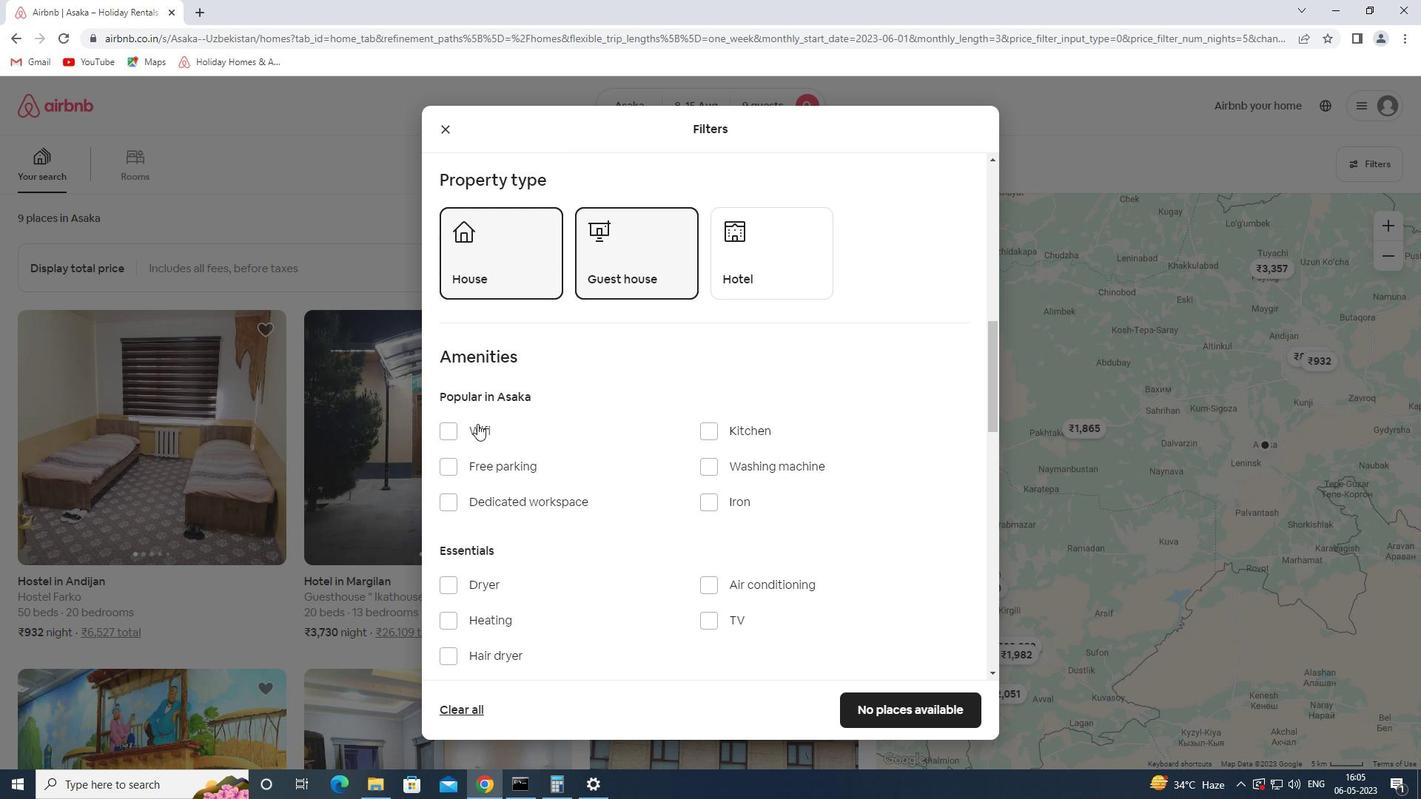 
Action: Mouse pressed left at (469, 430)
Screenshot: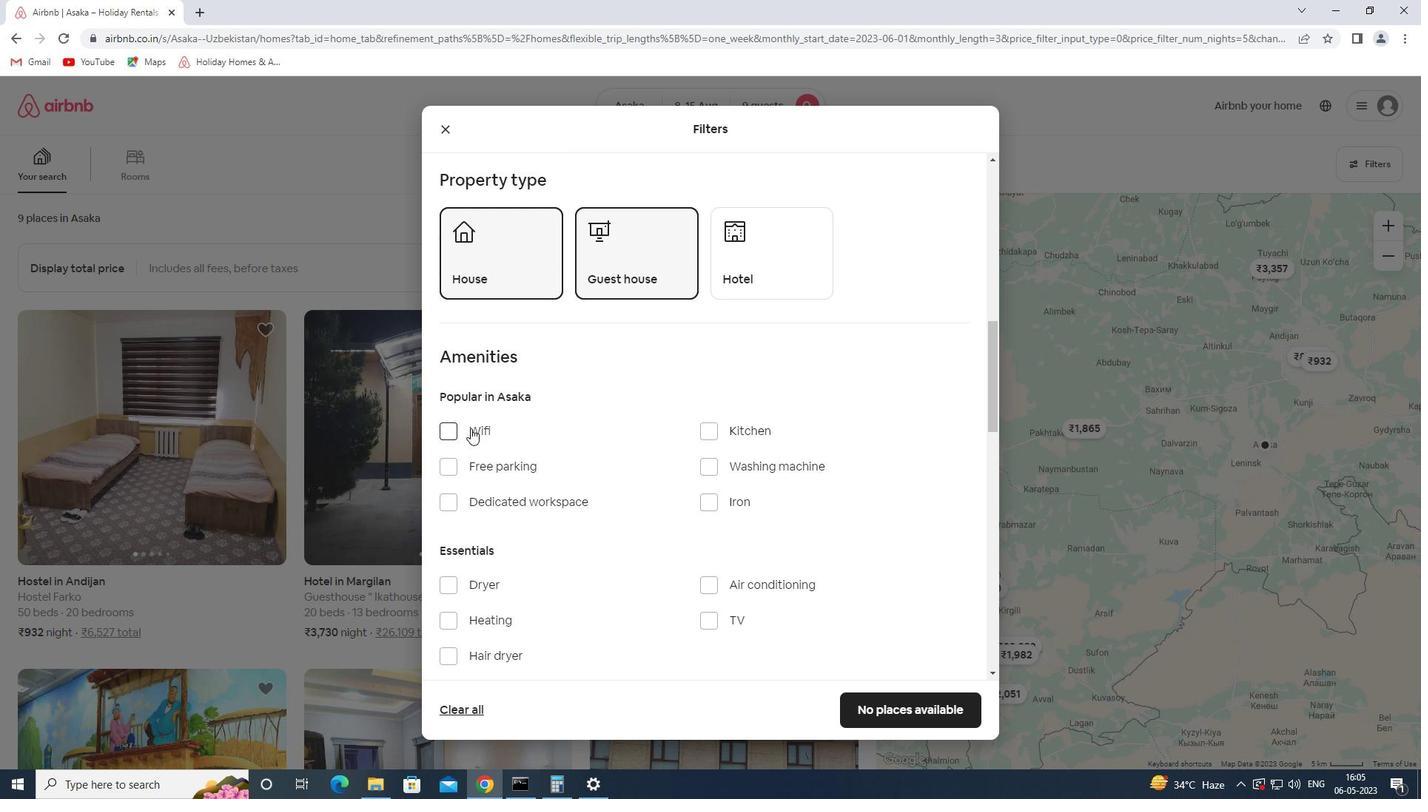 
Action: Mouse moved to (515, 470)
Screenshot: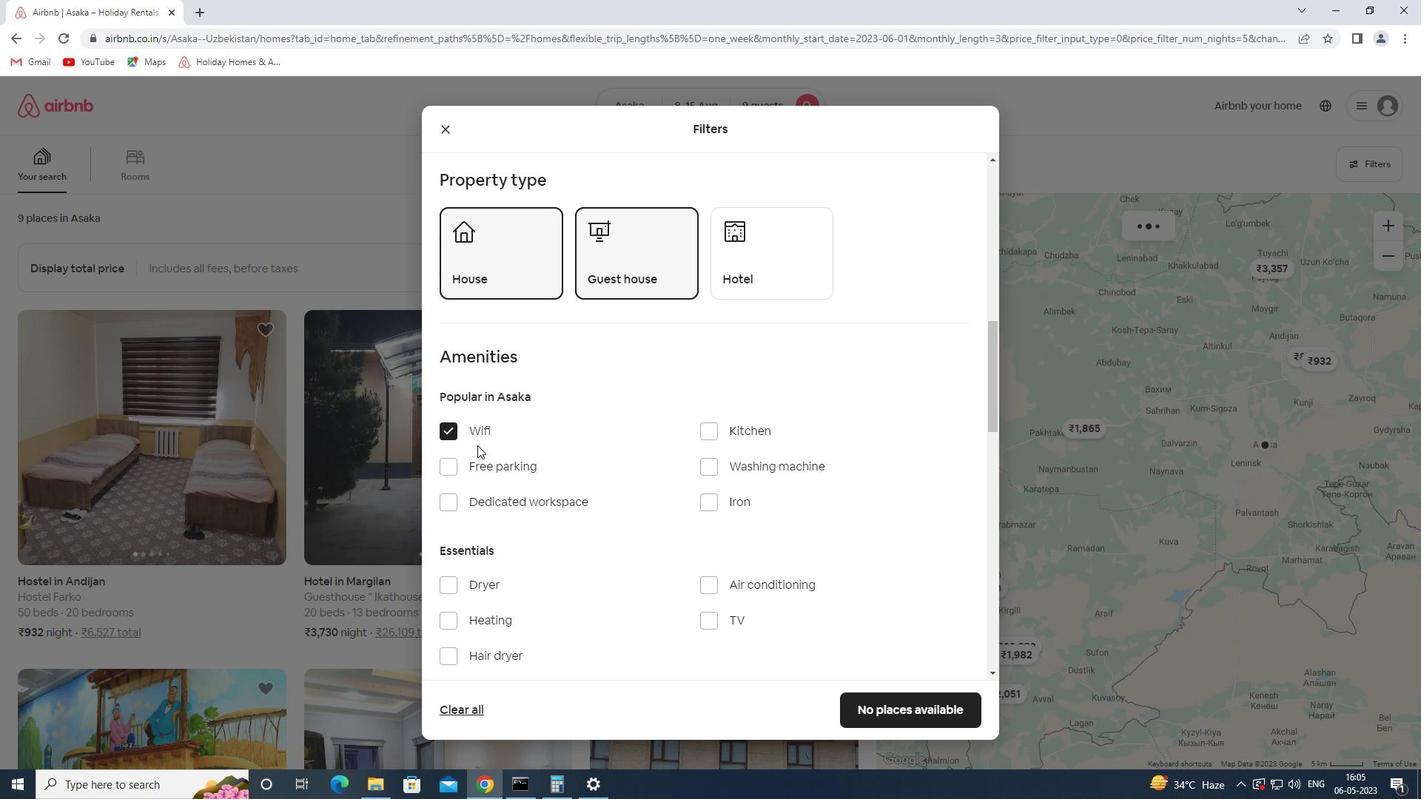 
Action: Mouse pressed left at (515, 470)
Screenshot: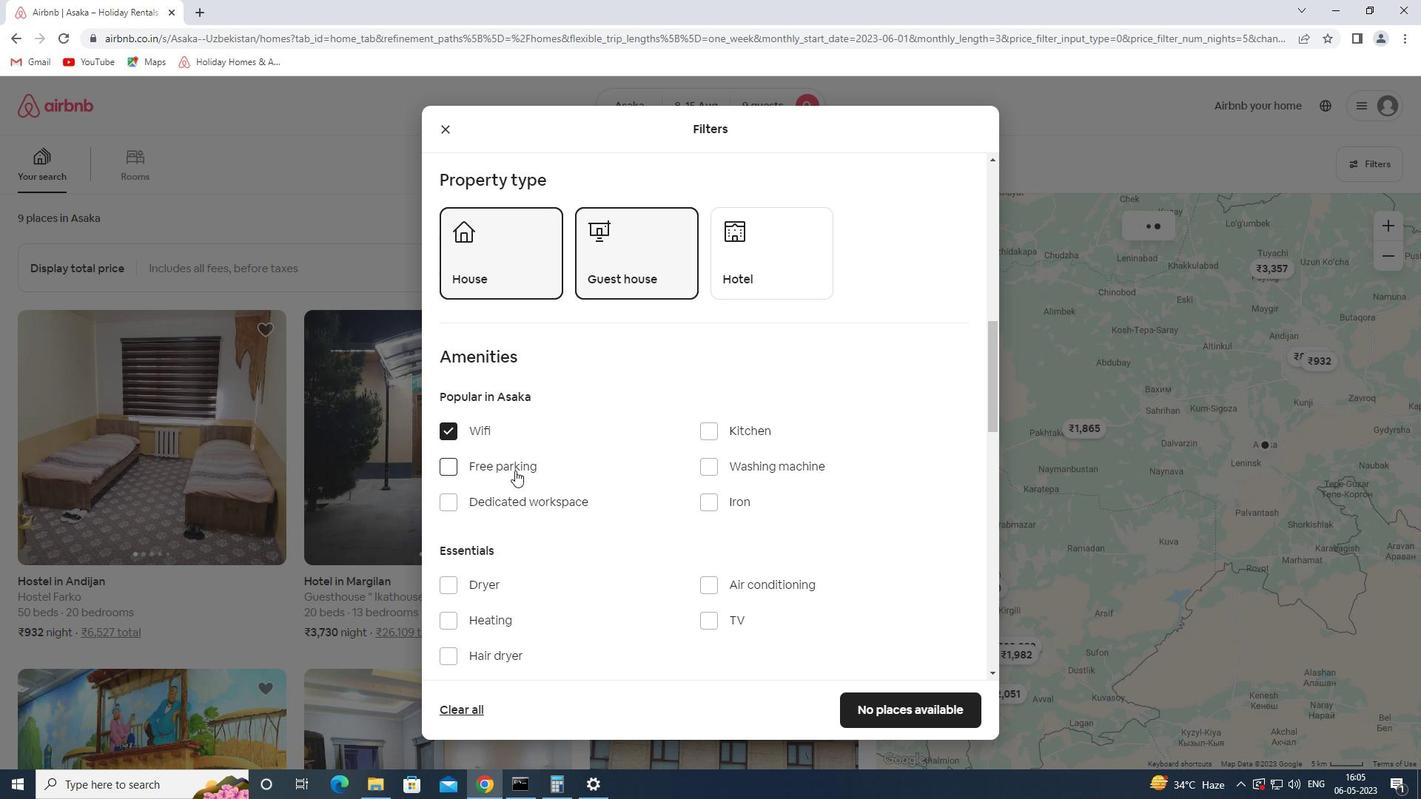 
Action: Mouse moved to (633, 563)
Screenshot: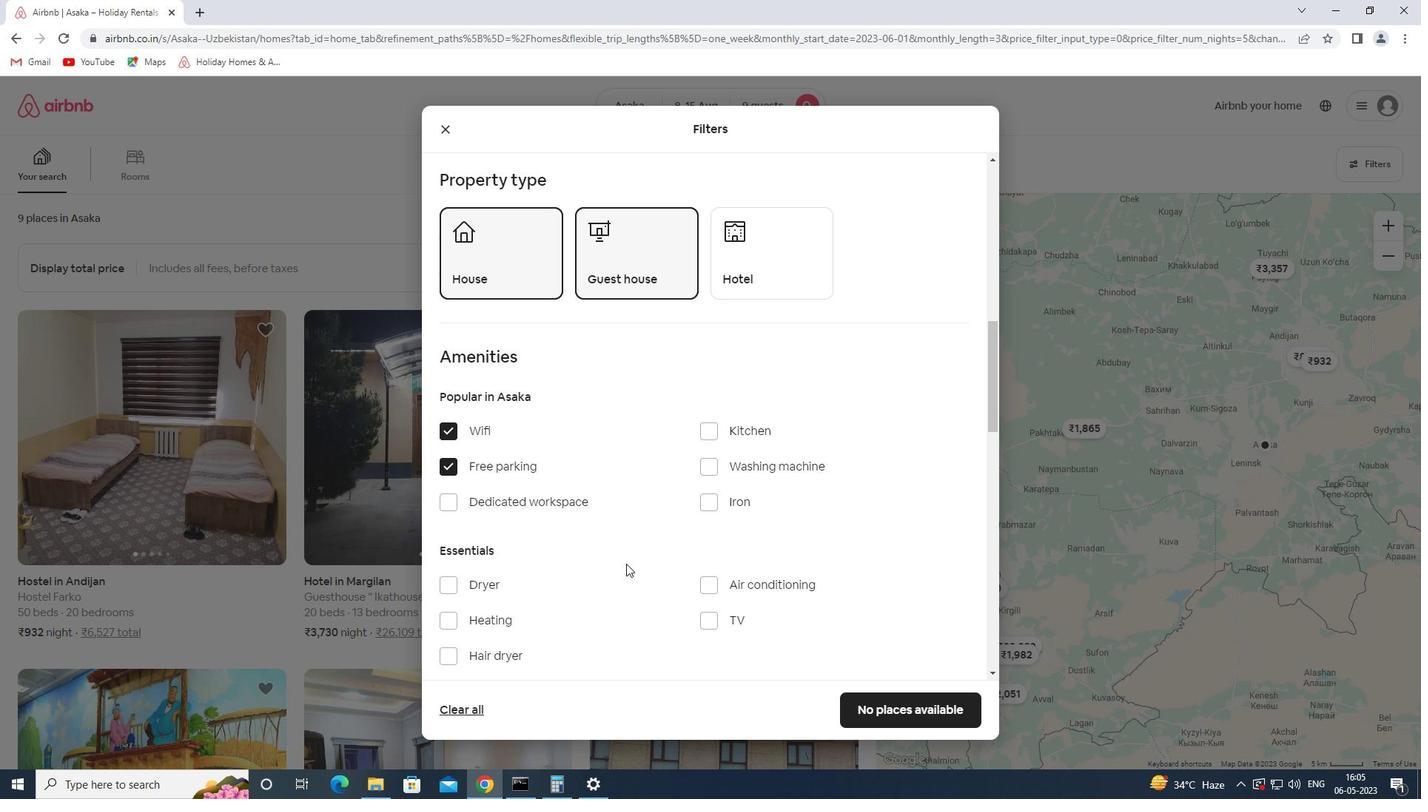 
Action: Mouse scrolled (633, 562) with delta (0, 0)
Screenshot: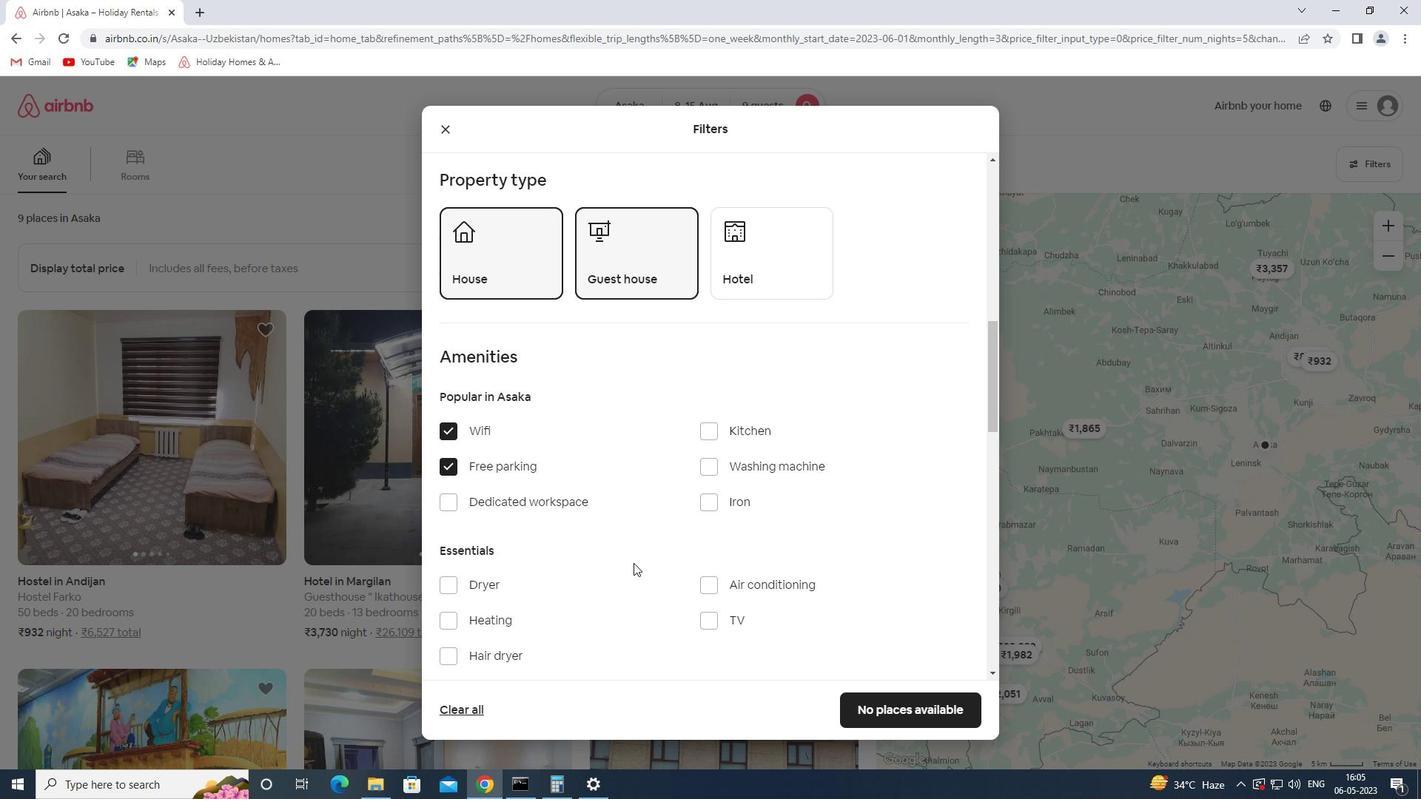 
Action: Mouse moved to (733, 441)
Screenshot: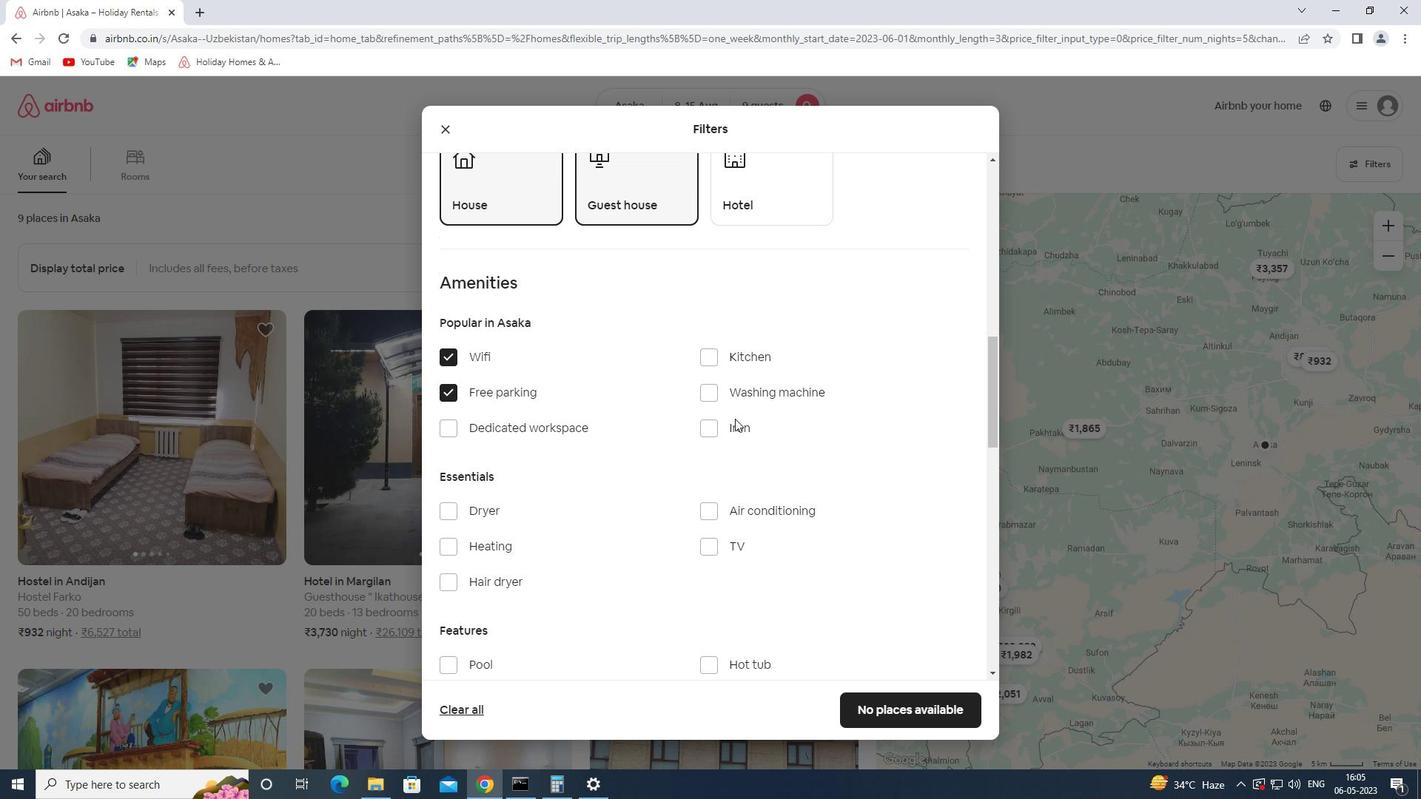 
Action: Mouse scrolled (733, 441) with delta (0, 0)
Screenshot: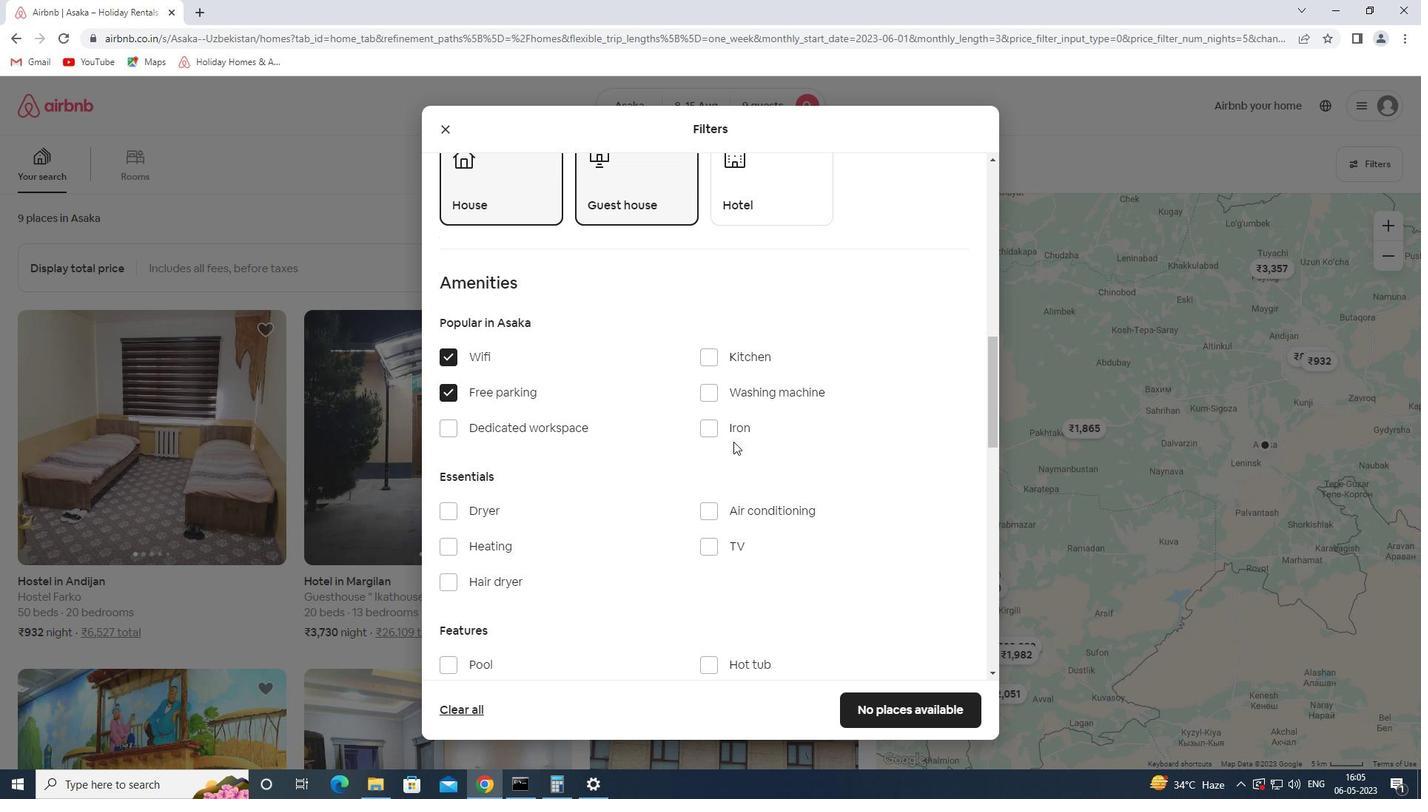 
Action: Mouse moved to (705, 478)
Screenshot: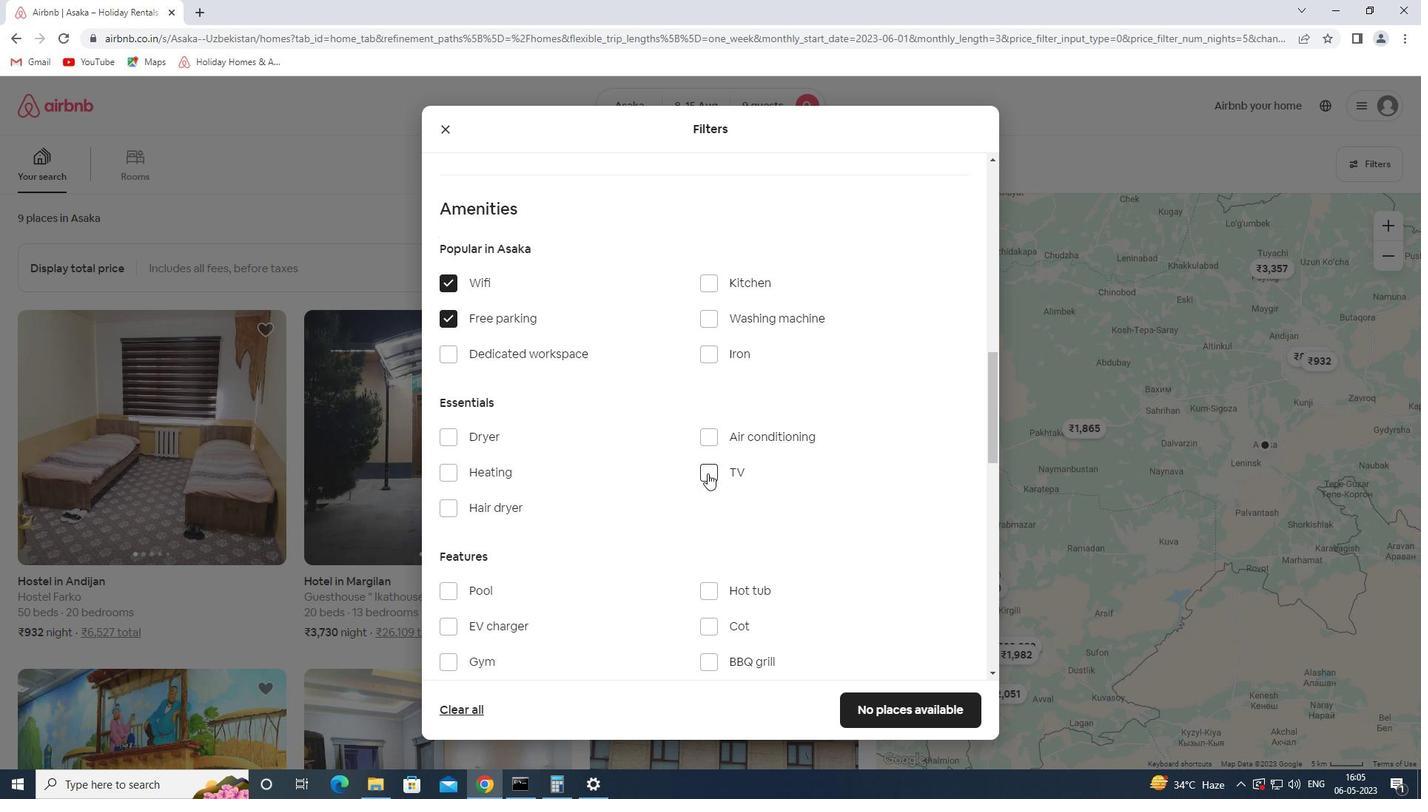 
Action: Mouse pressed left at (705, 478)
Screenshot: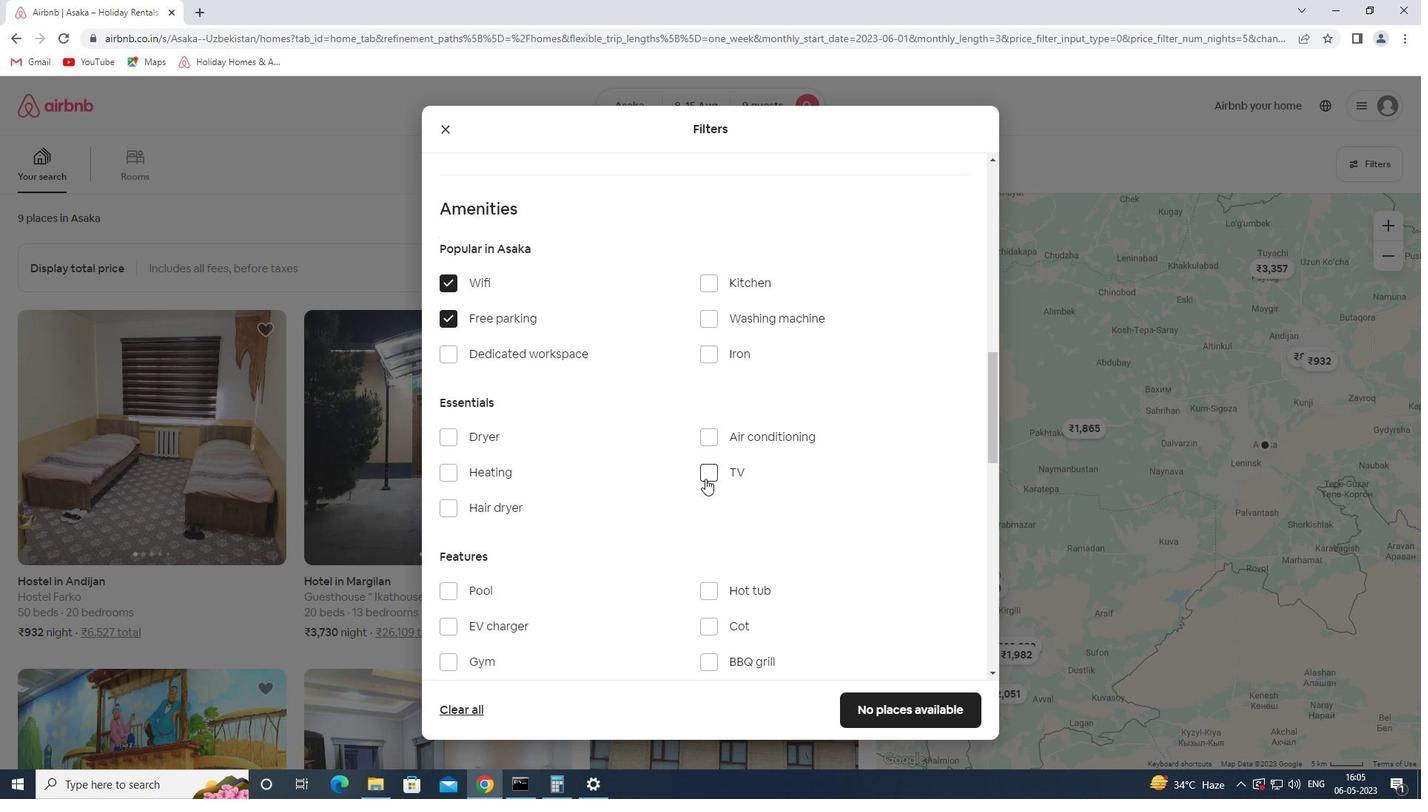 
Action: Mouse moved to (666, 516)
Screenshot: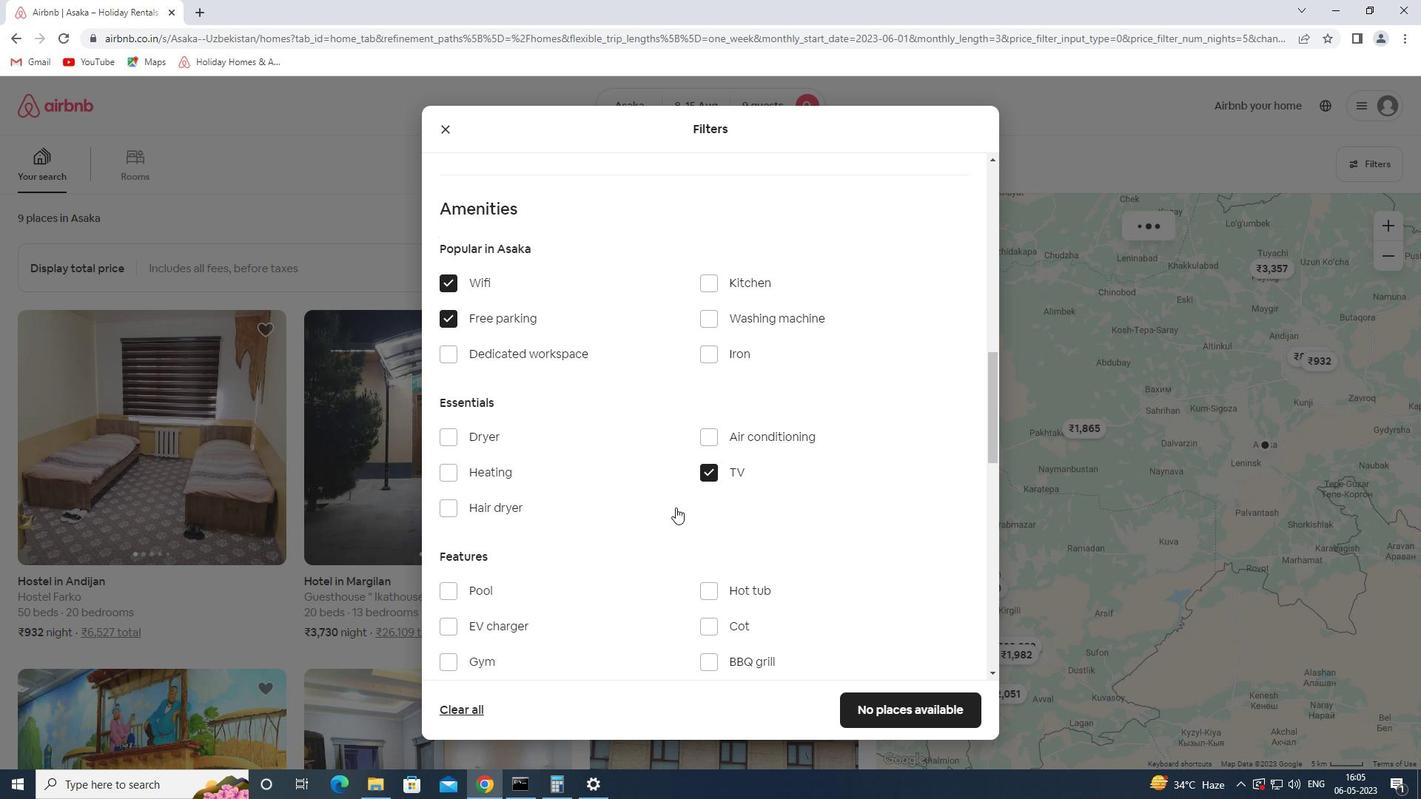 
Action: Mouse scrolled (666, 515) with delta (0, 0)
Screenshot: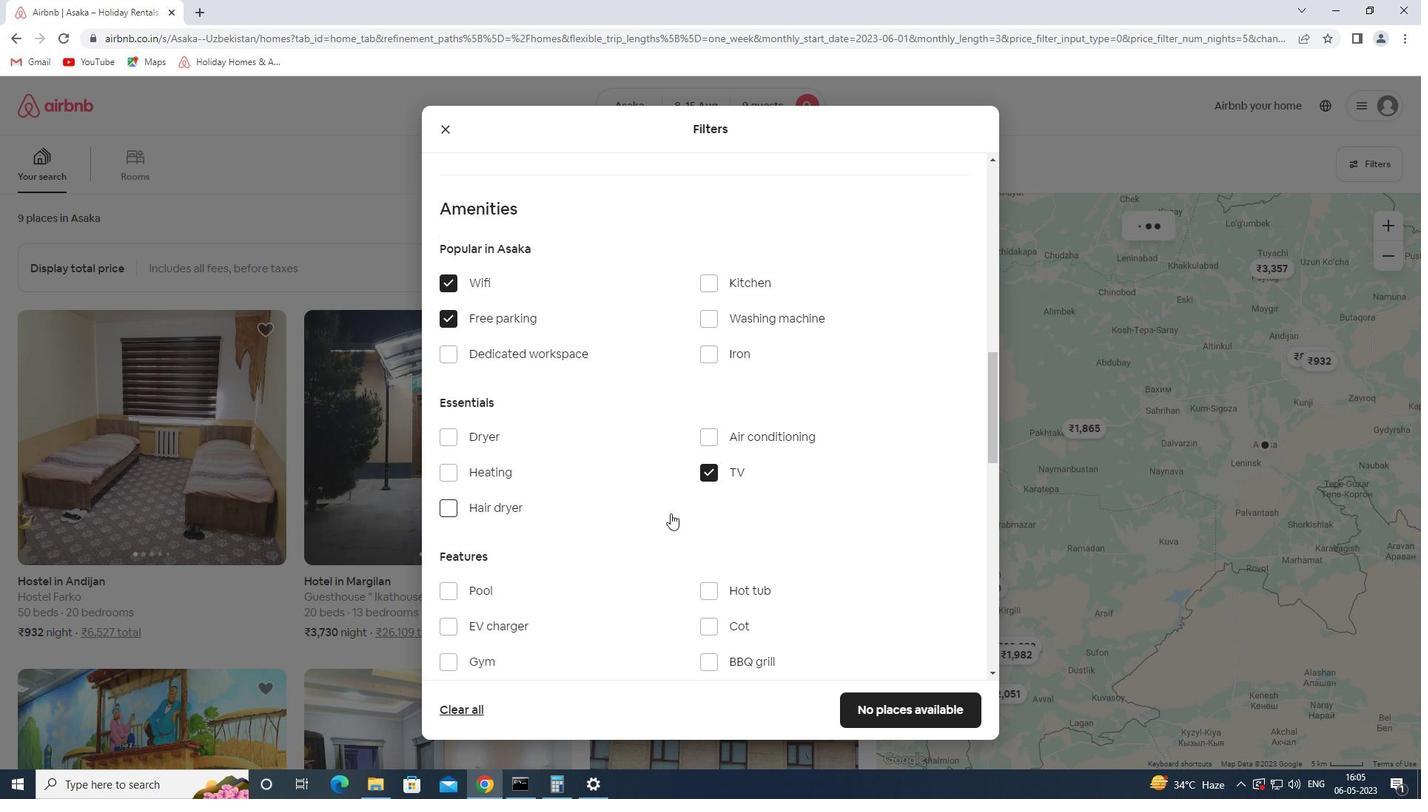 
Action: Mouse scrolled (666, 515) with delta (0, 0)
Screenshot: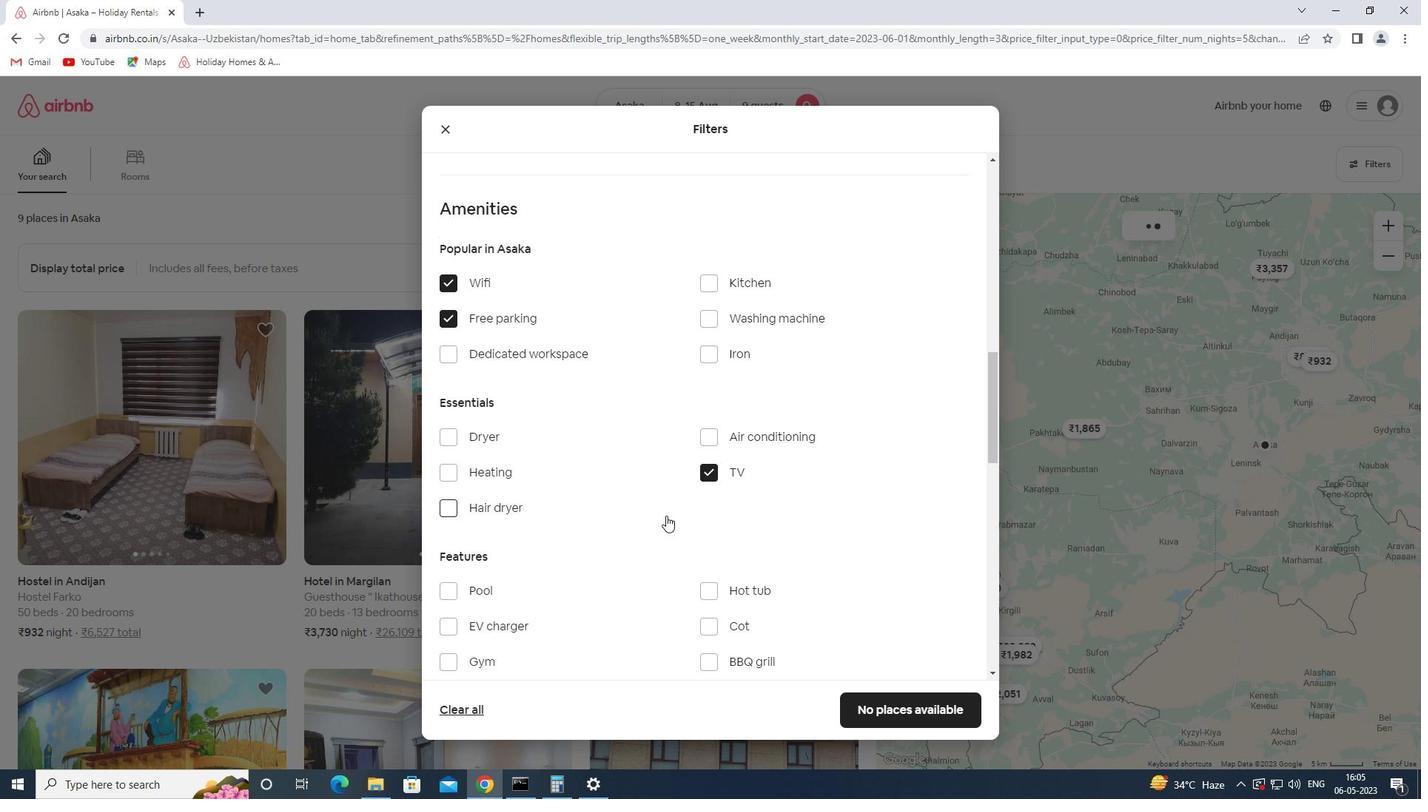 
Action: Mouse moved to (490, 542)
Screenshot: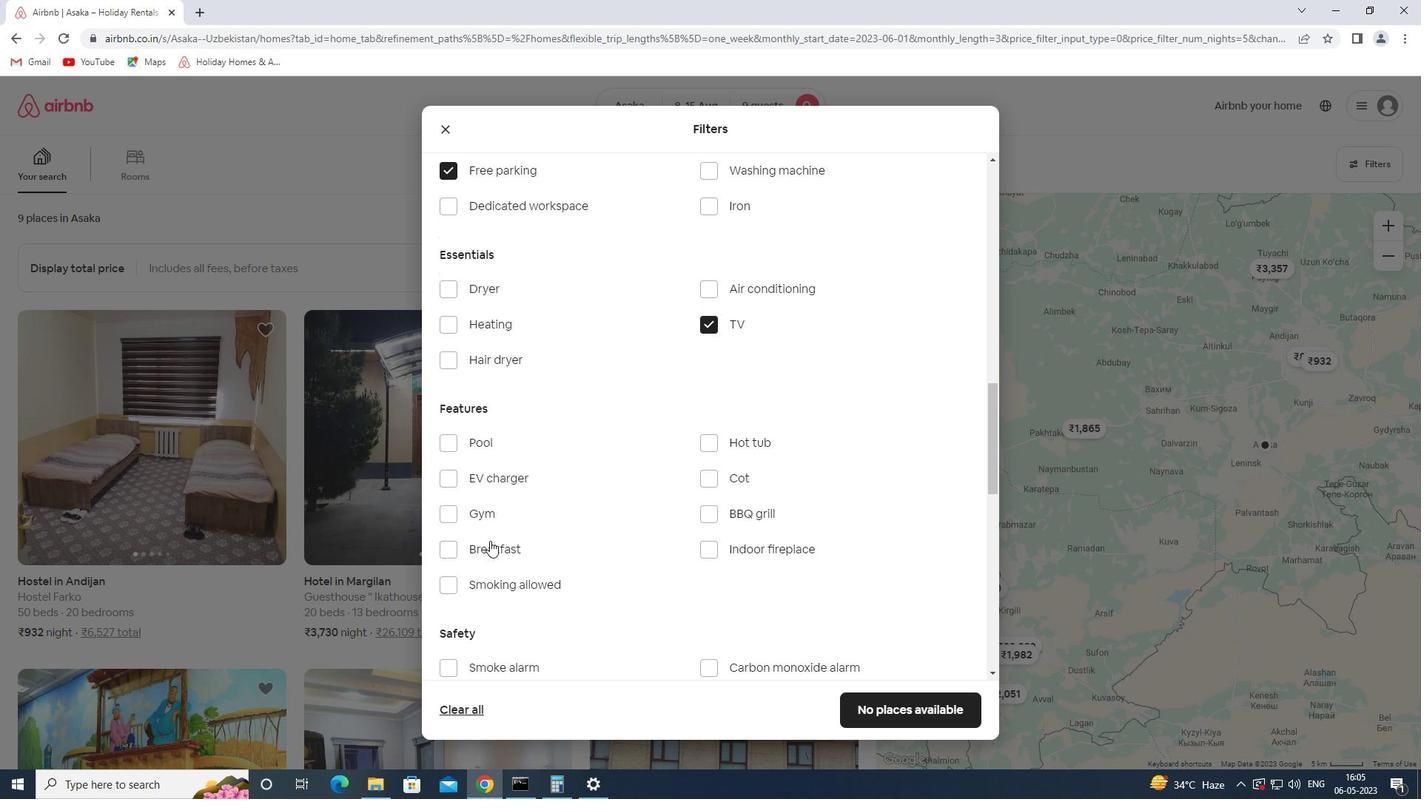 
Action: Mouse pressed left at (490, 542)
Screenshot: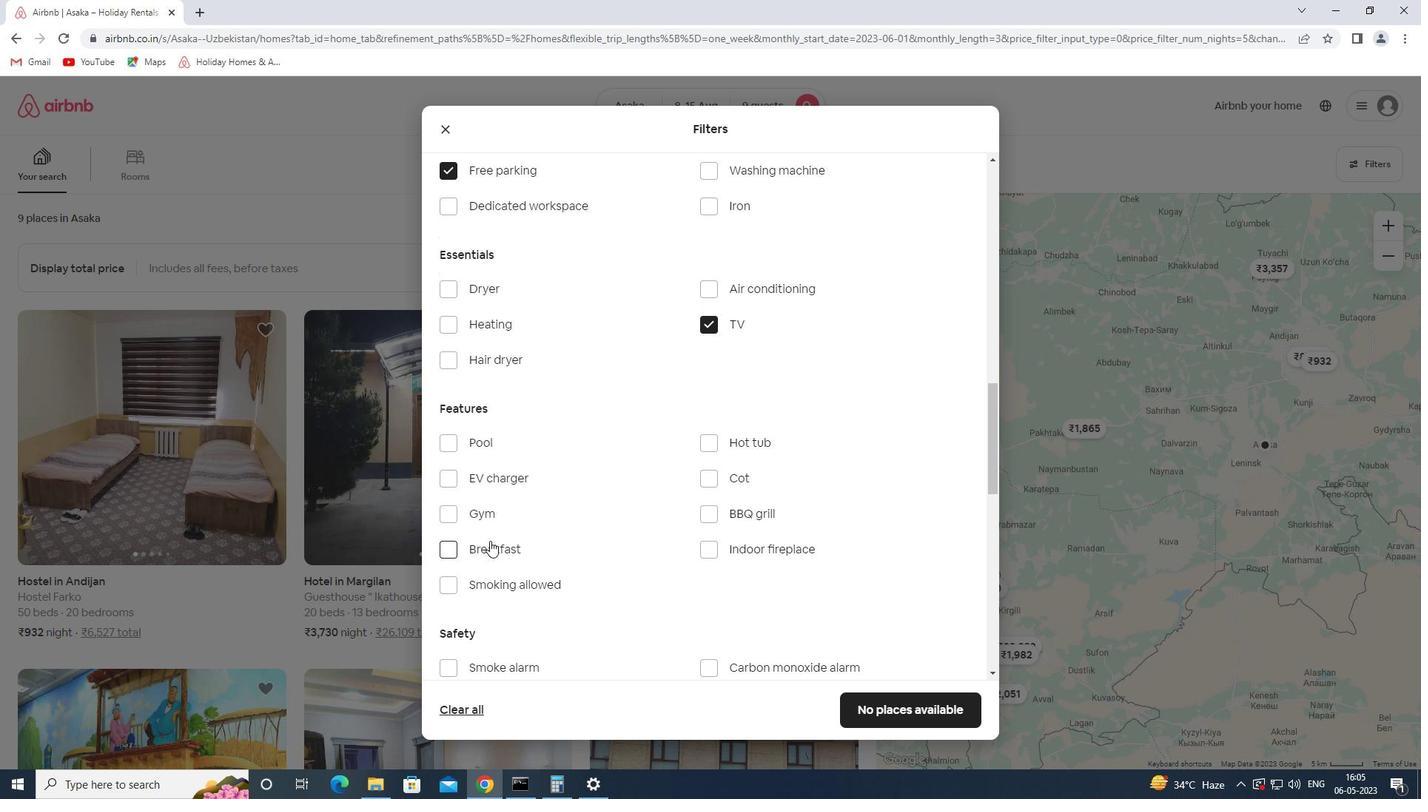 
Action: Mouse moved to (487, 509)
Screenshot: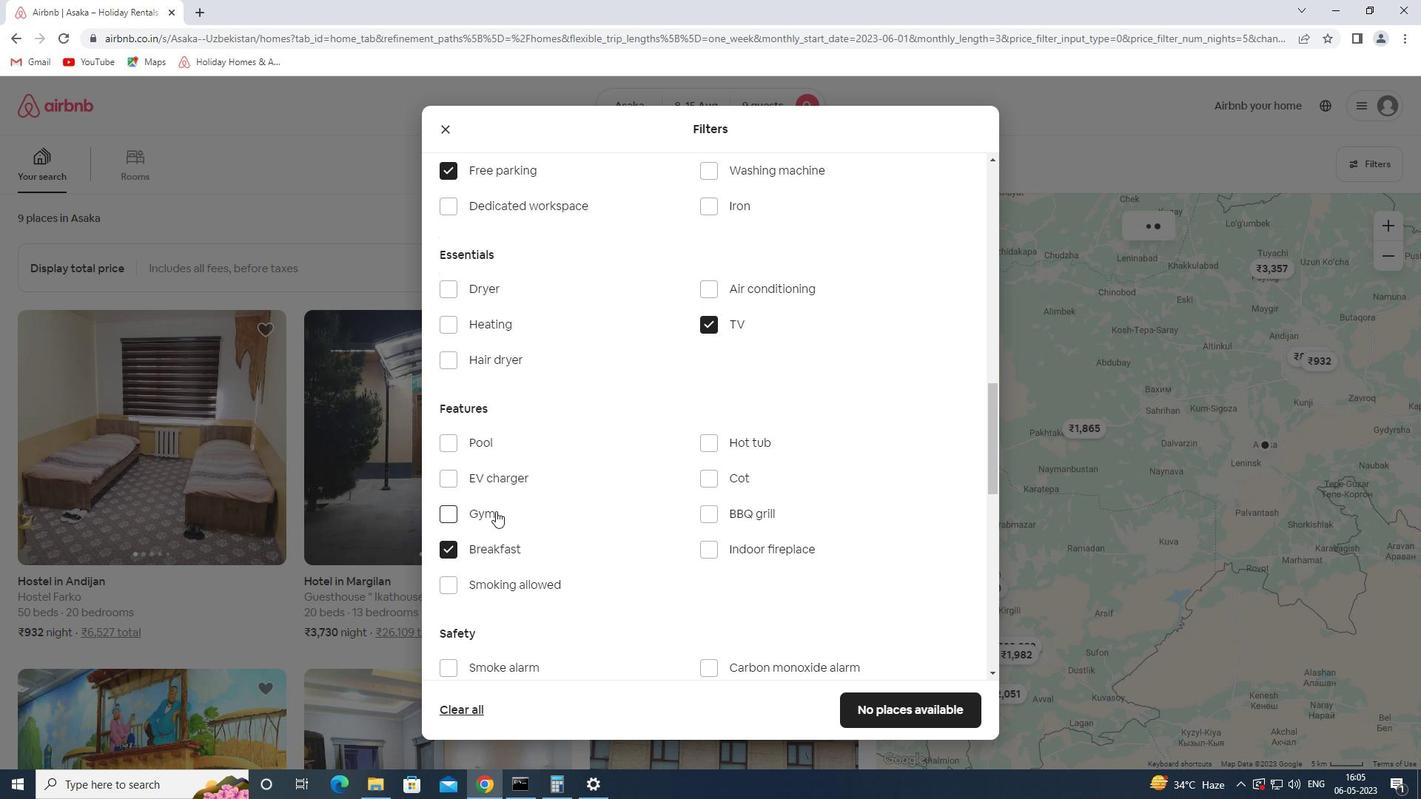 
Action: Mouse pressed left at (487, 509)
Screenshot: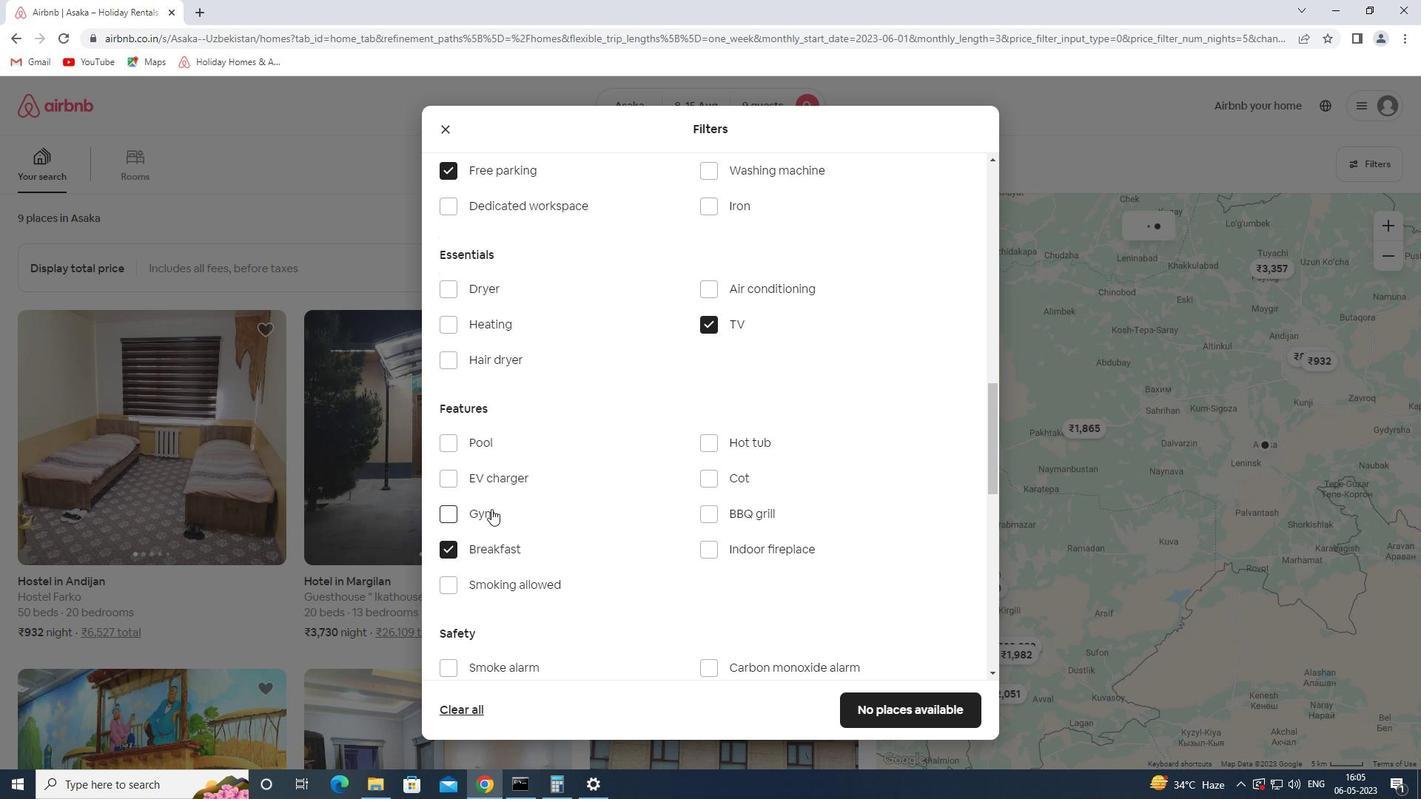
Action: Mouse moved to (592, 500)
Screenshot: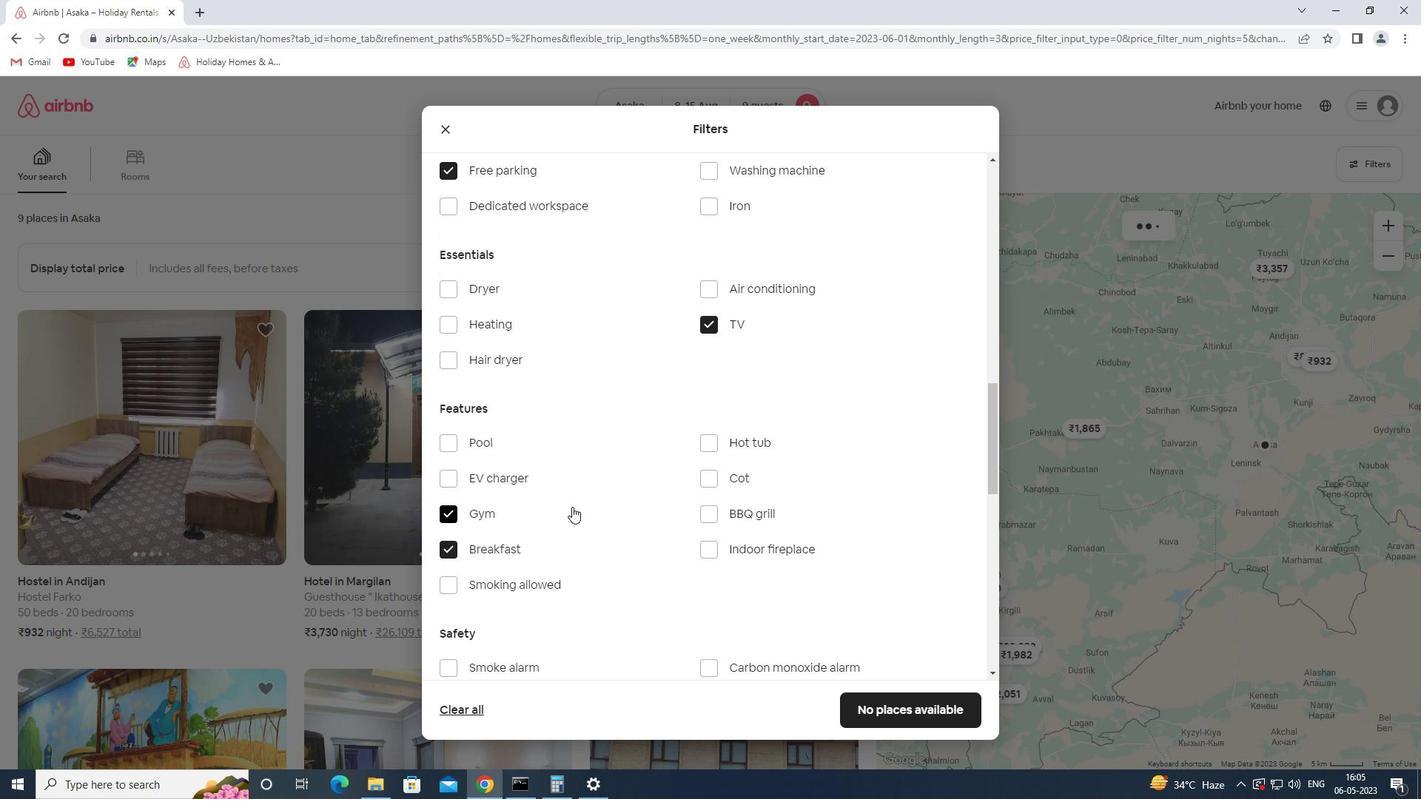
Action: Mouse scrolled (592, 499) with delta (0, 0)
Screenshot: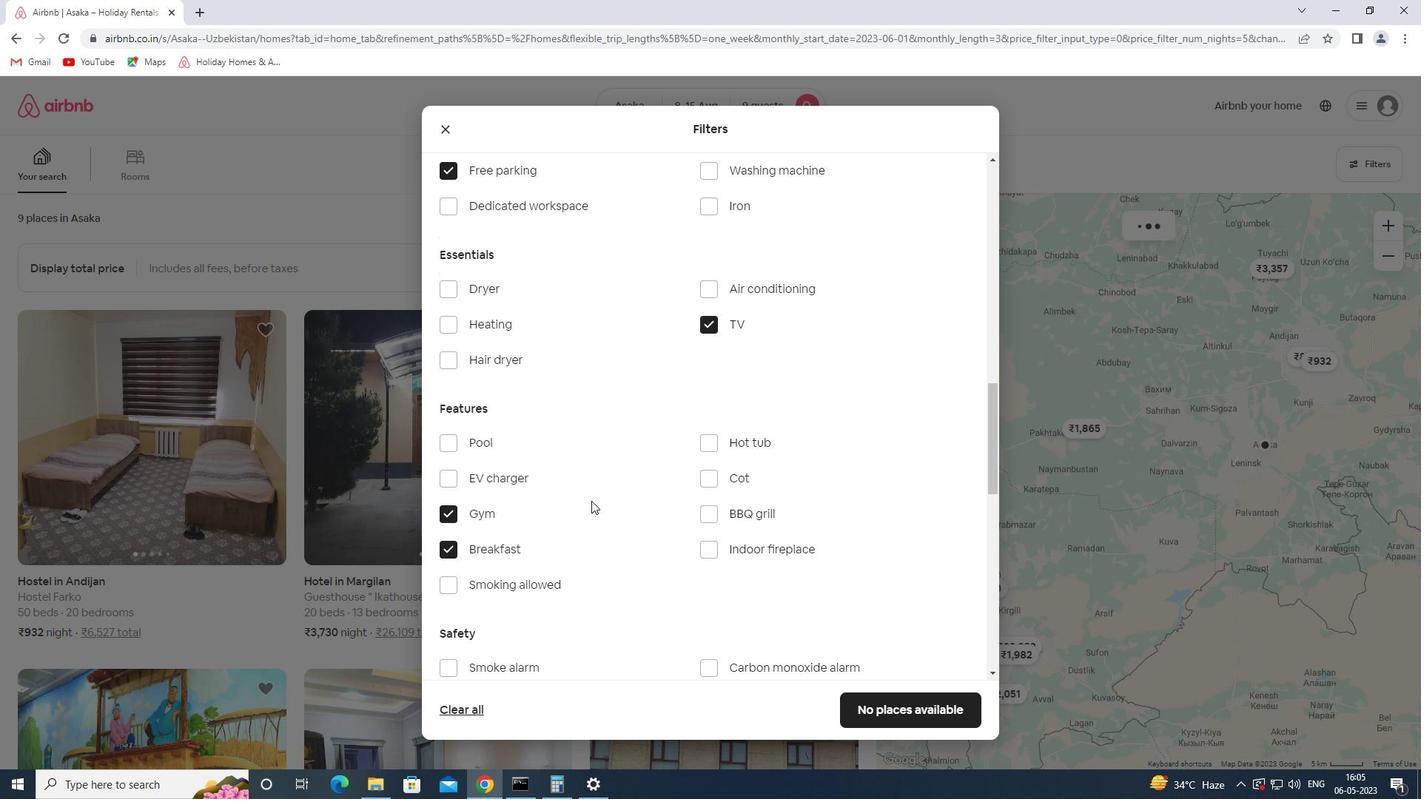 
Action: Mouse scrolled (592, 499) with delta (0, 0)
Screenshot: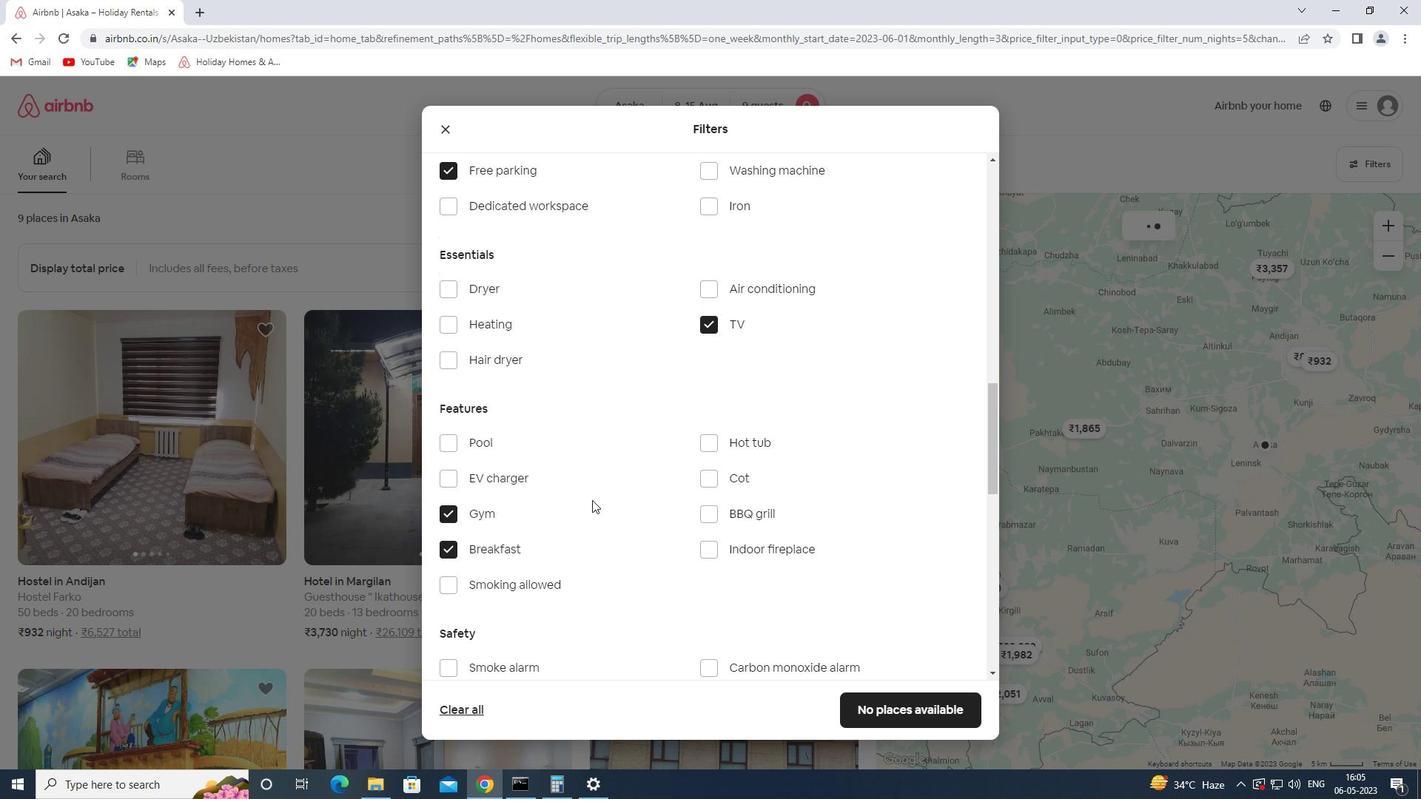 
Action: Mouse moved to (650, 494)
Screenshot: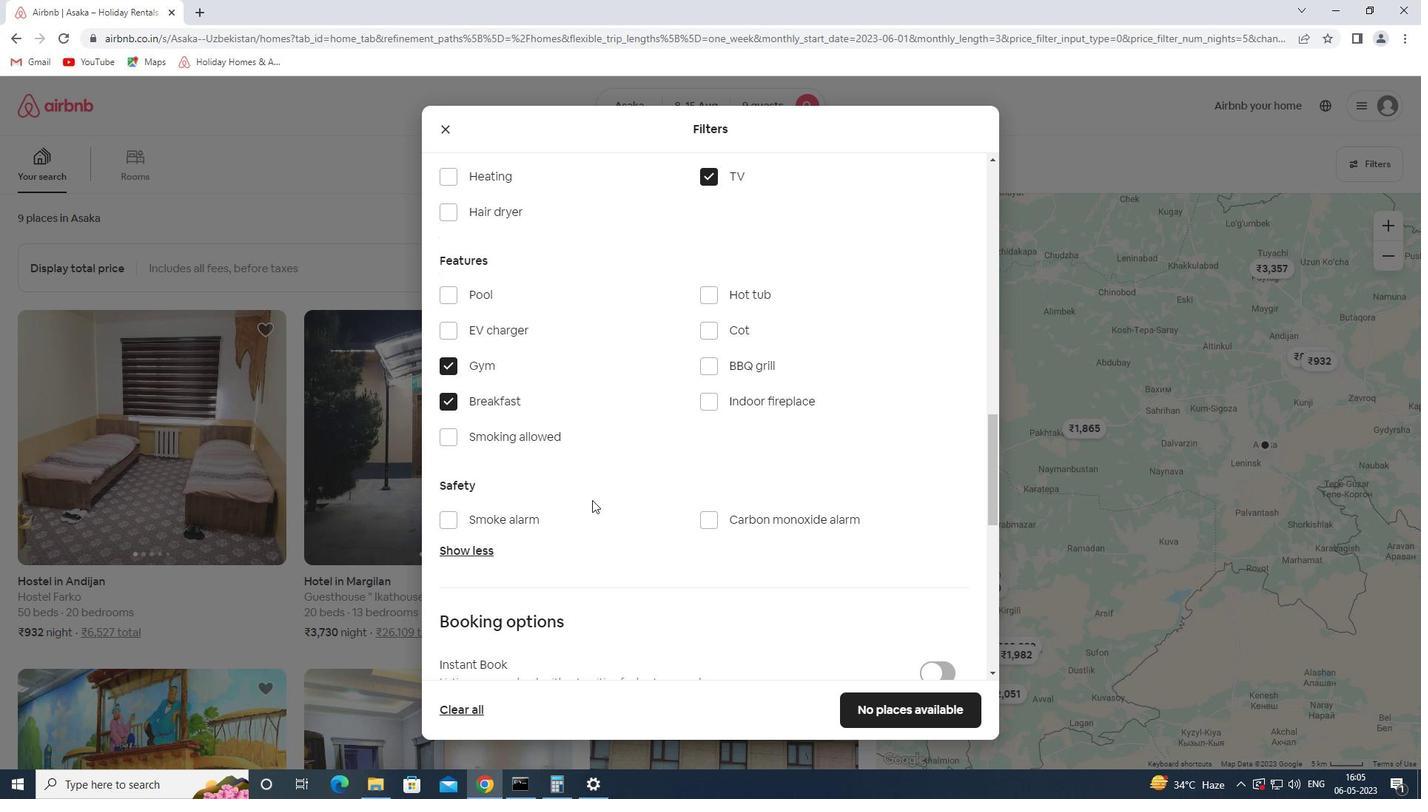
Action: Mouse scrolled (650, 493) with delta (0, 0)
Screenshot: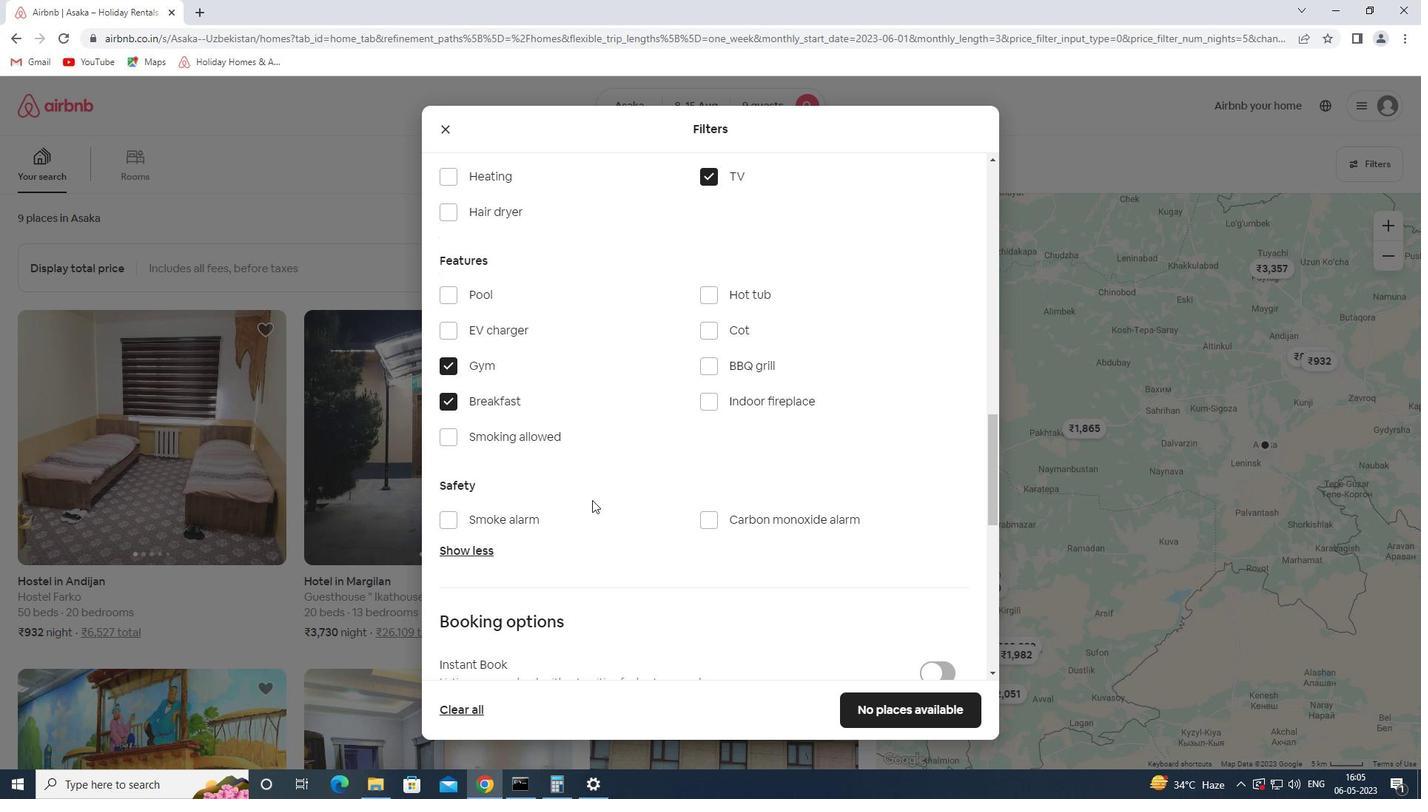 
Action: Mouse moved to (650, 494)
Screenshot: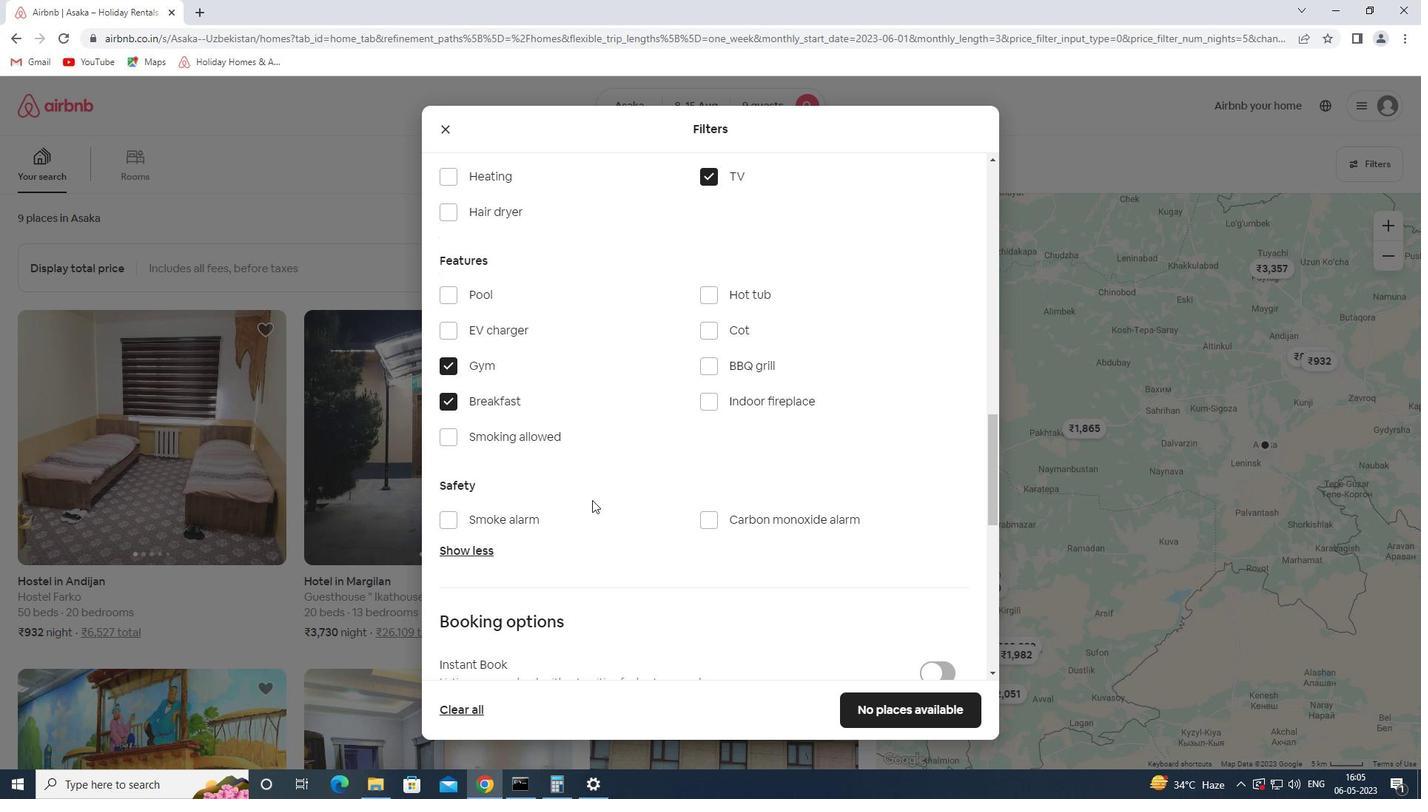 
Action: Mouse scrolled (650, 493) with delta (0, 0)
Screenshot: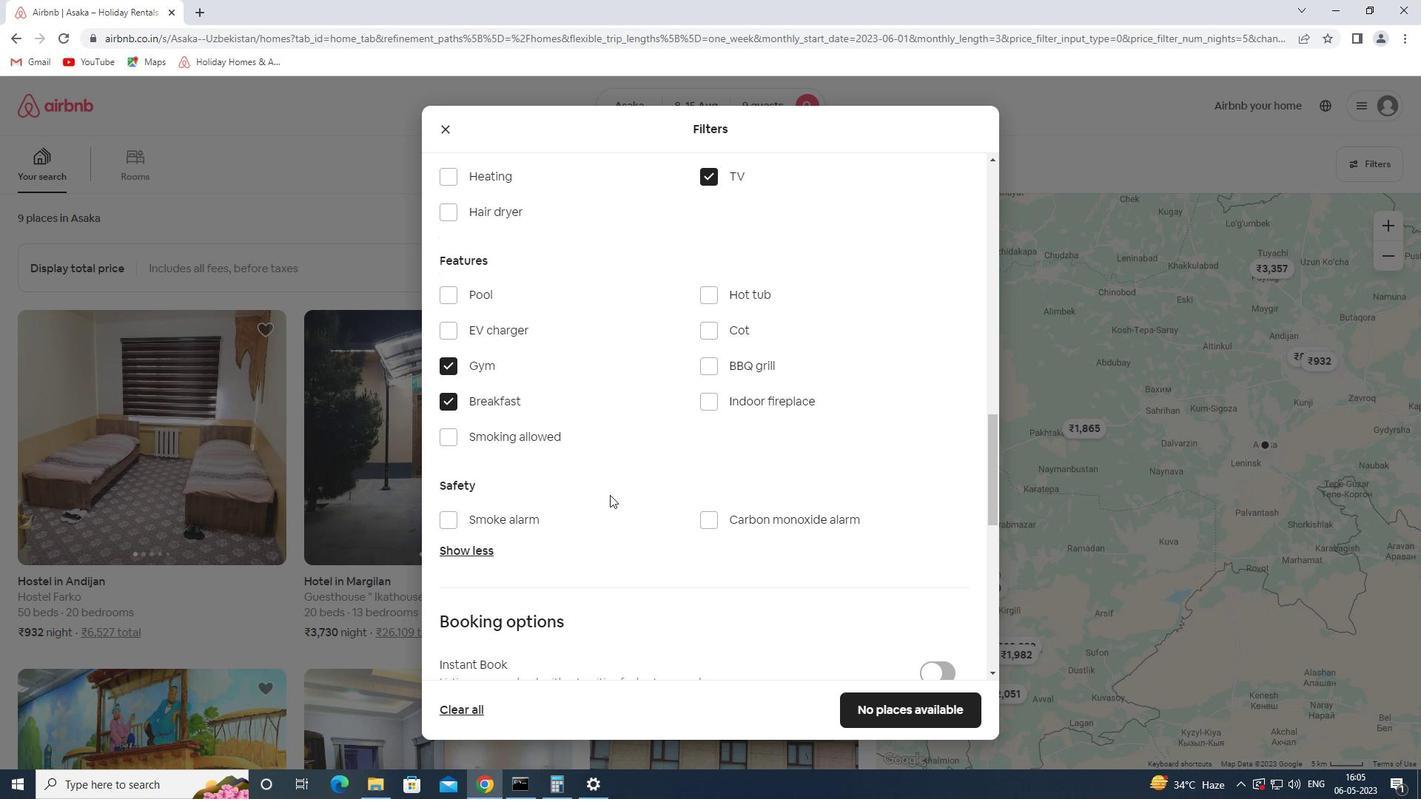 
Action: Mouse scrolled (650, 493) with delta (0, 0)
Screenshot: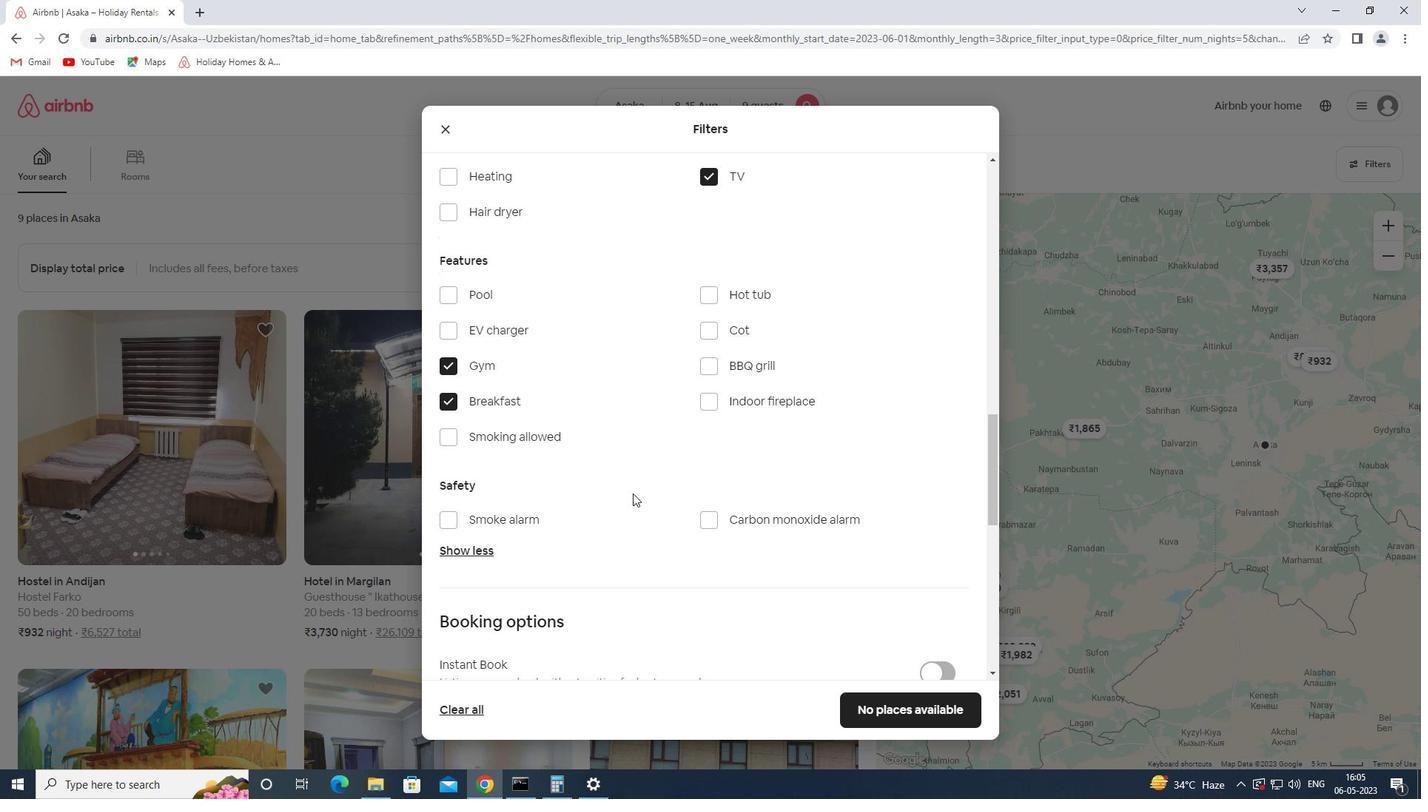 
Action: Mouse moved to (936, 496)
Screenshot: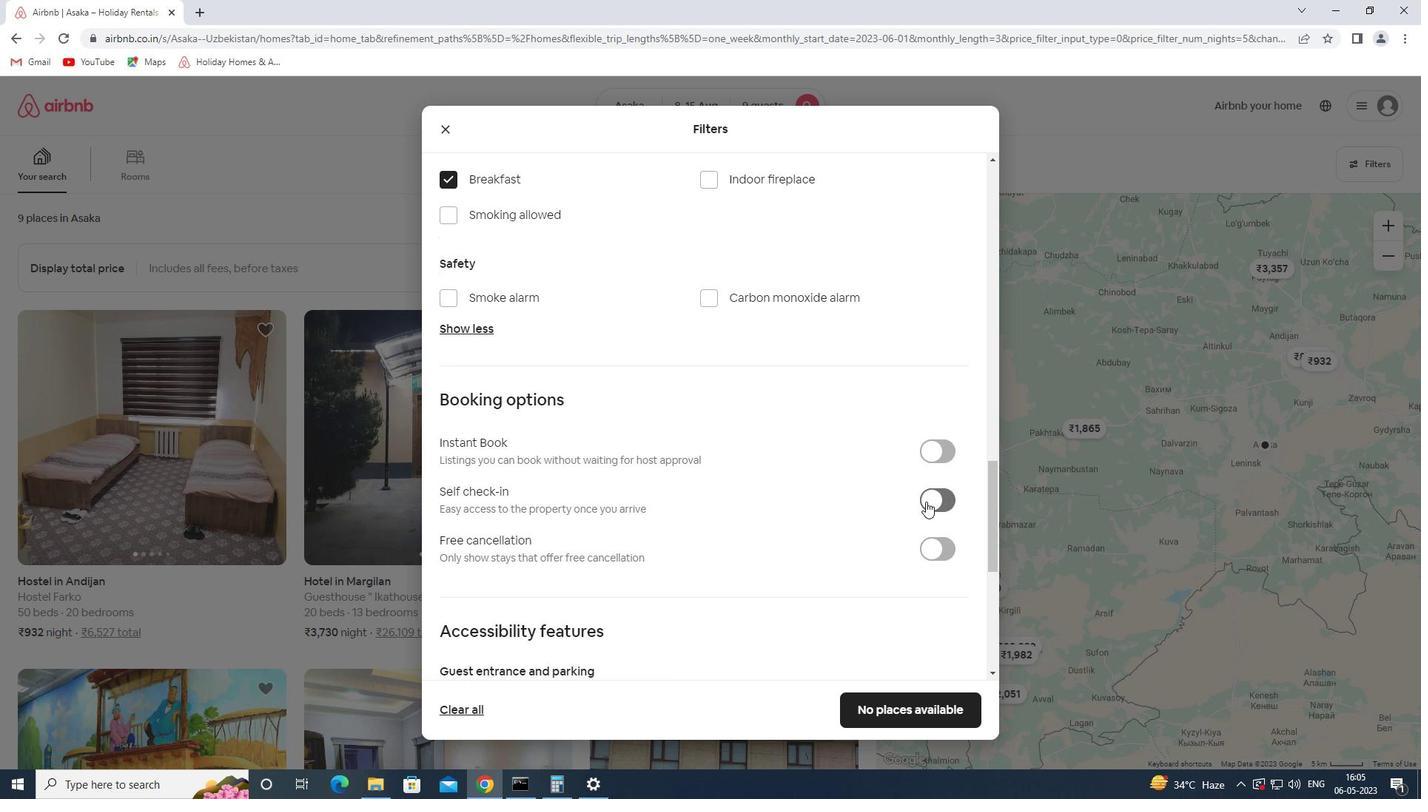 
Action: Mouse pressed left at (936, 496)
Screenshot: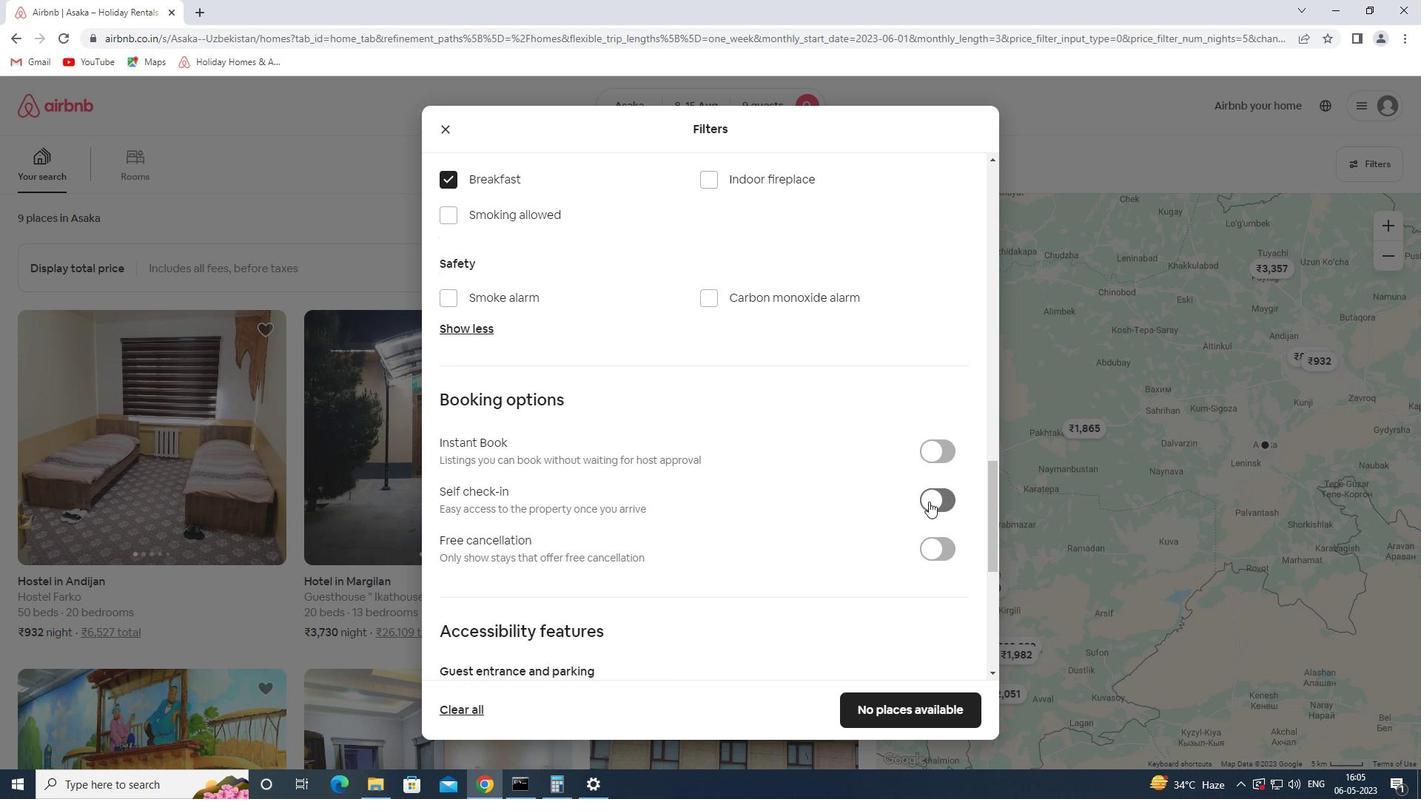 
Action: Mouse moved to (925, 500)
Screenshot: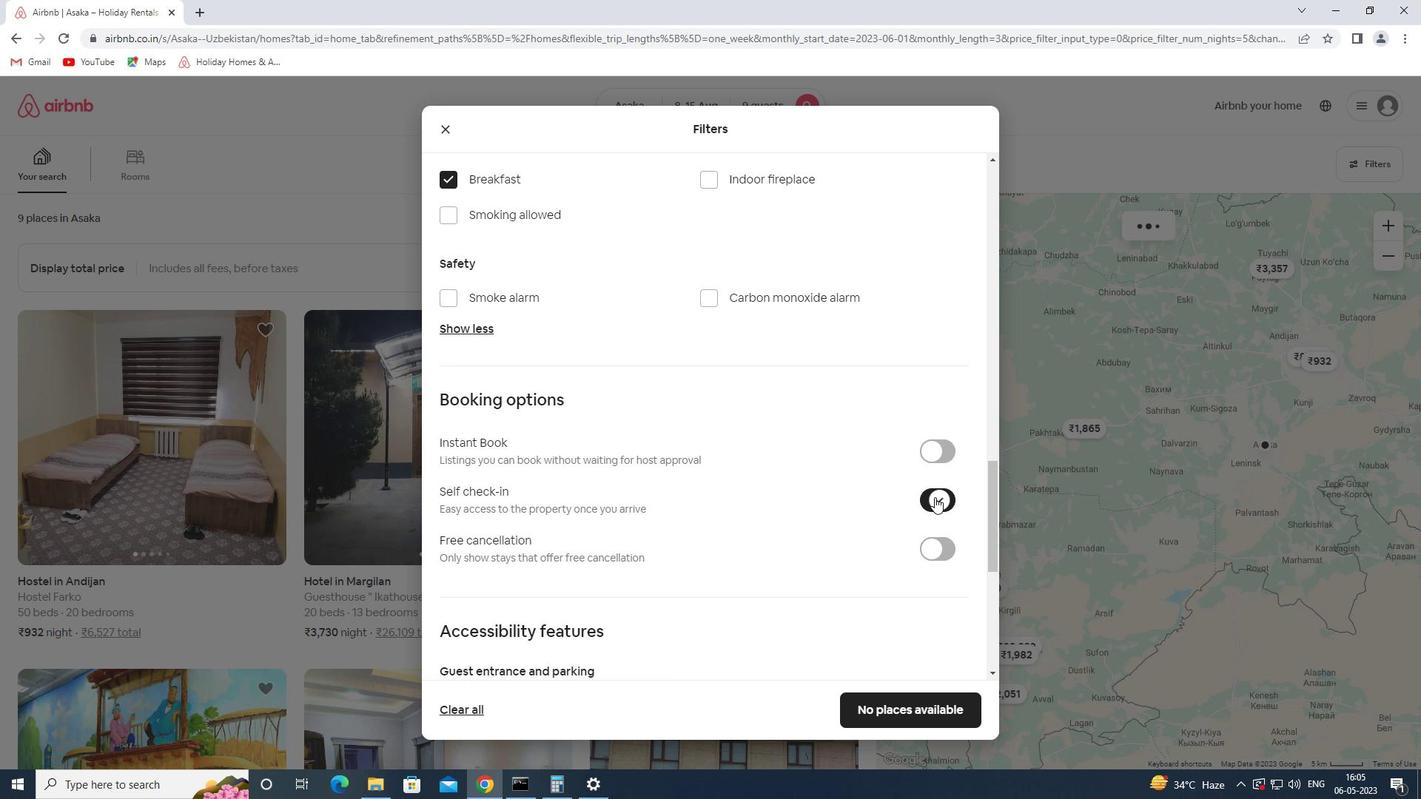 
Action: Mouse scrolled (925, 499) with delta (0, 0)
Screenshot: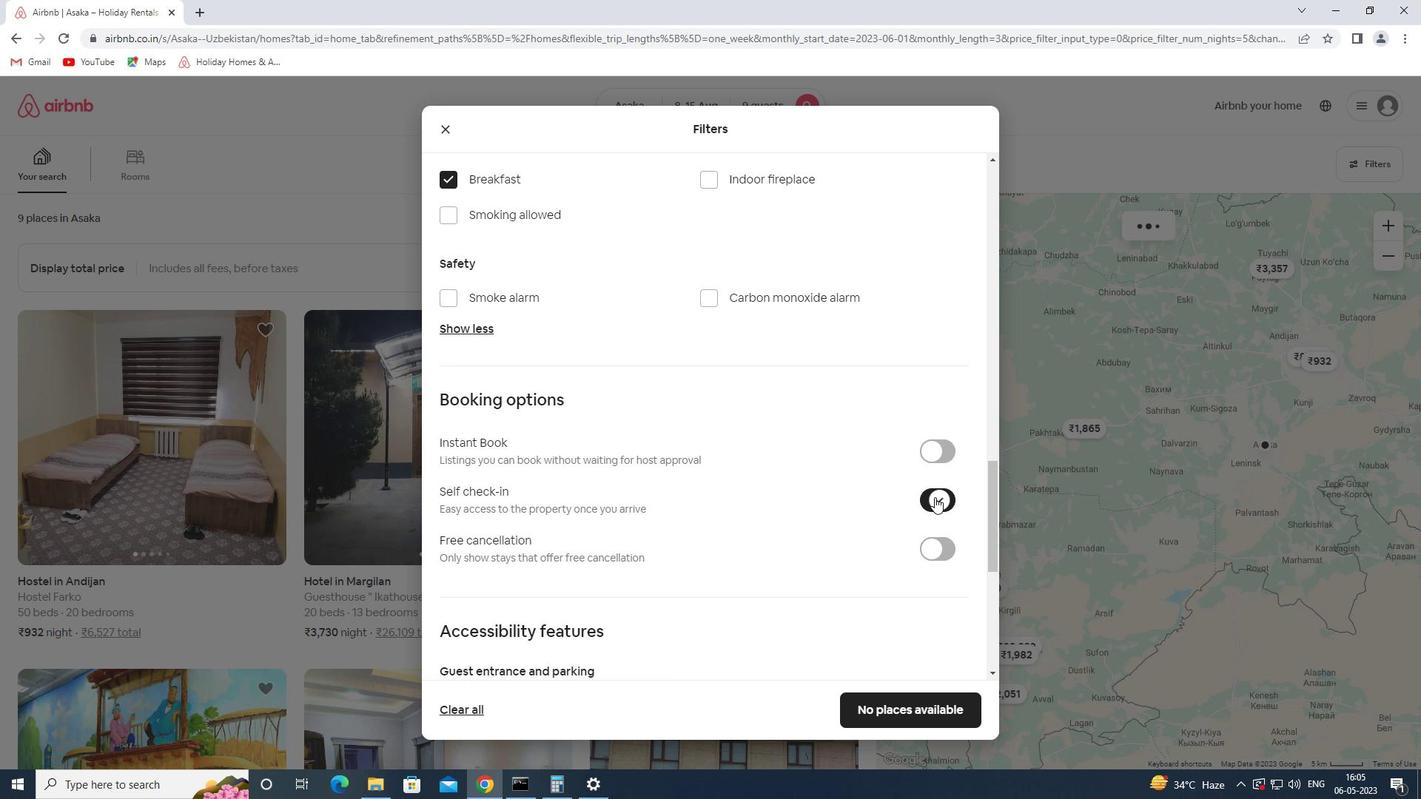 
Action: Mouse moved to (923, 501)
Screenshot: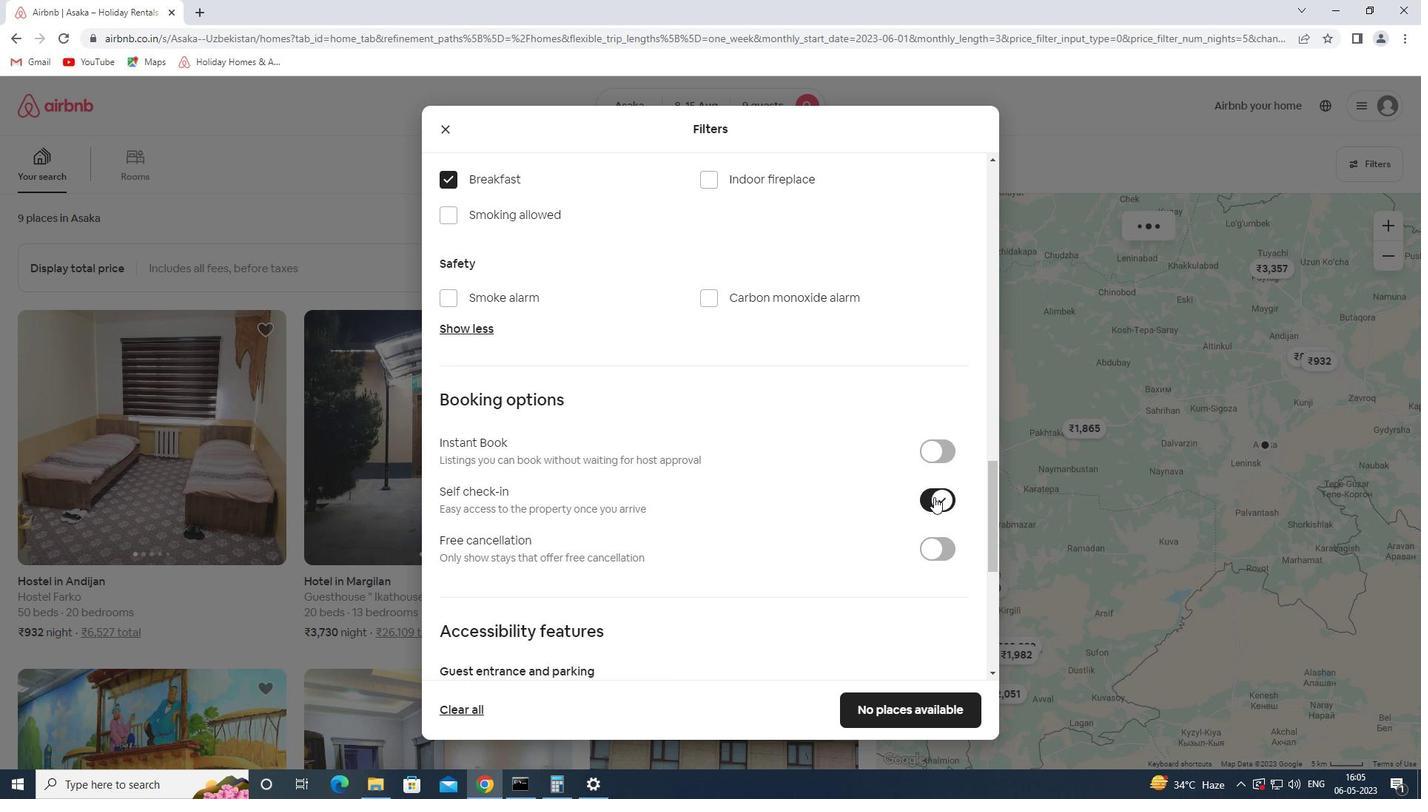 
Action: Mouse scrolled (923, 500) with delta (0, 0)
Screenshot: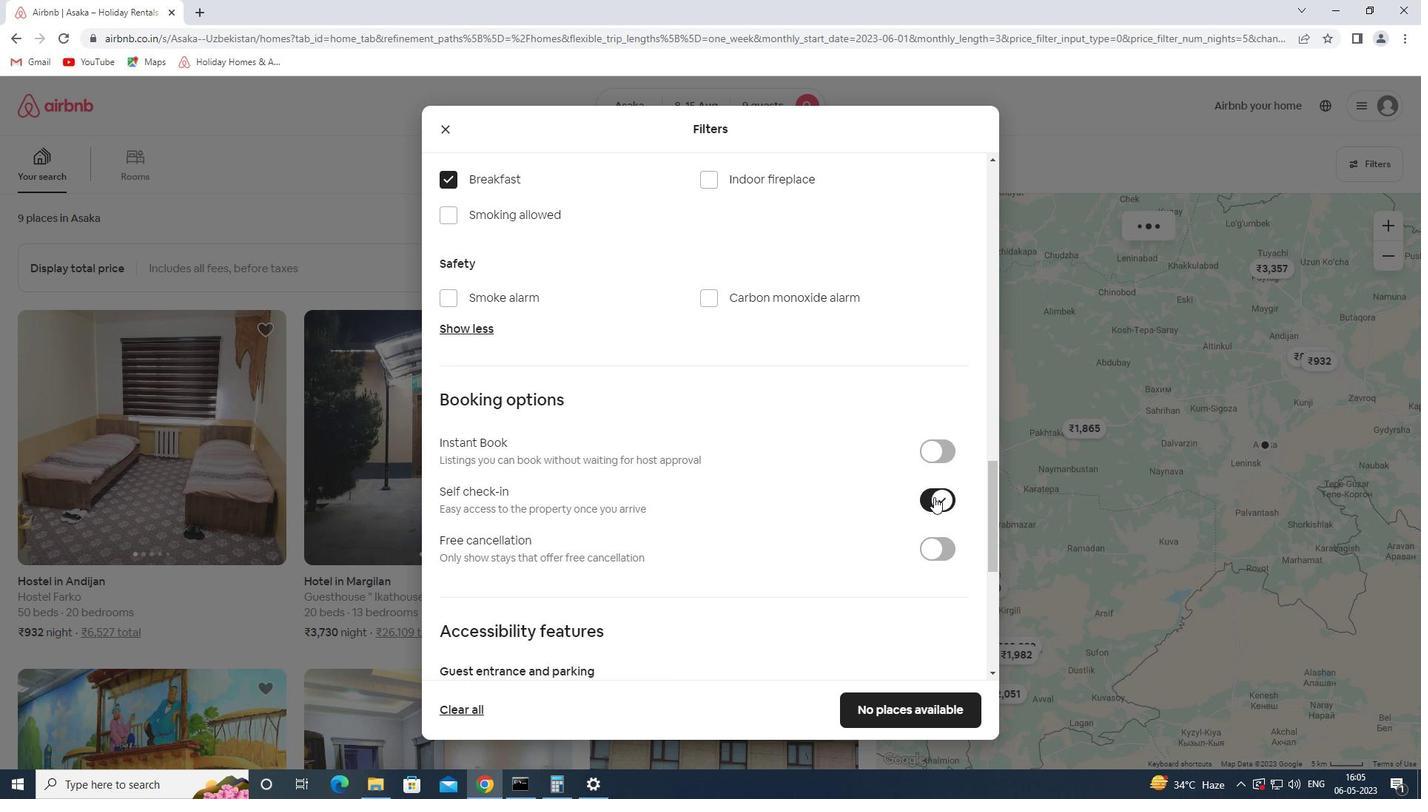 
Action: Mouse moved to (922, 501)
Screenshot: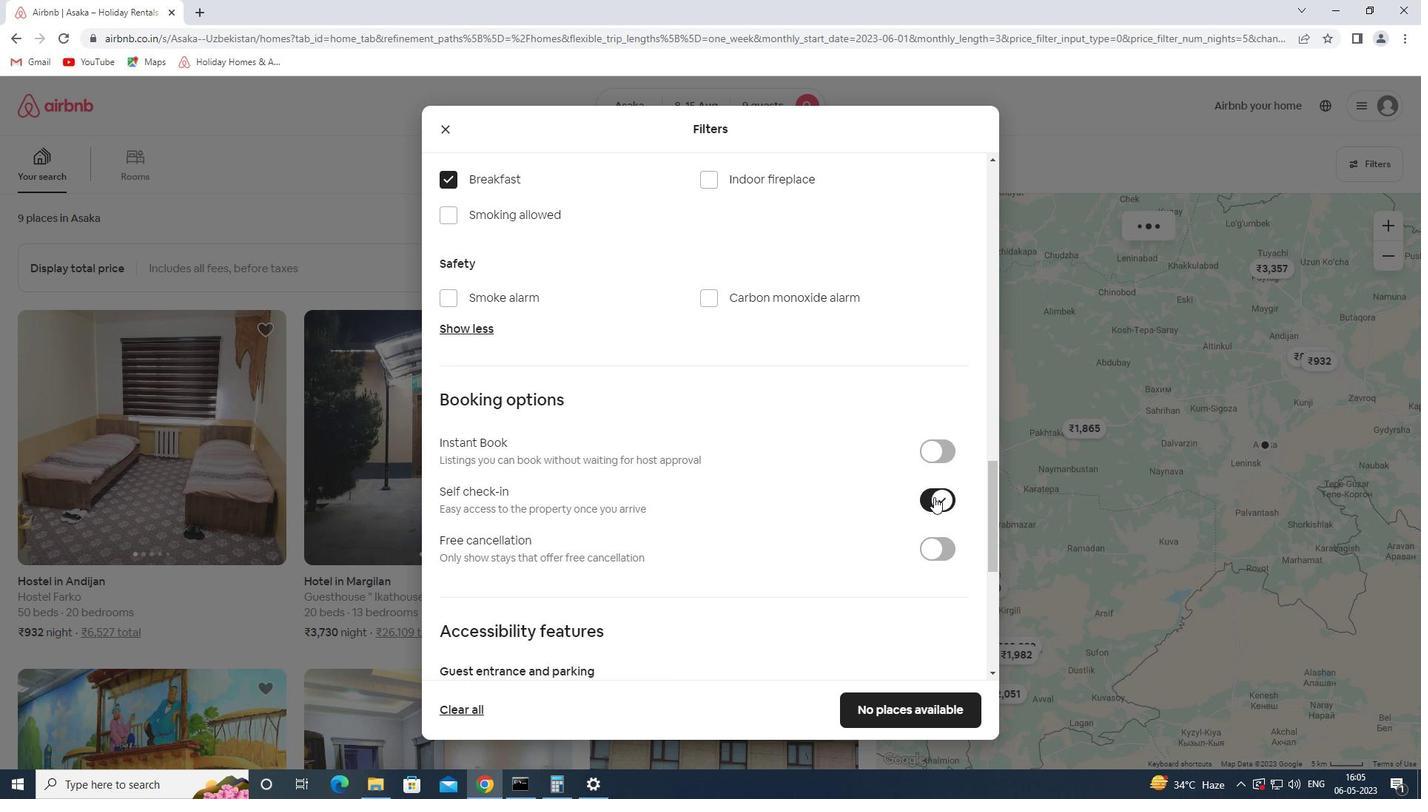 
Action: Mouse scrolled (922, 501) with delta (0, 0)
Screenshot: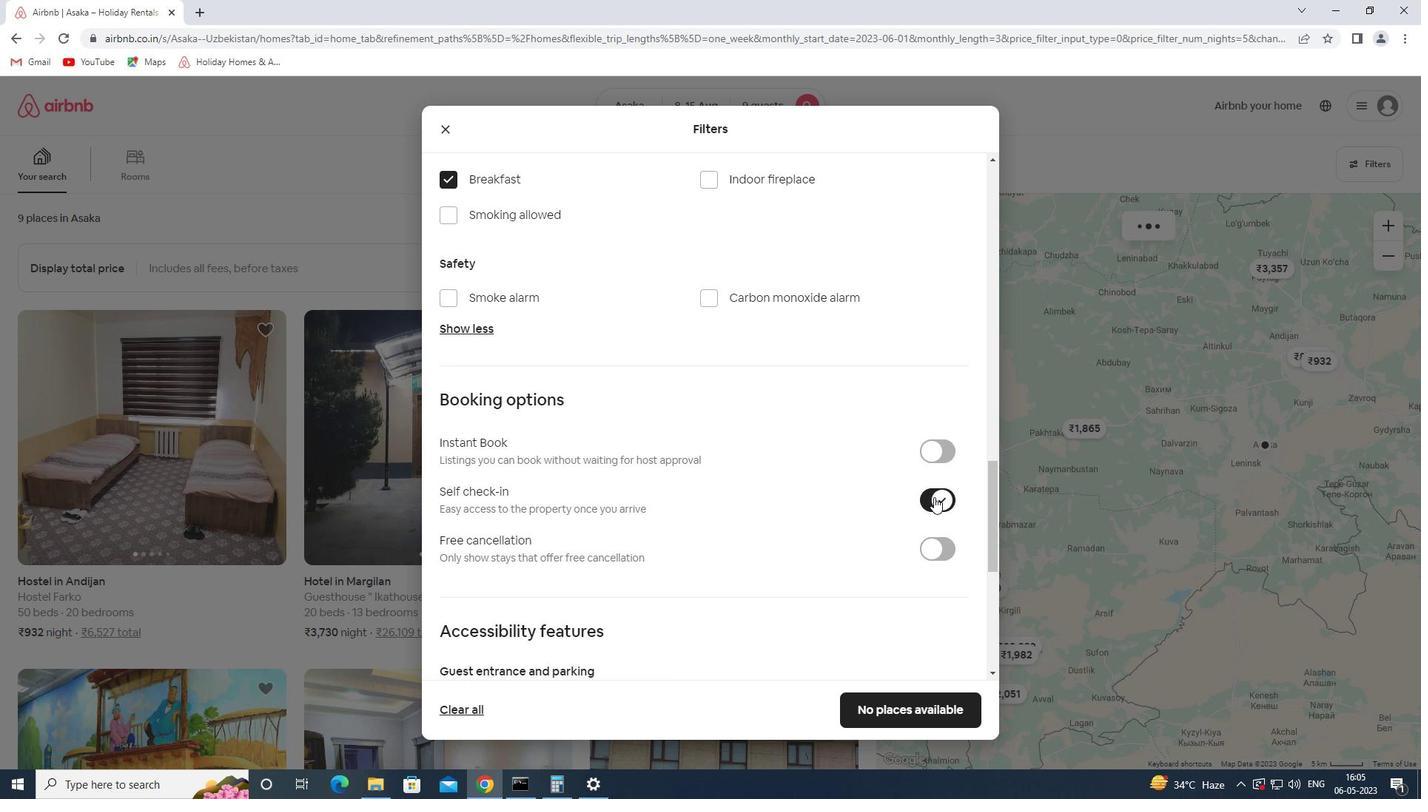 
Action: Mouse moved to (904, 507)
Screenshot: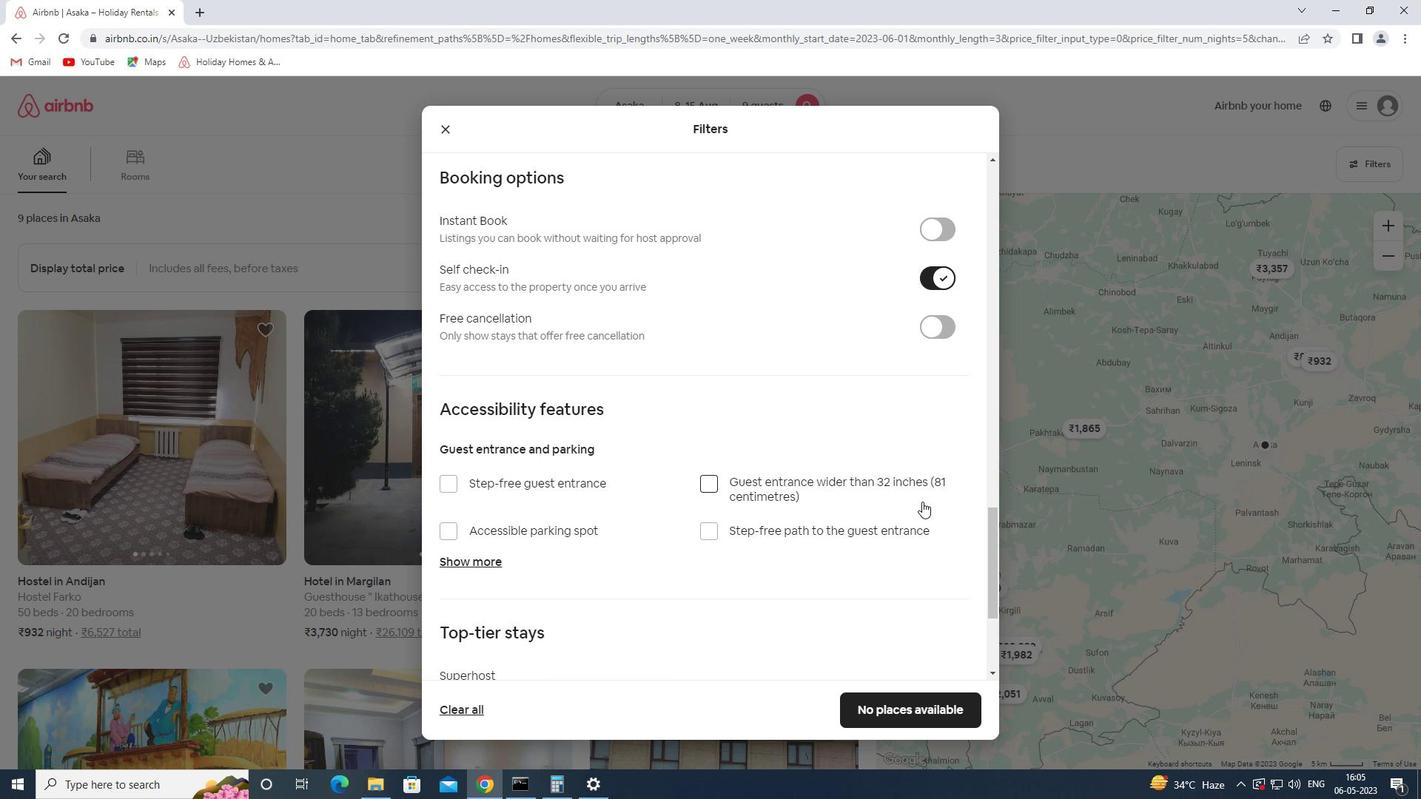 
Action: Mouse scrolled (904, 507) with delta (0, 0)
Screenshot: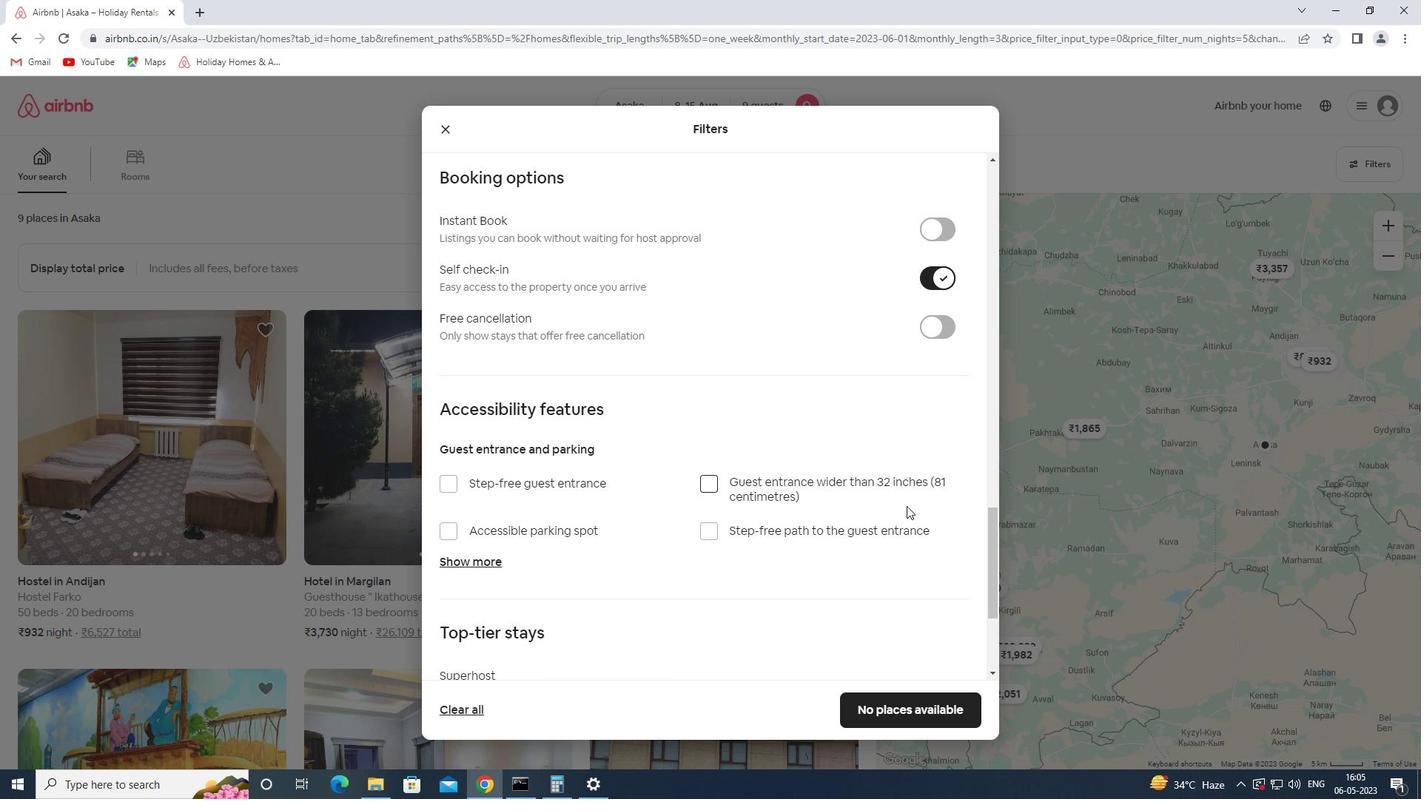 
Action: Mouse scrolled (904, 507) with delta (0, 0)
Screenshot: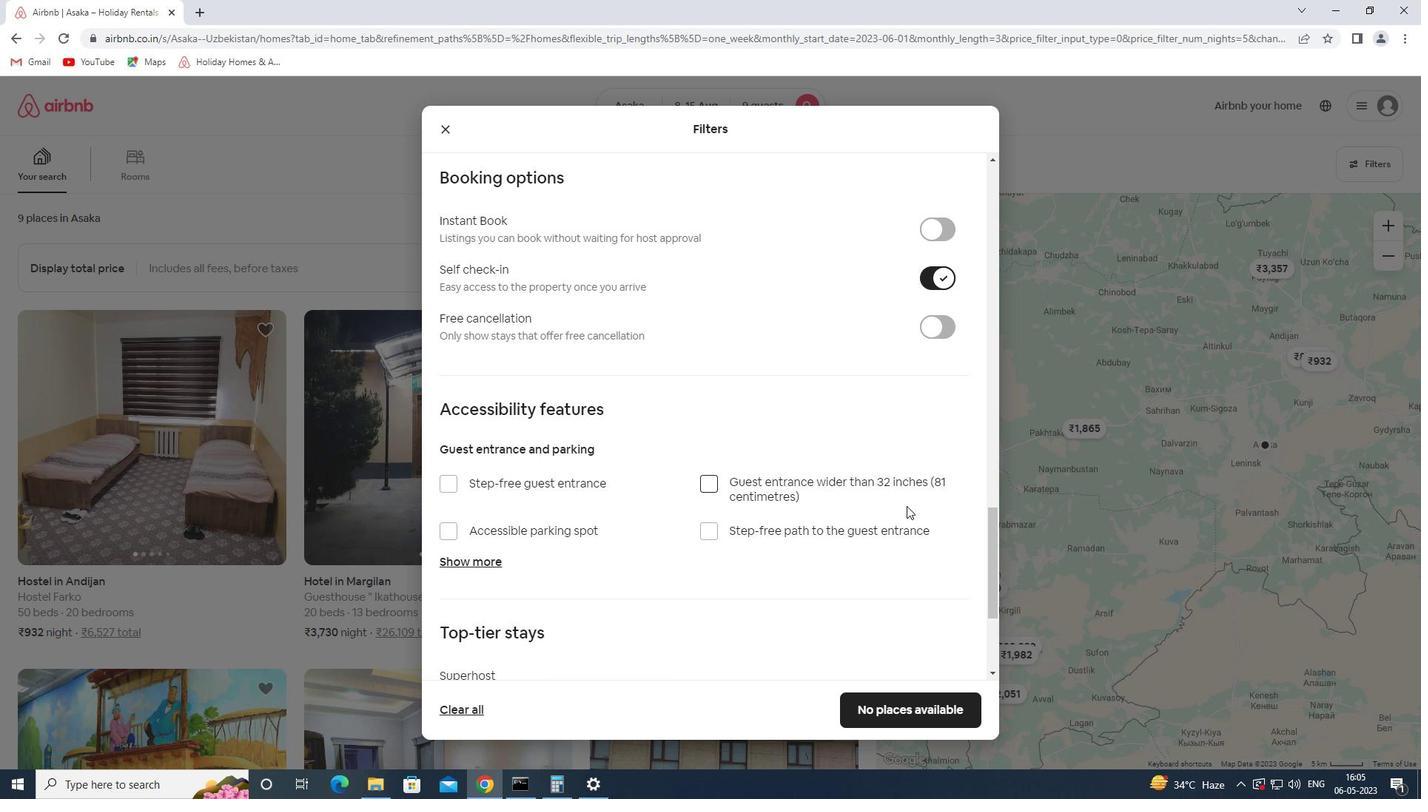 
Action: Mouse scrolled (904, 507) with delta (0, 0)
Screenshot: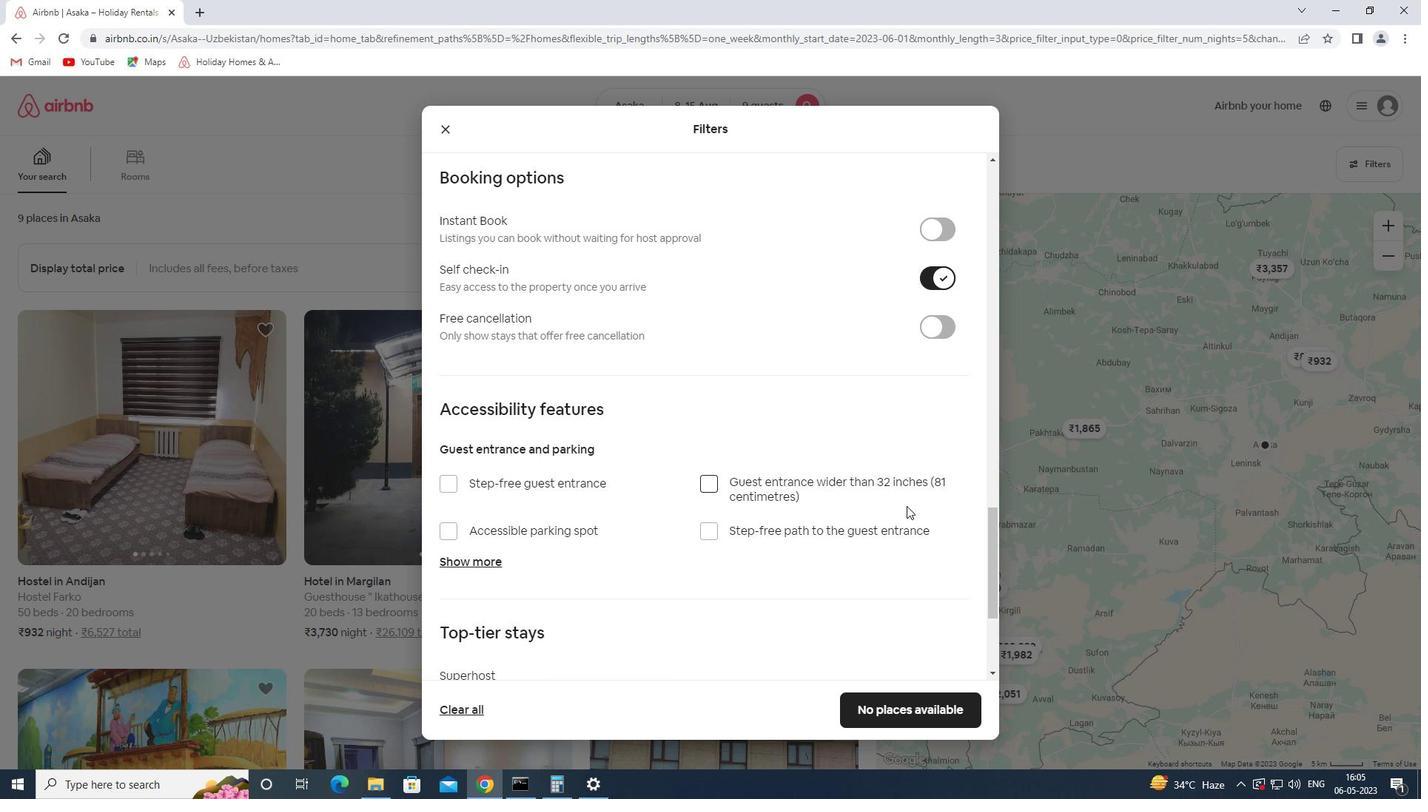 
Action: Mouse scrolled (904, 507) with delta (0, 0)
Screenshot: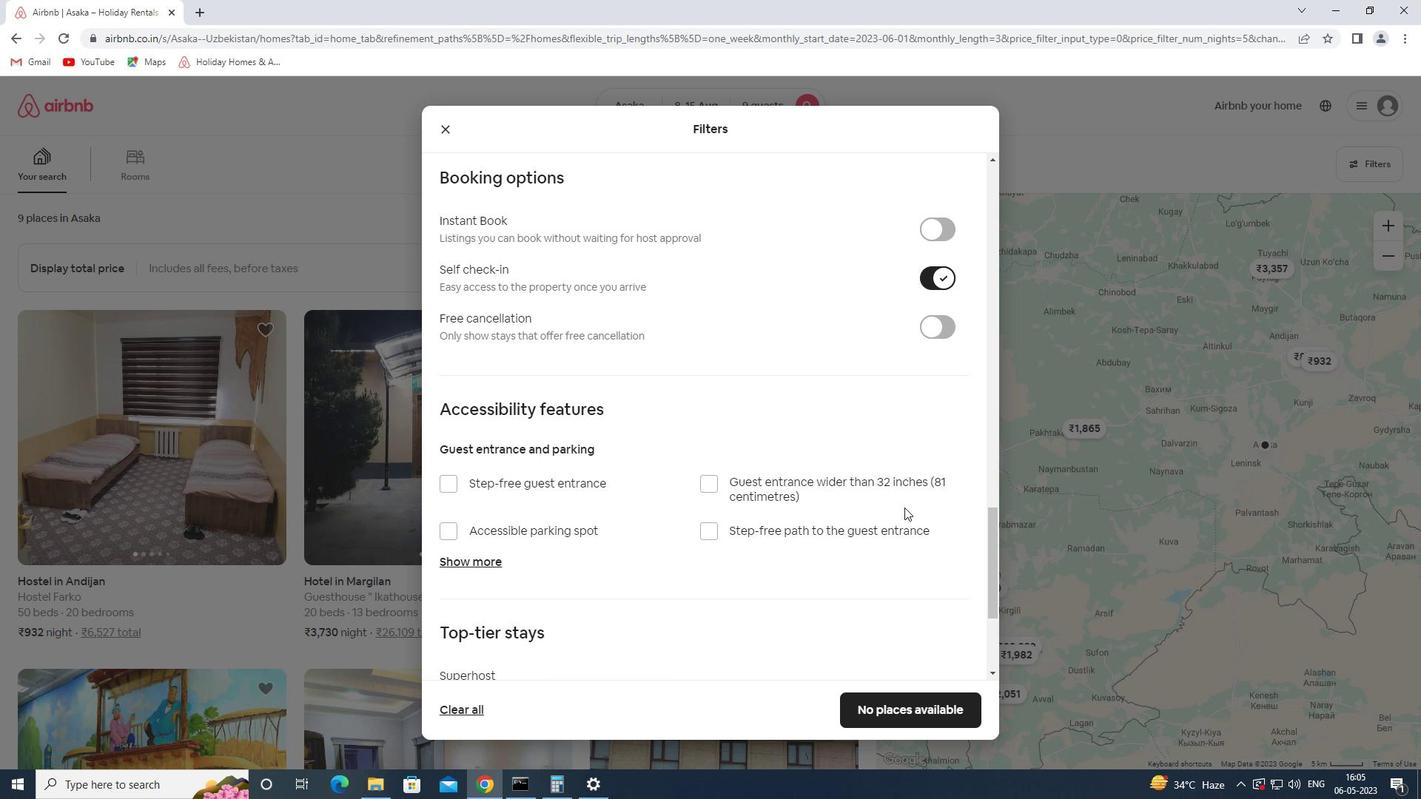 
Action: Mouse moved to (494, 600)
Screenshot: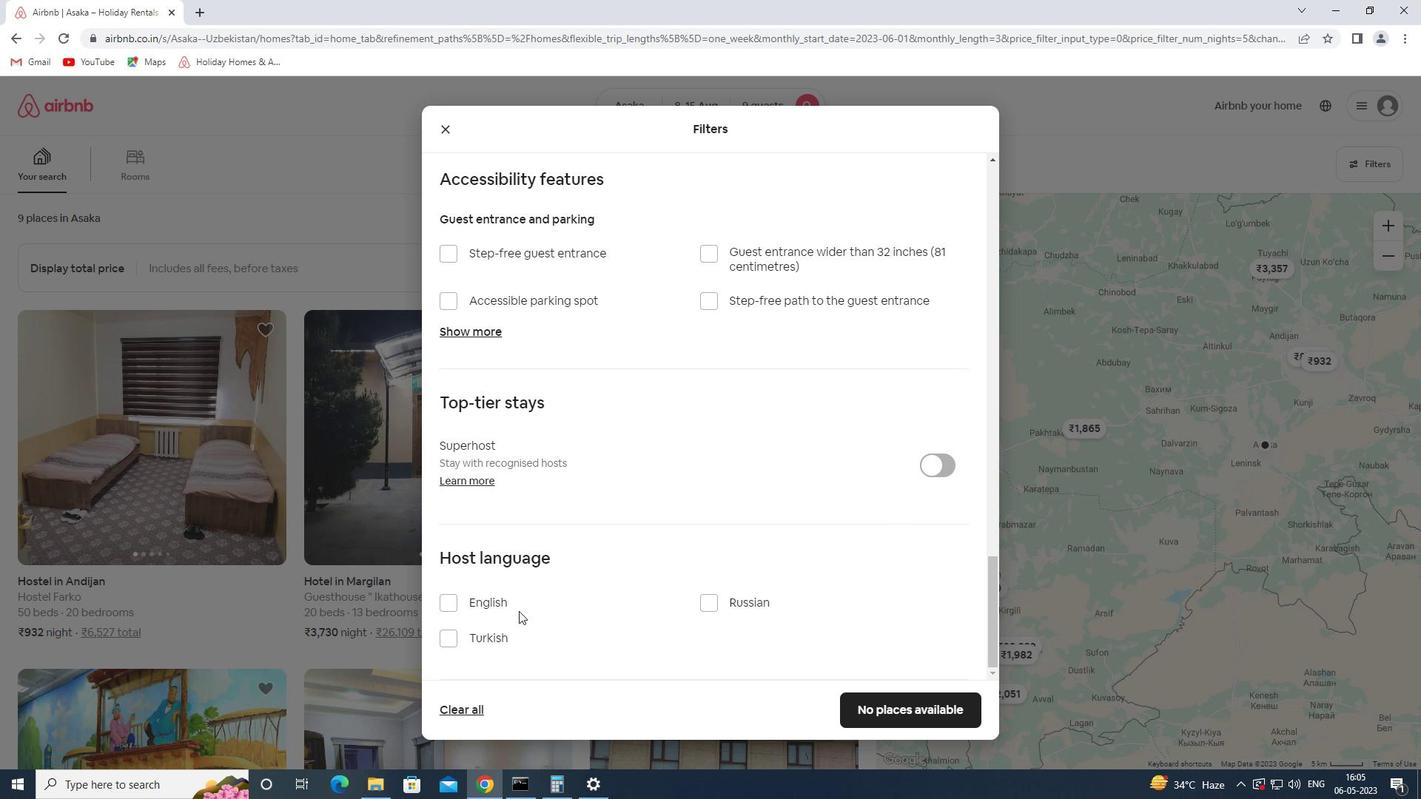 
Action: Mouse pressed left at (494, 600)
Screenshot: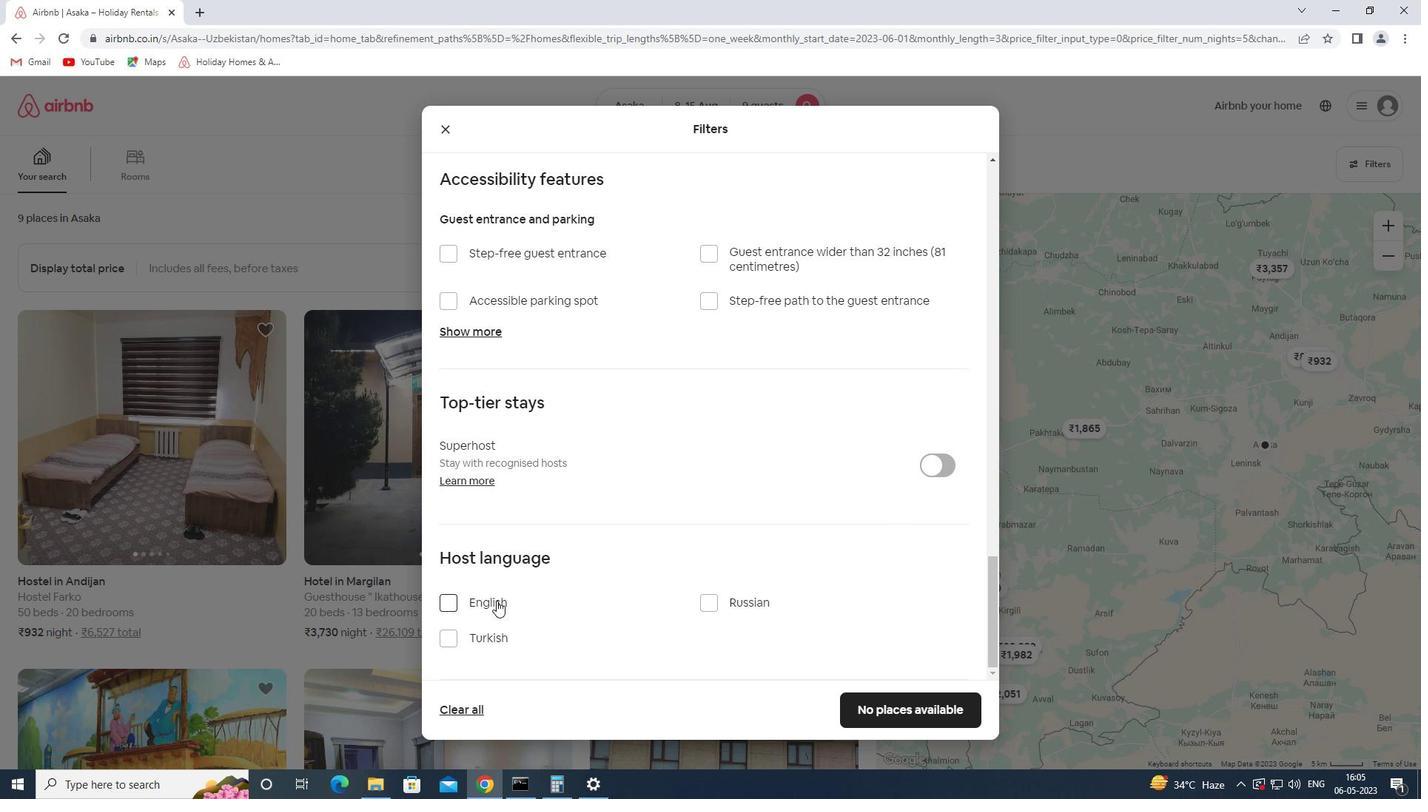 
Action: Mouse moved to (889, 718)
Screenshot: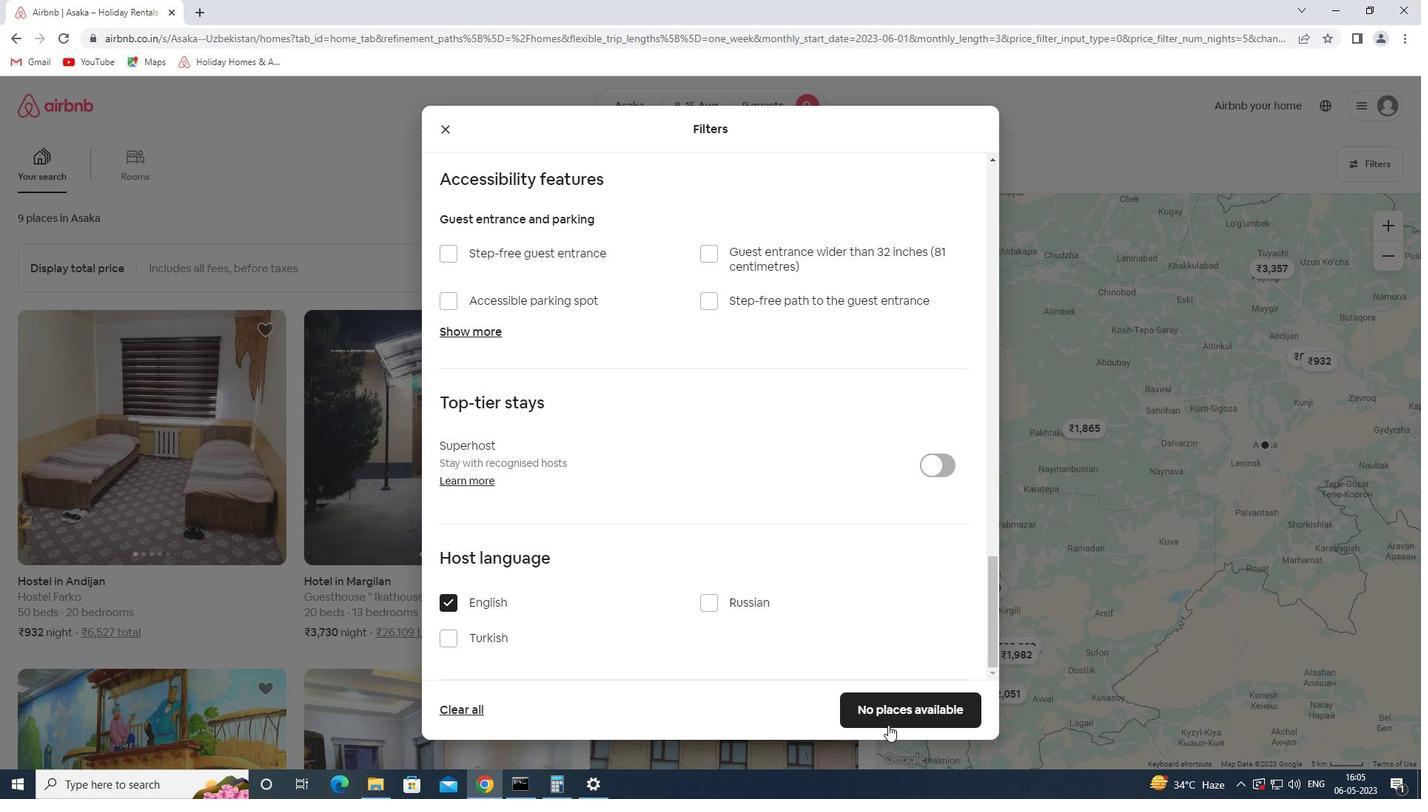 
Action: Mouse pressed left at (889, 718)
Screenshot: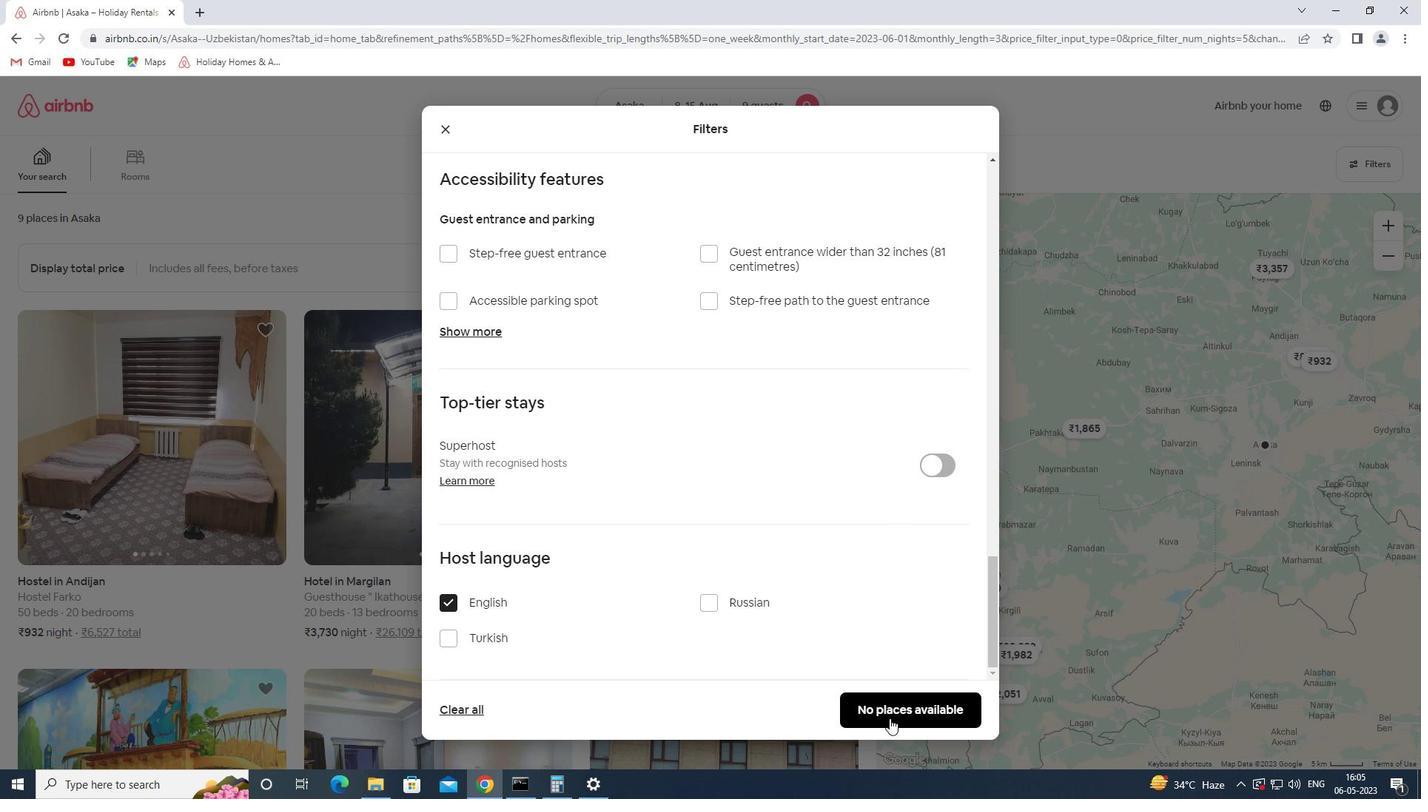 
Action: Mouse moved to (891, 716)
Screenshot: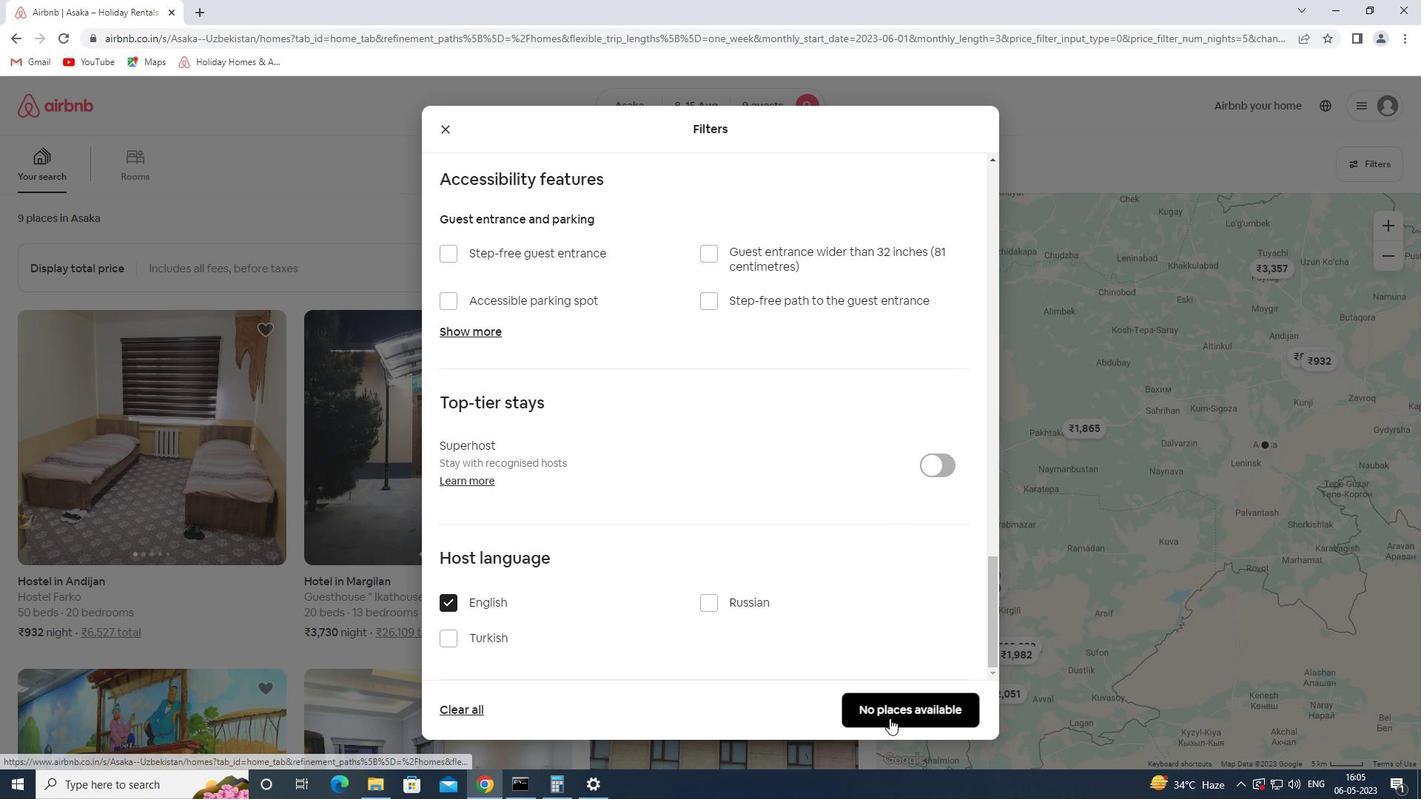 
